 Task: Find connections with filter location Memmingen with filter topic #Marketswith filter profile language Spanish with filter current company SICK Sensor Intelligence with filter school Jodhpur National University, Jodhpur with filter industry Wholesale Photography Equipment and Supplies with filter service category Logo Design with filter keywords title Software Ninjaneer
Action: Mouse moved to (606, 68)
Screenshot: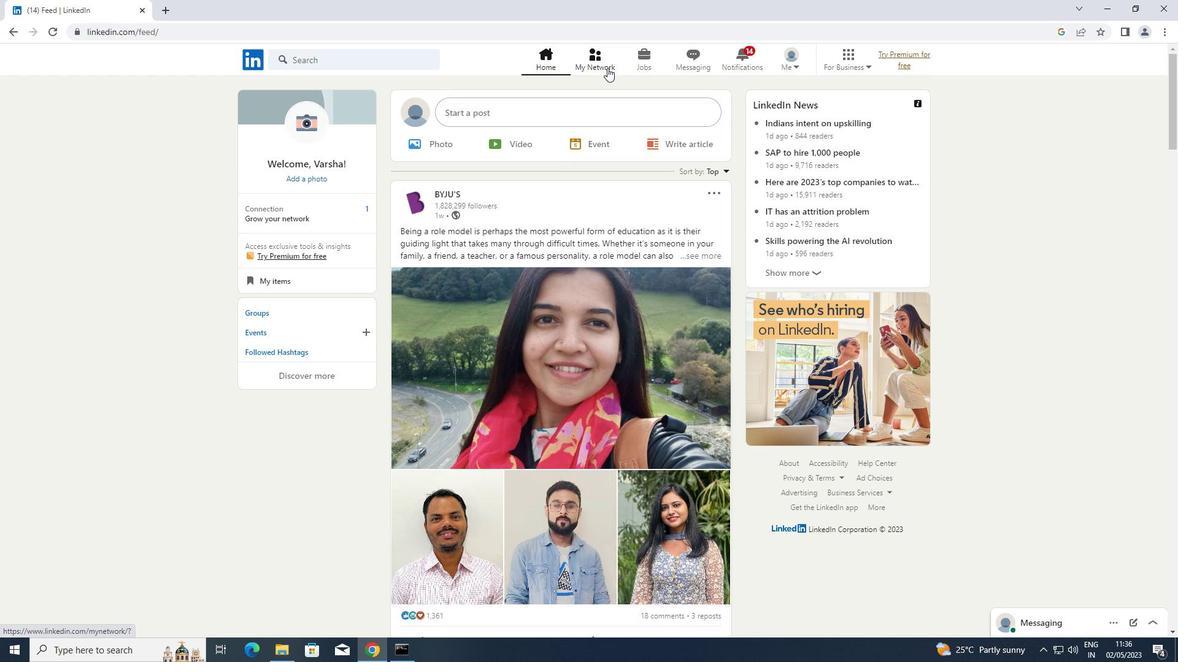 
Action: Mouse pressed left at (606, 68)
Screenshot: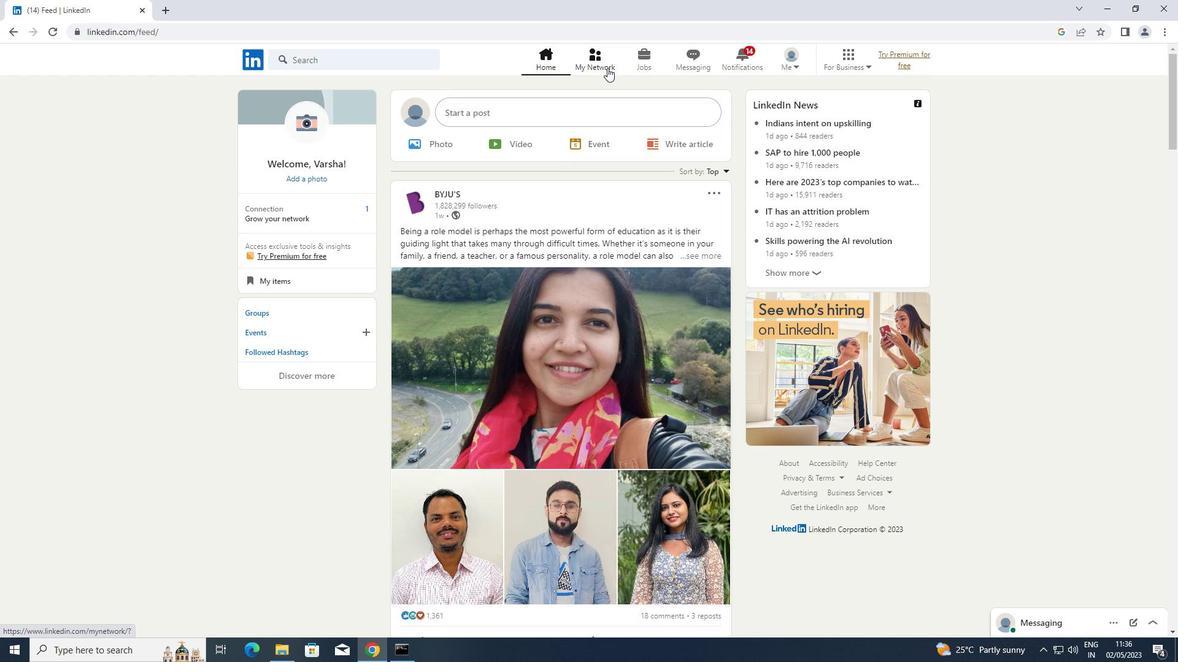 
Action: Mouse moved to (365, 117)
Screenshot: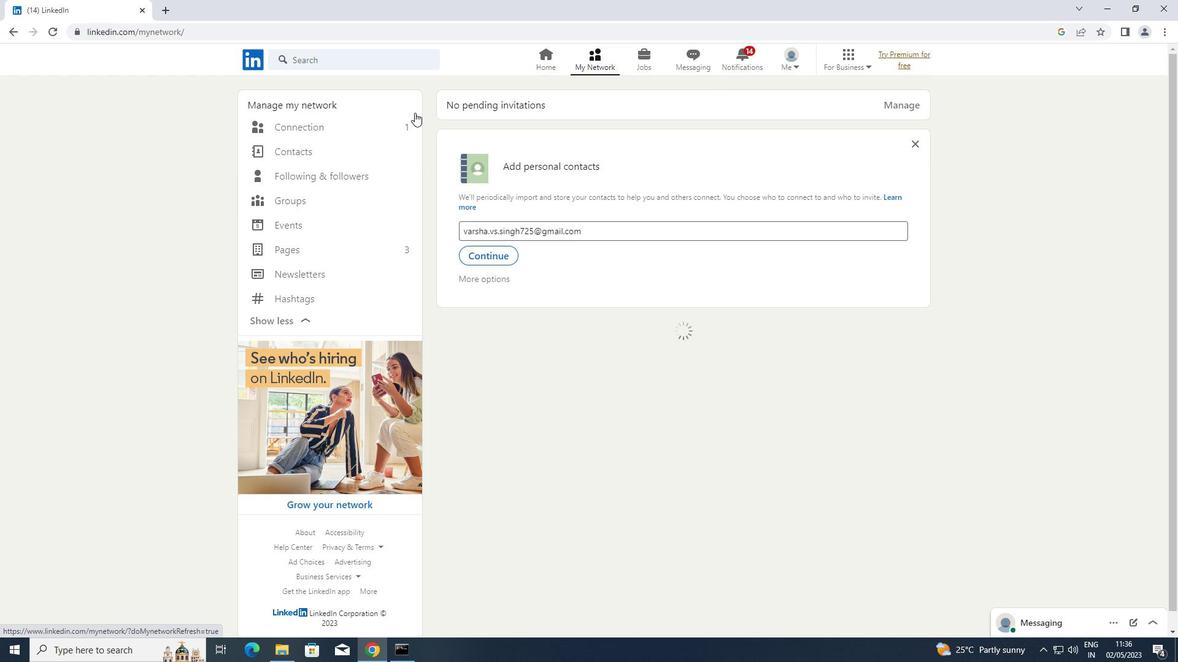 
Action: Mouse pressed left at (365, 117)
Screenshot: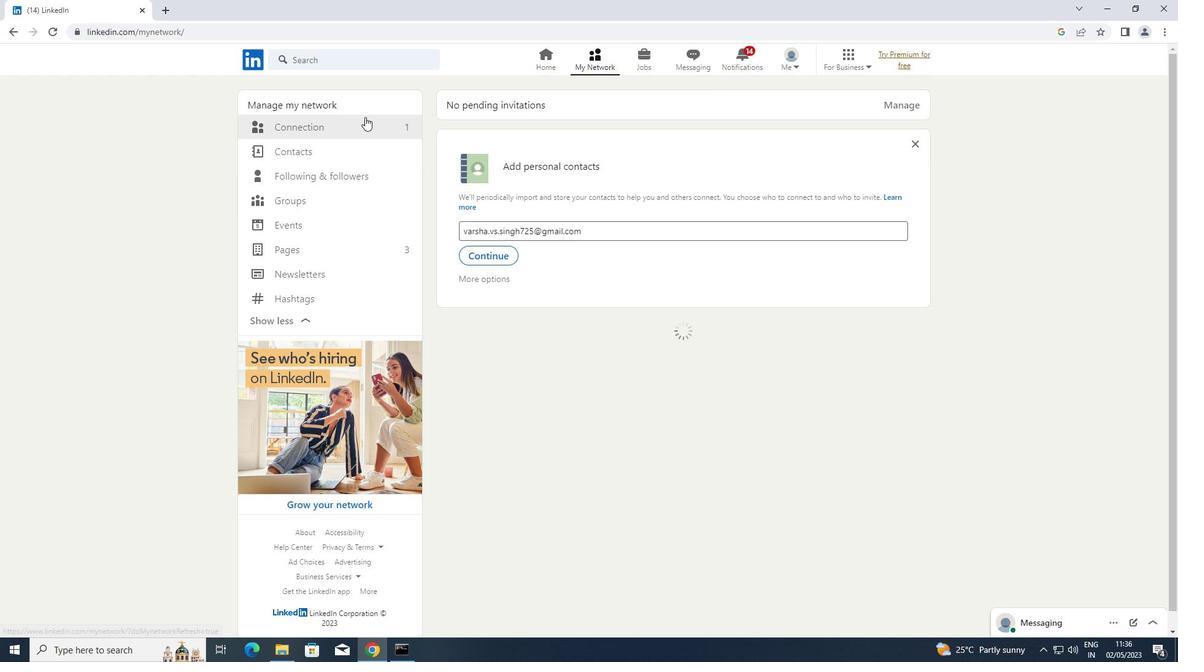 
Action: Mouse moved to (344, 126)
Screenshot: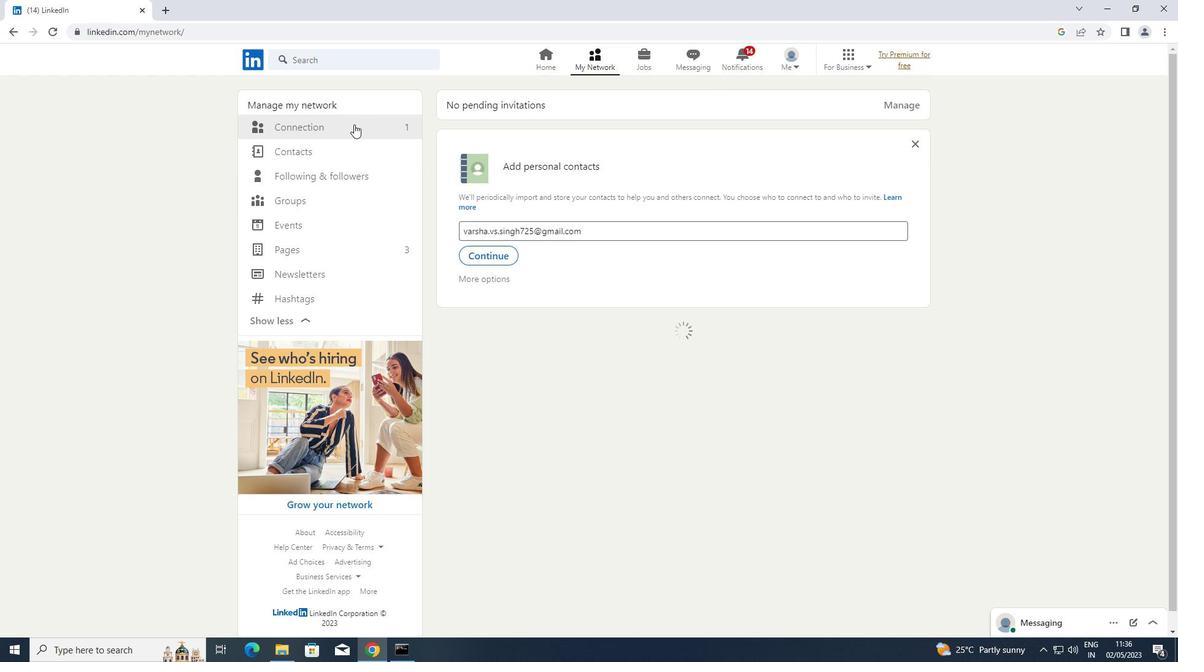 
Action: Mouse pressed left at (344, 126)
Screenshot: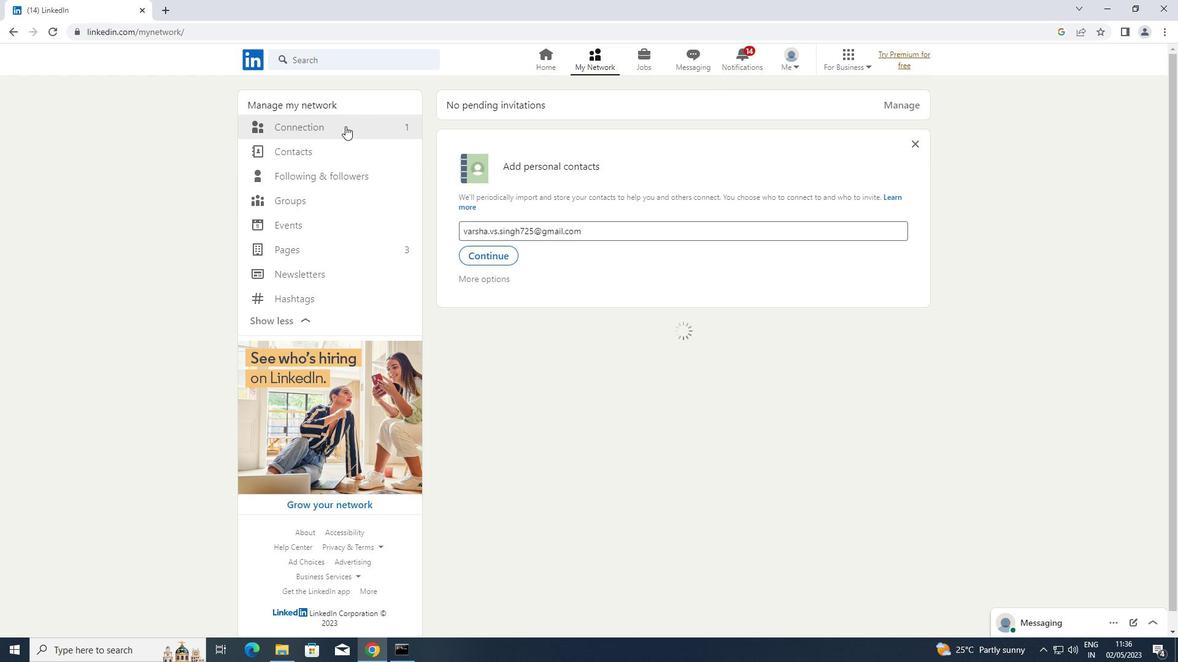 
Action: Mouse moved to (652, 123)
Screenshot: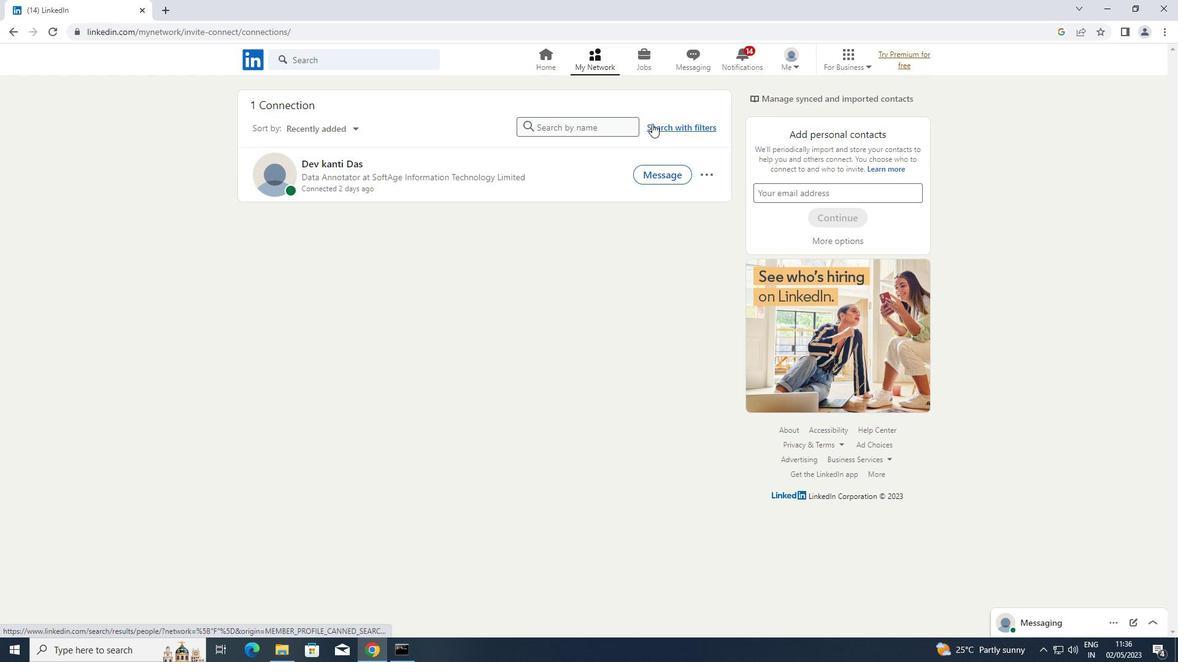 
Action: Mouse pressed left at (652, 123)
Screenshot: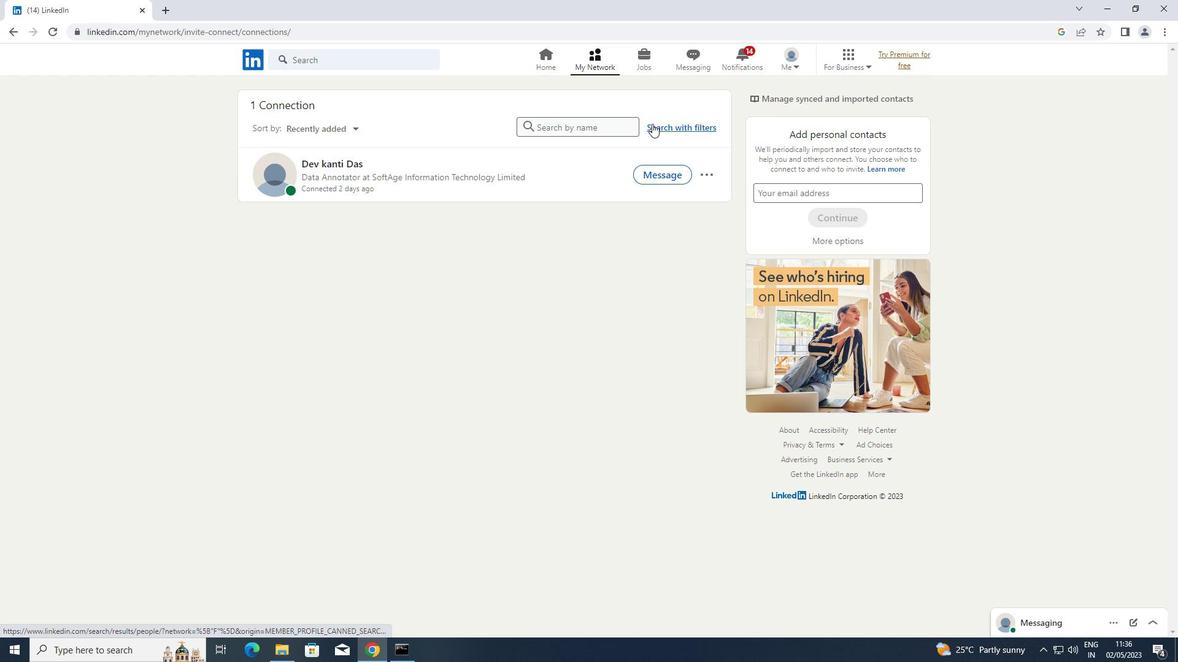 
Action: Mouse moved to (620, 96)
Screenshot: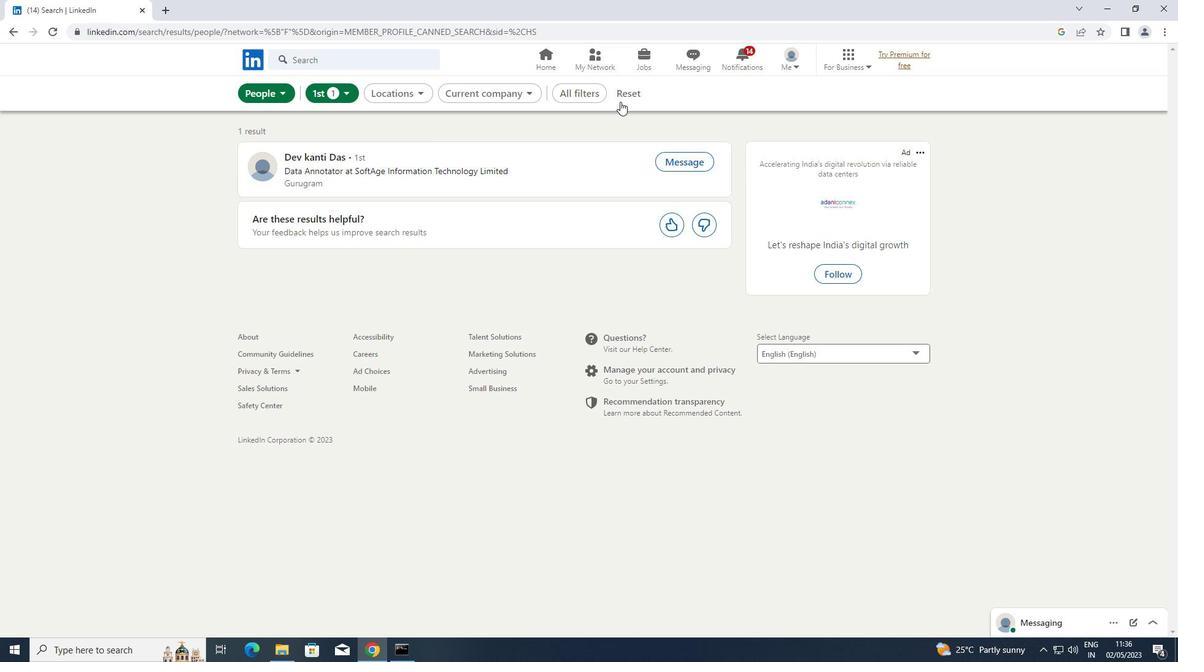 
Action: Mouse pressed left at (620, 96)
Screenshot: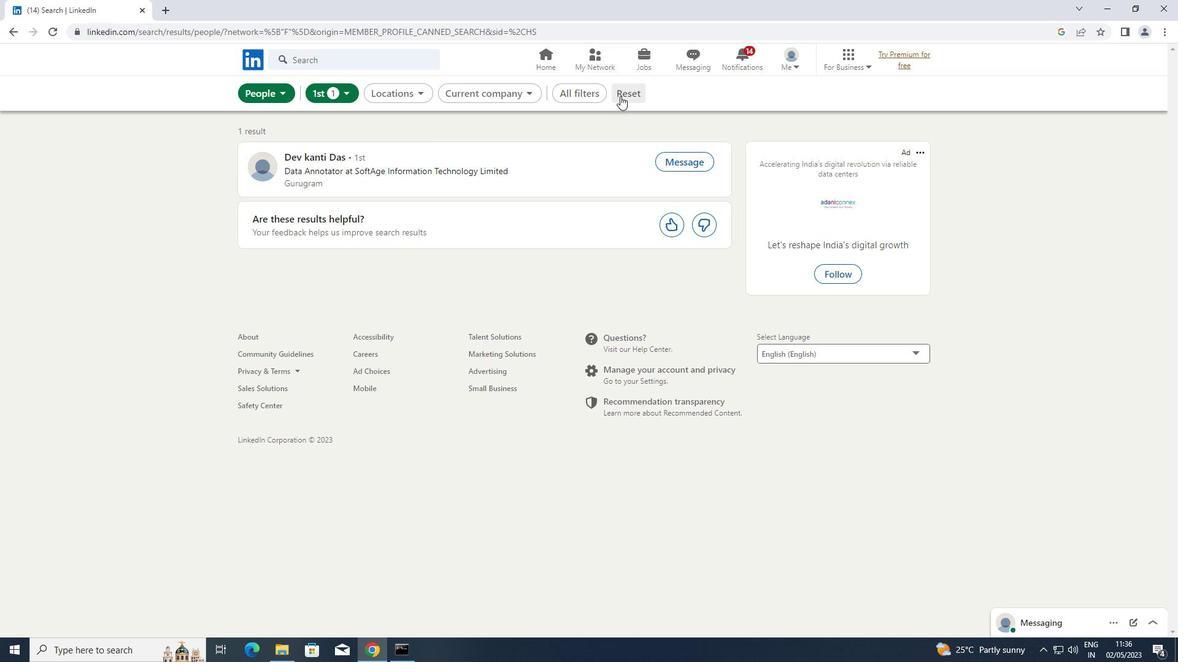 
Action: Mouse moved to (606, 94)
Screenshot: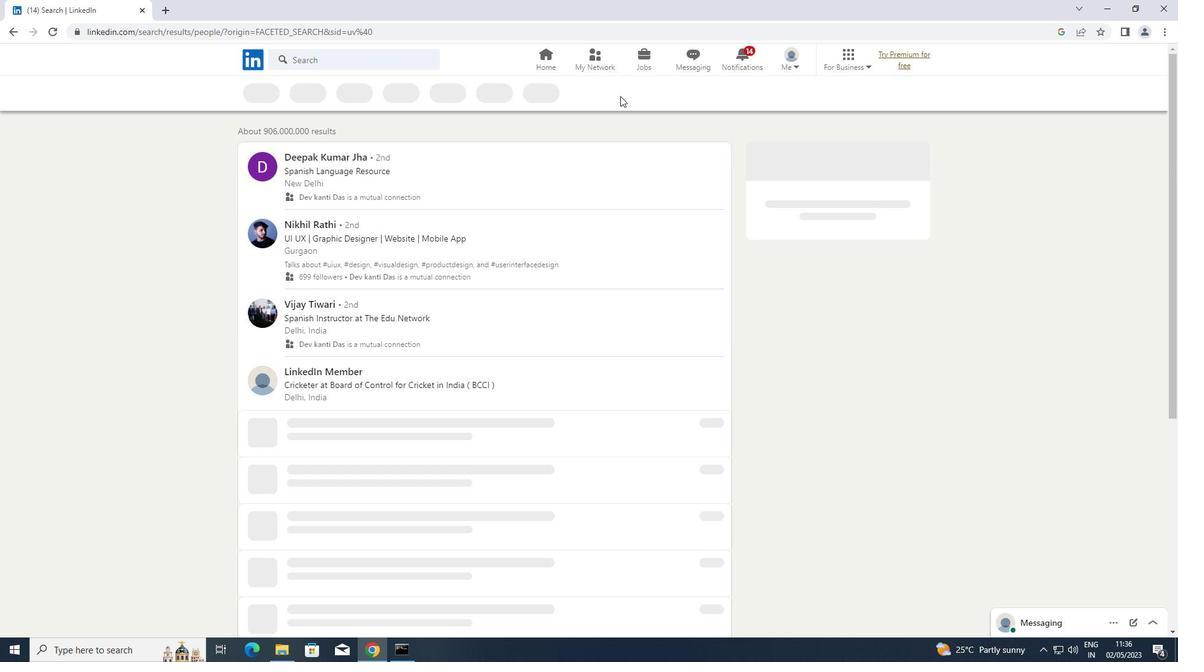 
Action: Mouse pressed left at (606, 94)
Screenshot: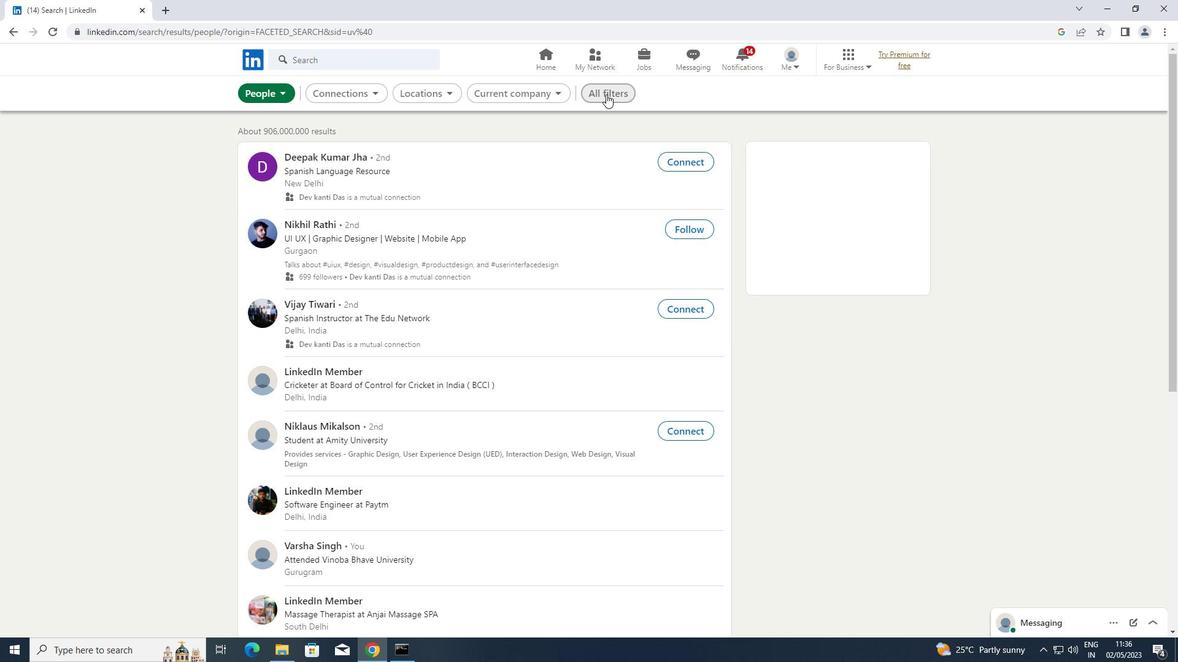 
Action: Mouse moved to (1032, 462)
Screenshot: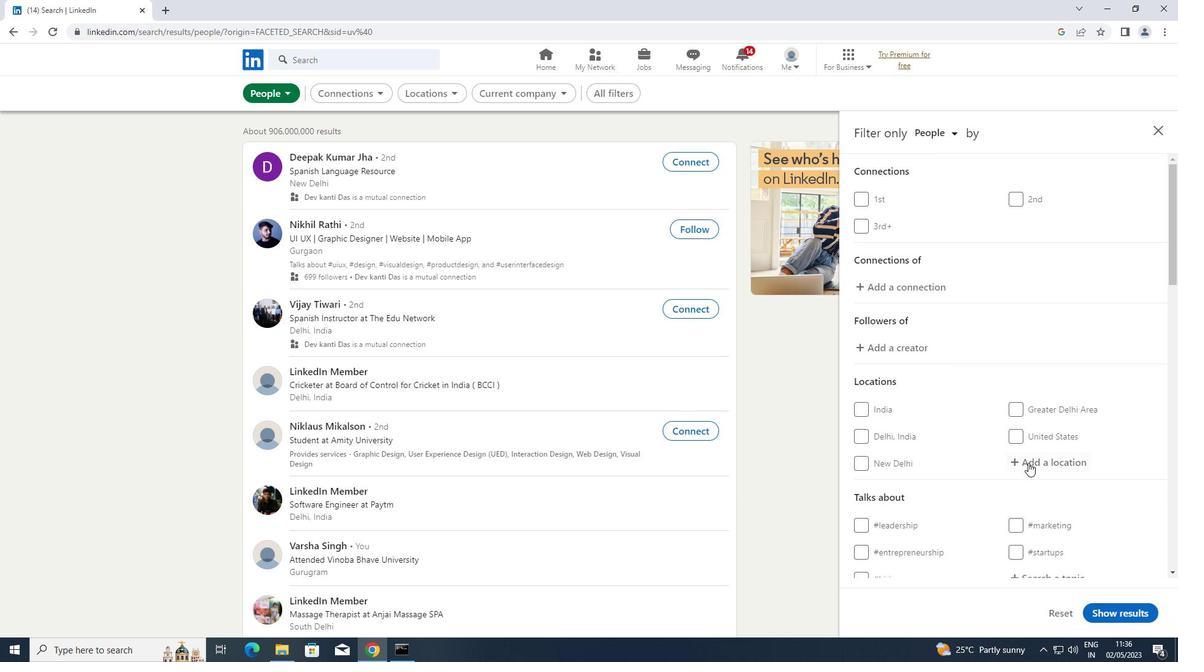
Action: Mouse pressed left at (1032, 462)
Screenshot: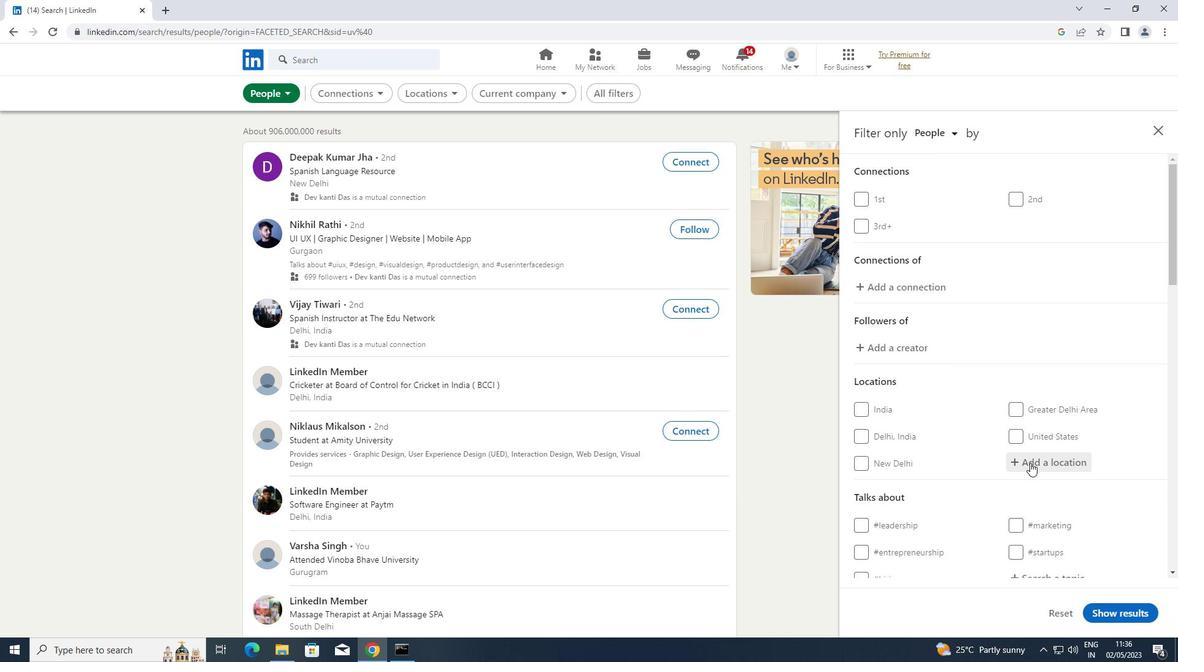 
Action: Key pressed <Key.shift>MEMMINGEN
Screenshot: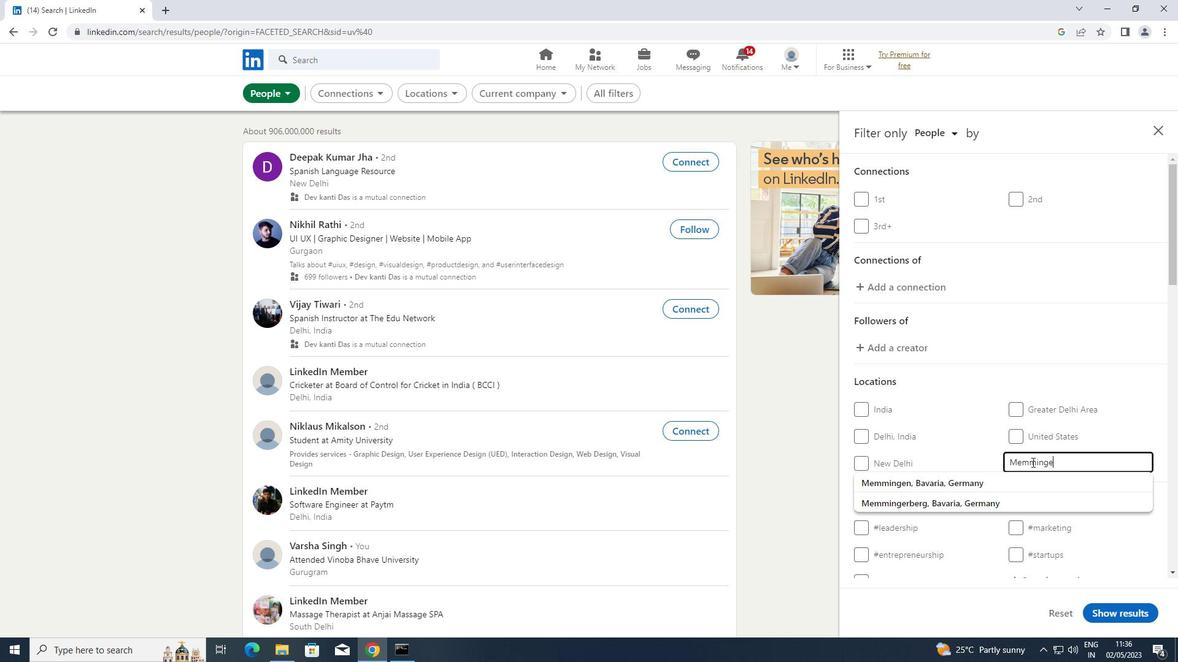
Action: Mouse scrolled (1032, 462) with delta (0, 0)
Screenshot: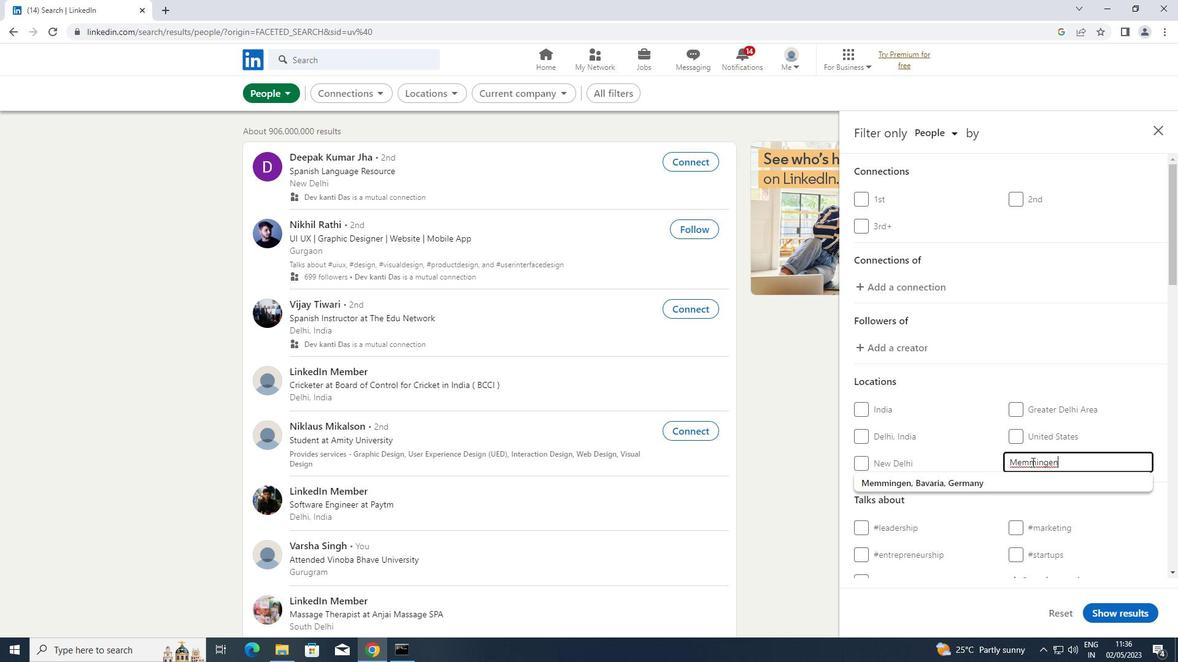 
Action: Mouse scrolled (1032, 462) with delta (0, 0)
Screenshot: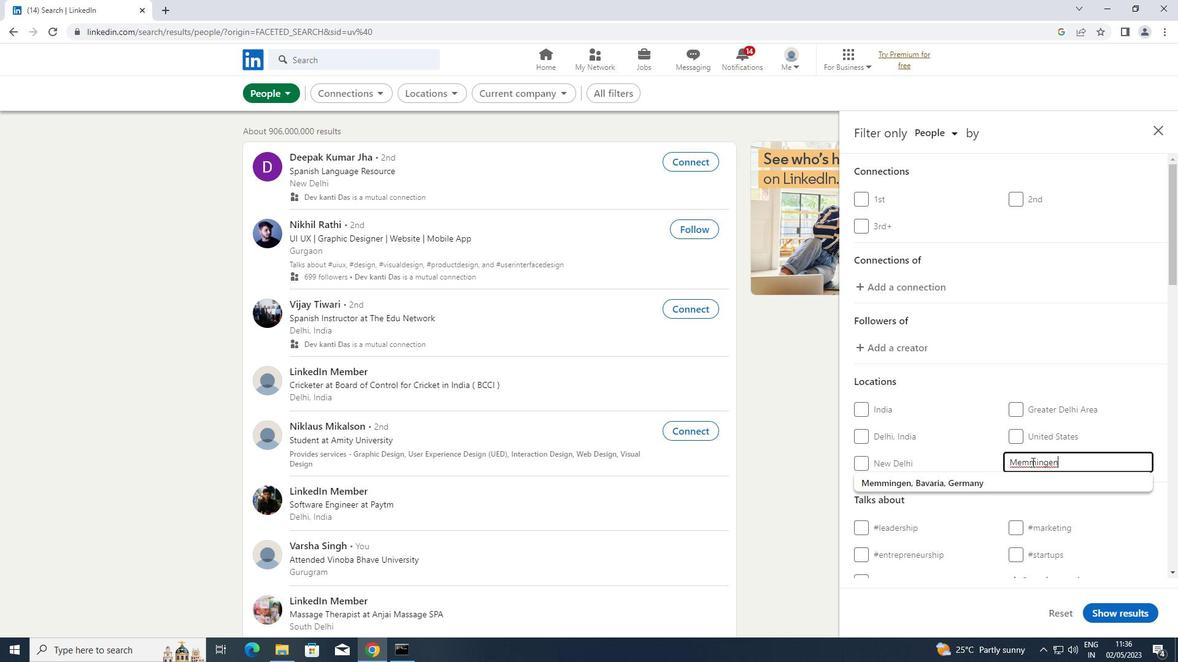 
Action: Mouse moved to (1035, 461)
Screenshot: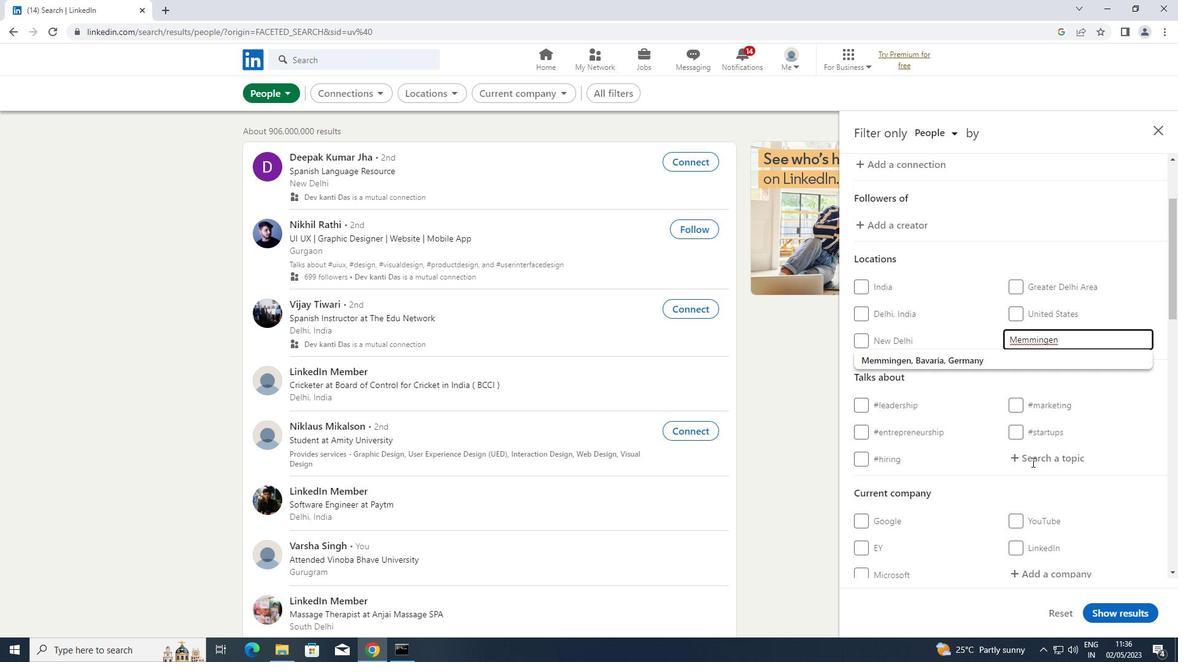 
Action: Mouse pressed left at (1035, 461)
Screenshot: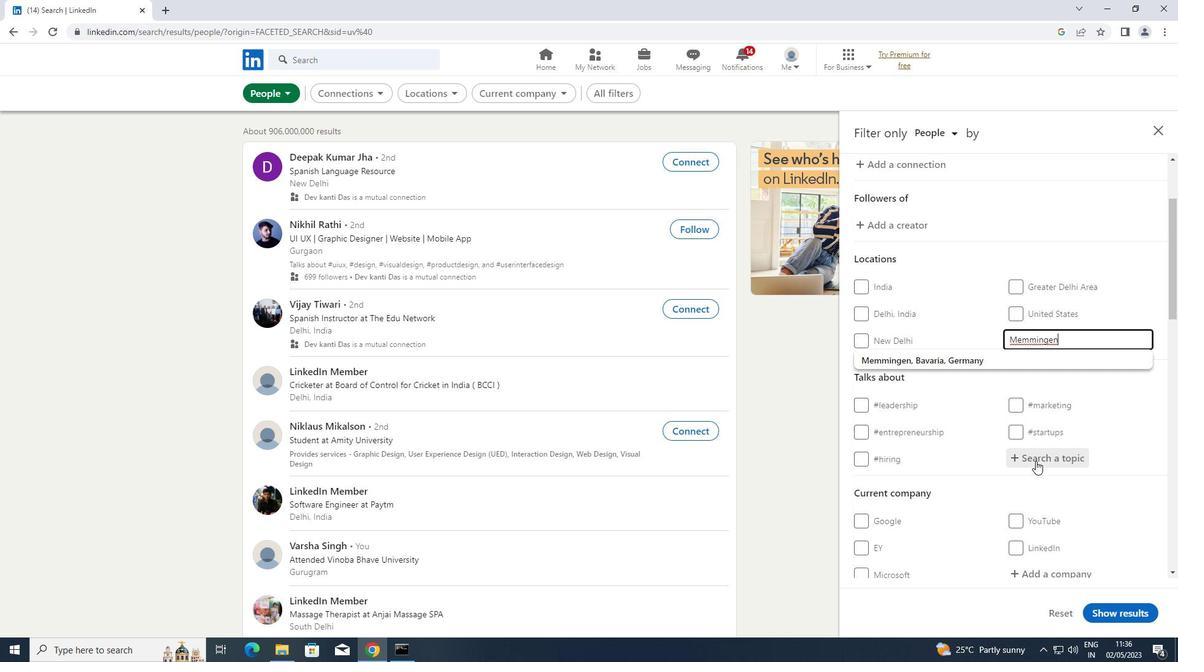 
Action: Key pressed <Key.shift>MARKE
Screenshot: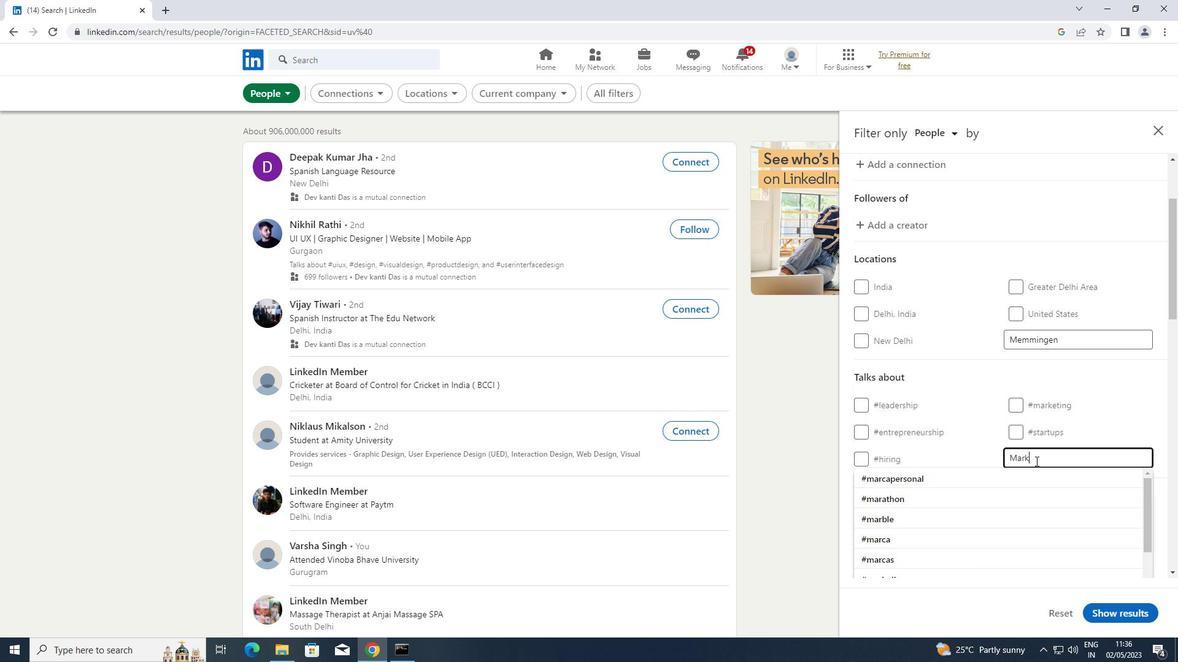 
Action: Mouse moved to (949, 519)
Screenshot: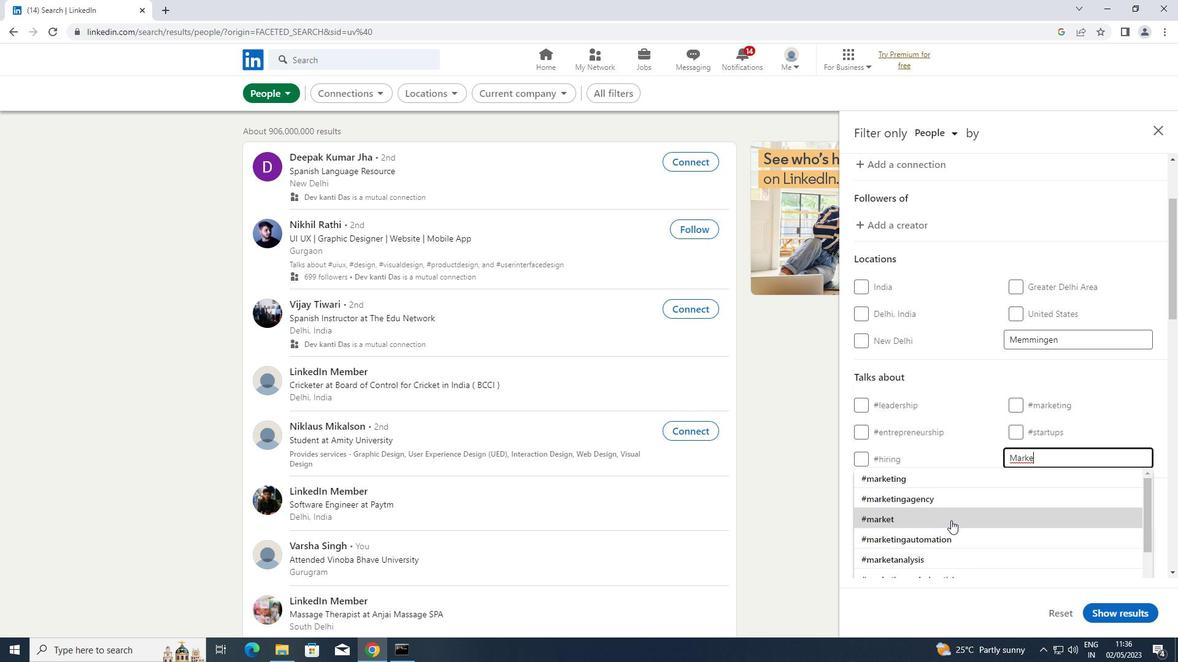 
Action: Key pressed TS
Screenshot: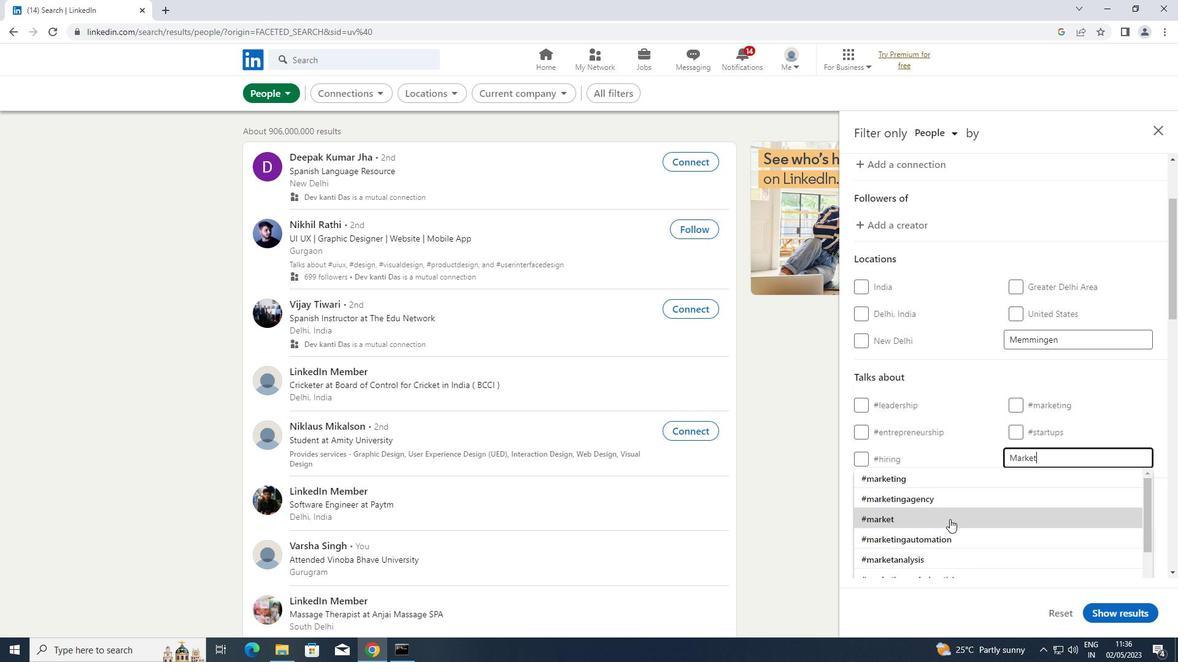 
Action: Mouse moved to (917, 475)
Screenshot: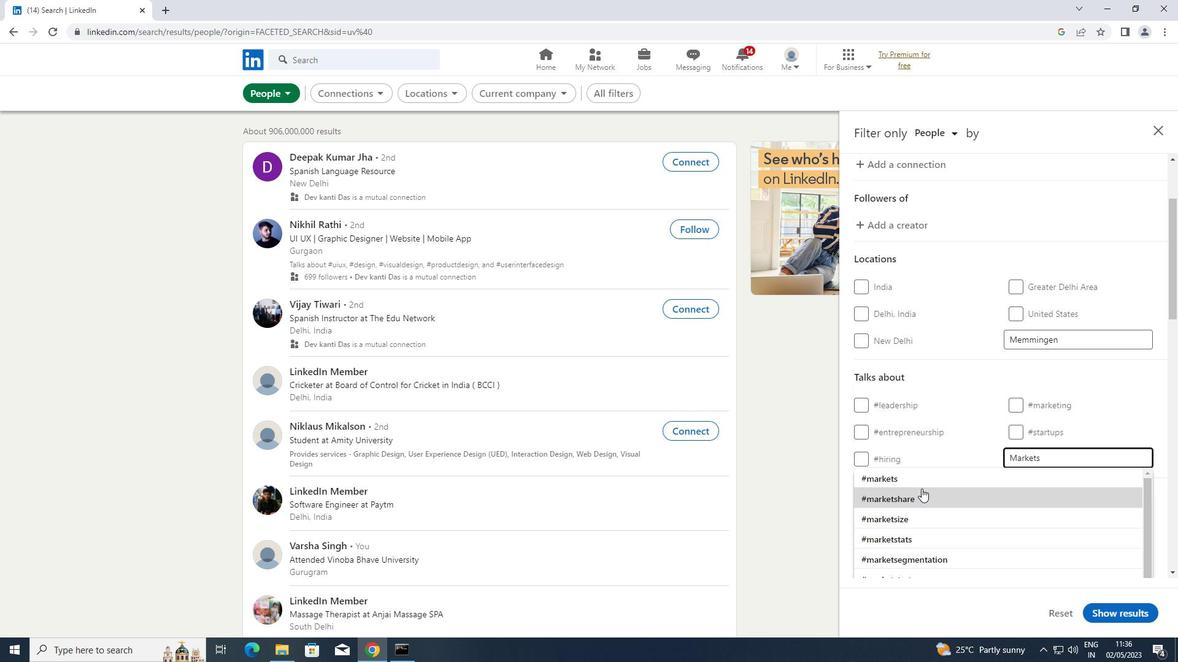 
Action: Mouse pressed left at (917, 475)
Screenshot: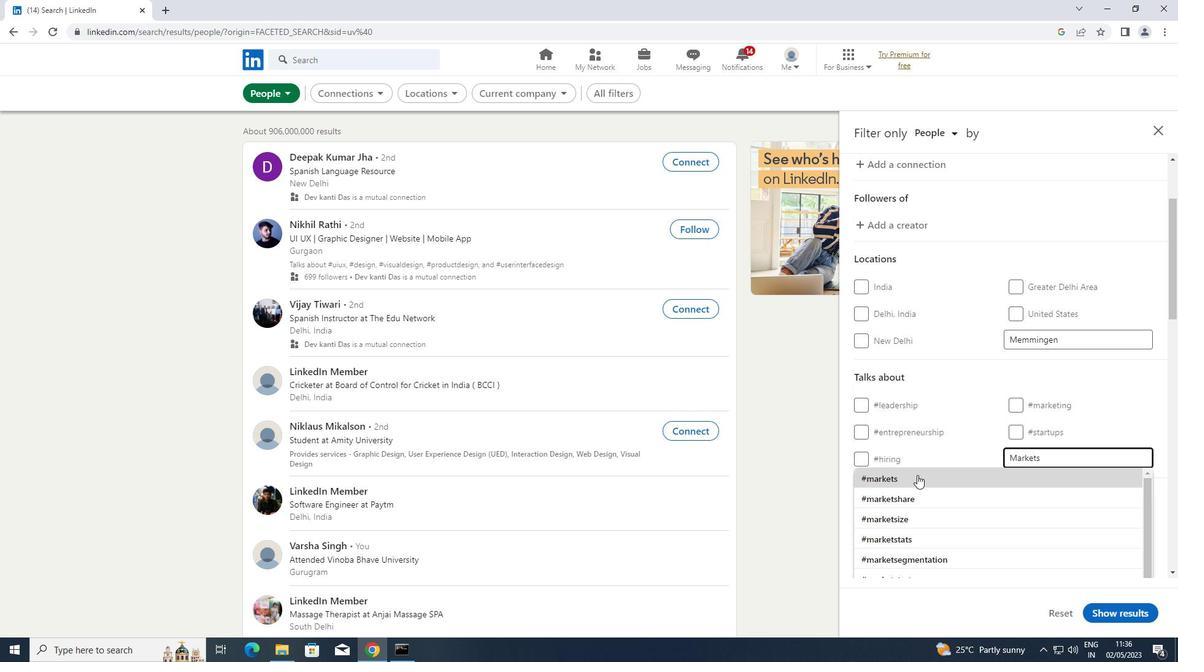 
Action: Mouse moved to (917, 472)
Screenshot: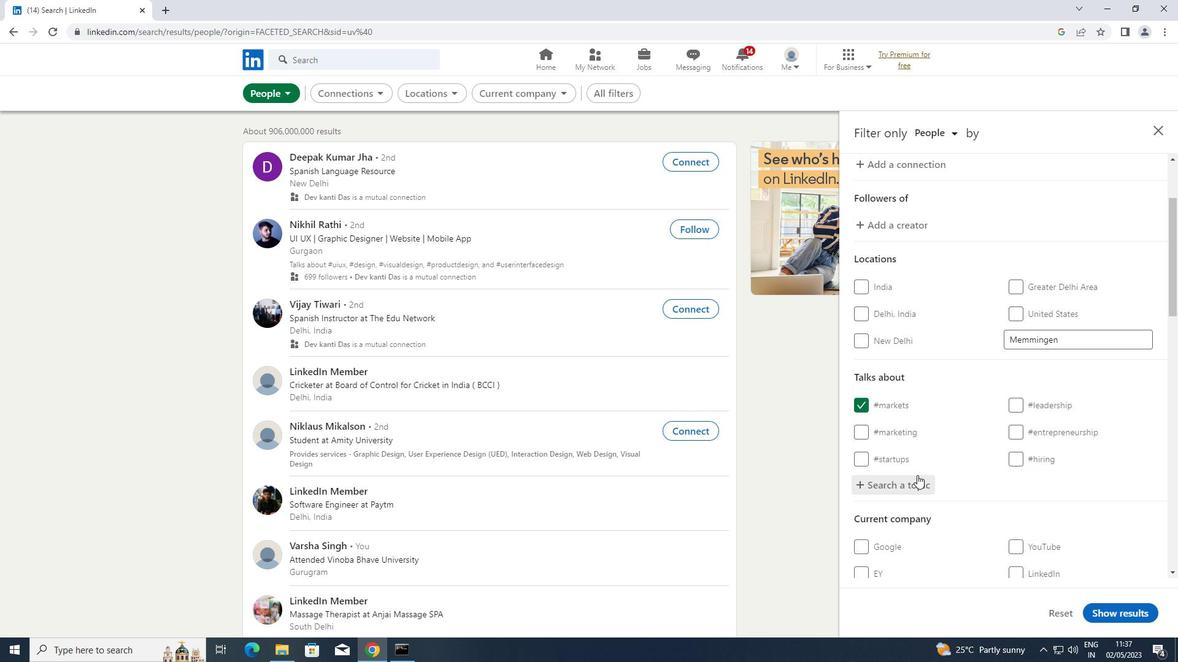 
Action: Mouse scrolled (917, 471) with delta (0, 0)
Screenshot: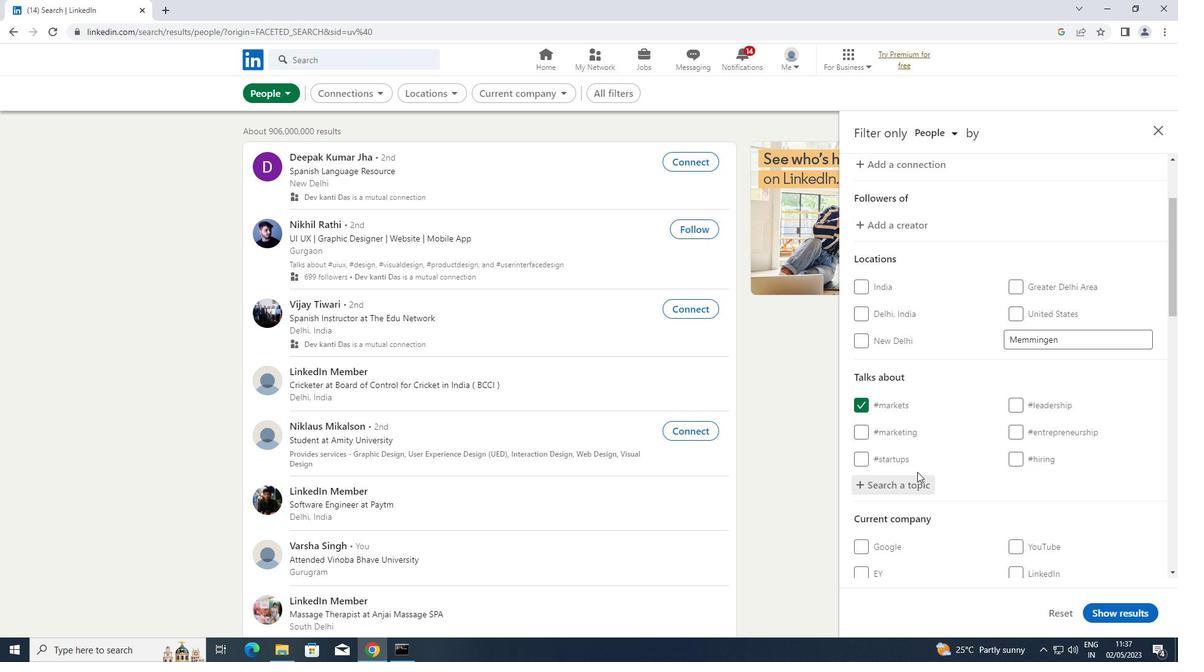 
Action: Mouse scrolled (917, 471) with delta (0, 0)
Screenshot: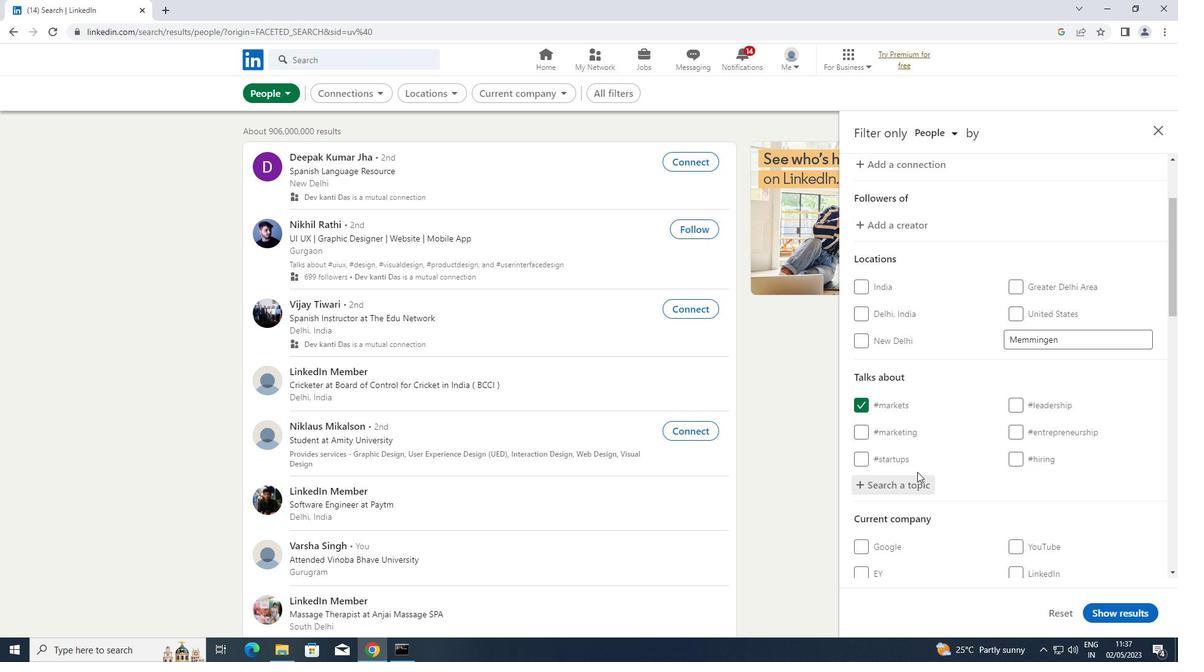 
Action: Mouse scrolled (917, 471) with delta (0, 0)
Screenshot: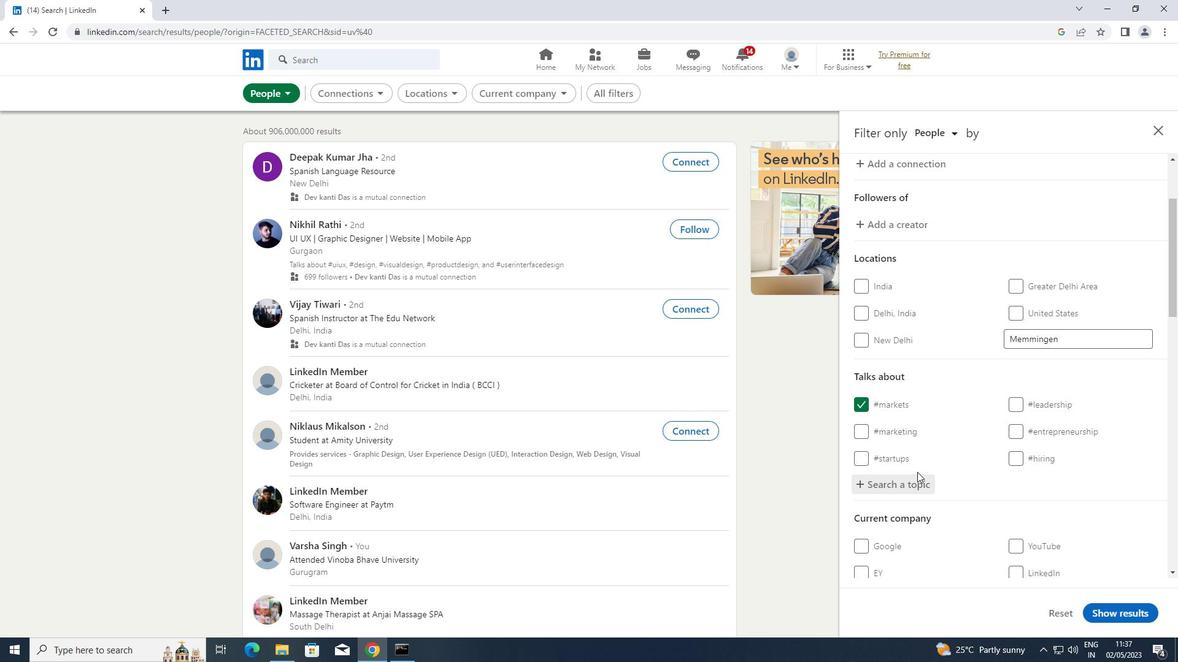
Action: Mouse scrolled (917, 471) with delta (0, 0)
Screenshot: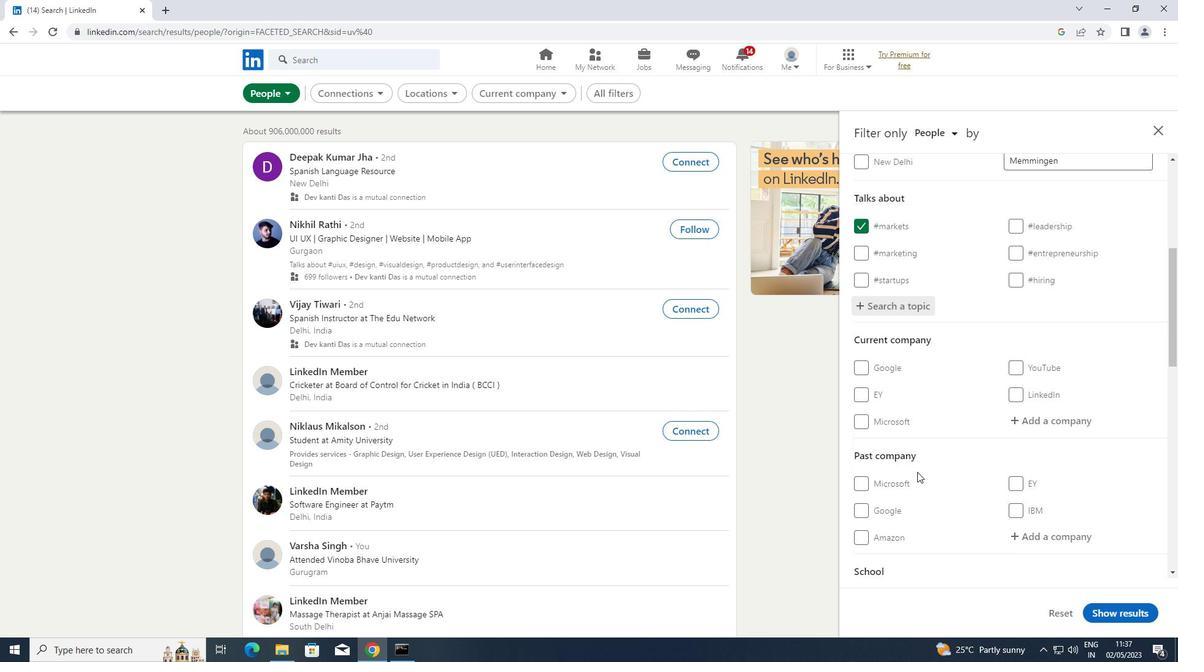 
Action: Mouse scrolled (917, 471) with delta (0, 0)
Screenshot: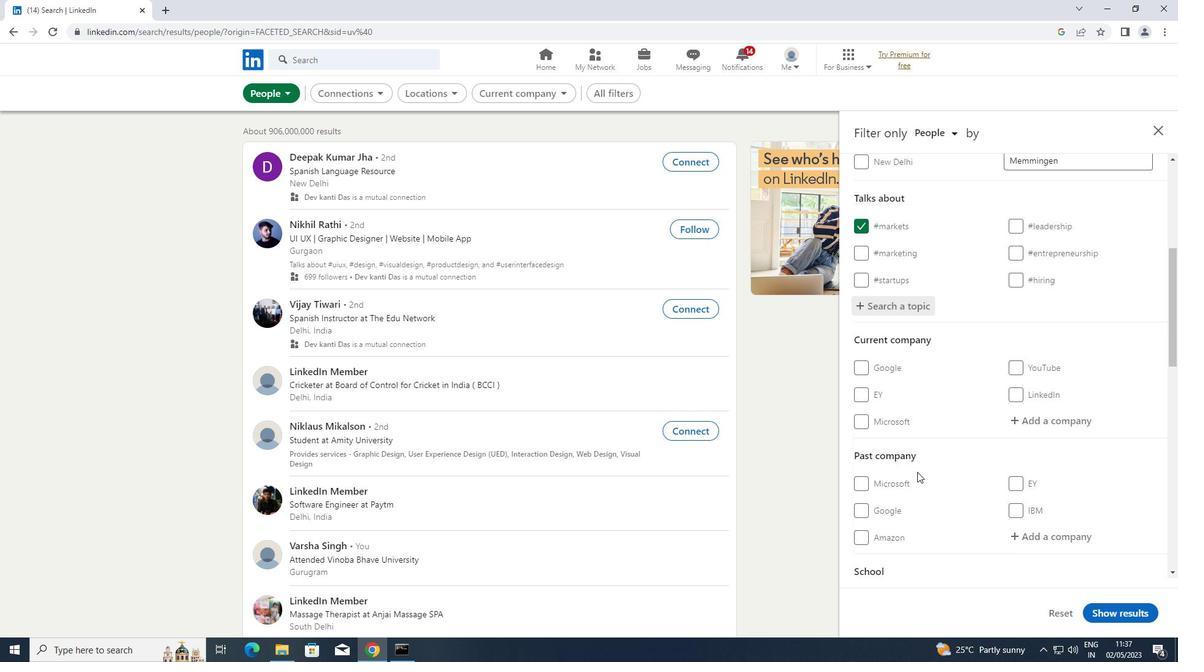 
Action: Mouse scrolled (917, 471) with delta (0, 0)
Screenshot: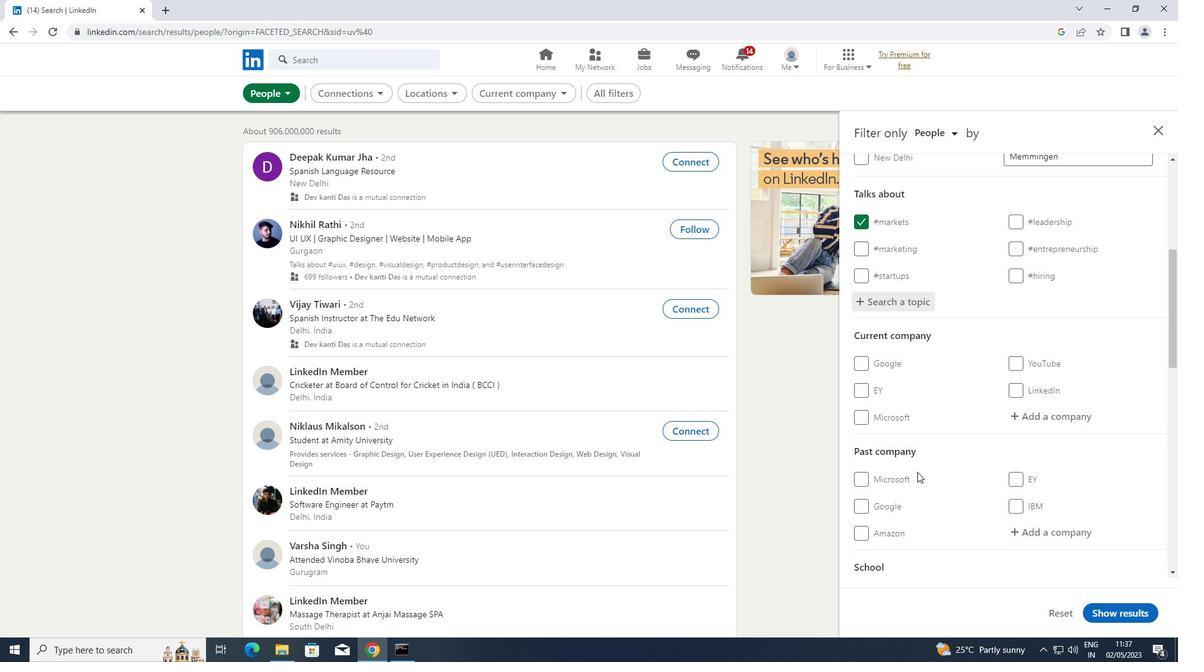 
Action: Mouse scrolled (917, 471) with delta (0, 0)
Screenshot: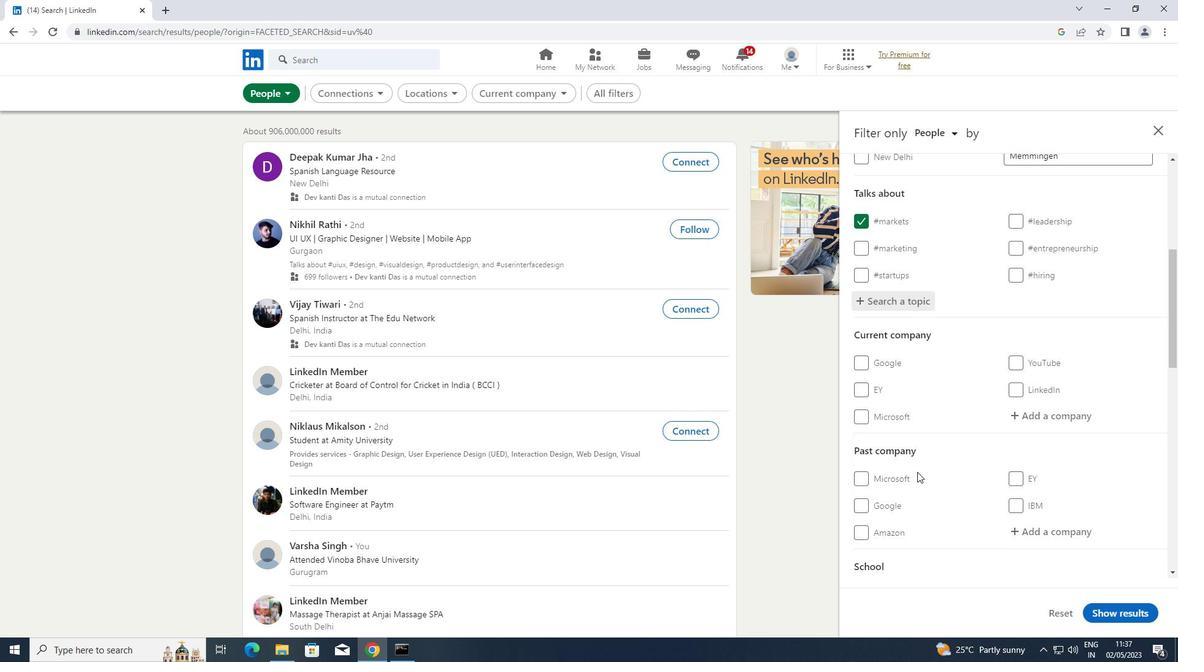 
Action: Mouse scrolled (917, 471) with delta (0, 0)
Screenshot: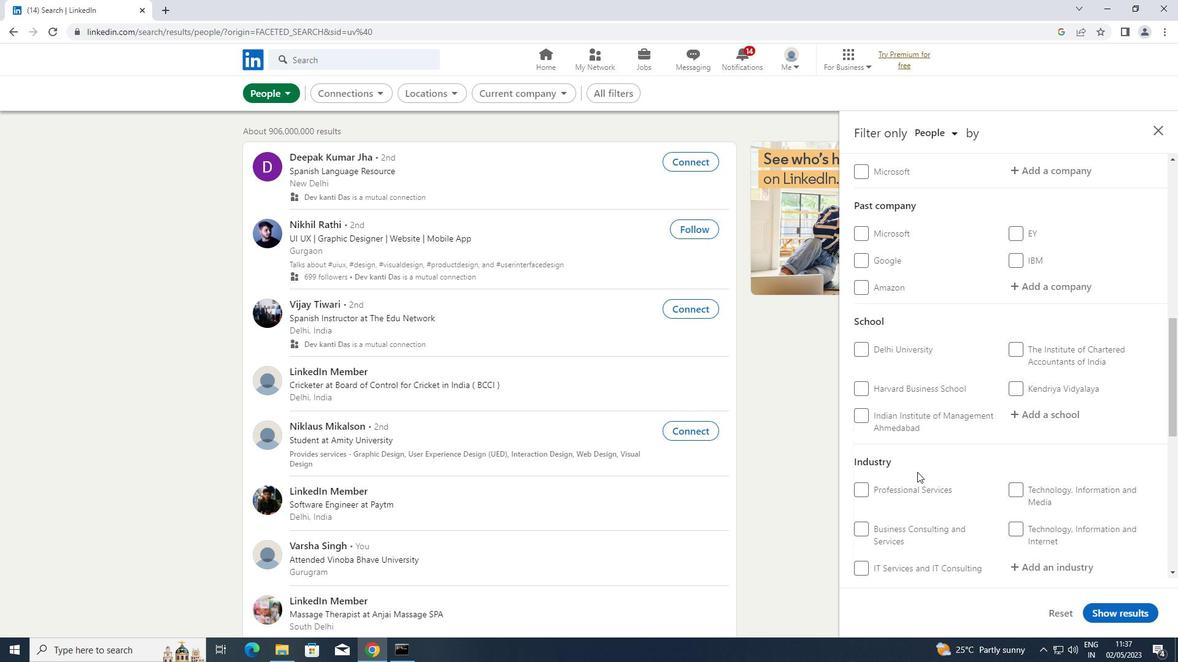
Action: Mouse scrolled (917, 471) with delta (0, 0)
Screenshot: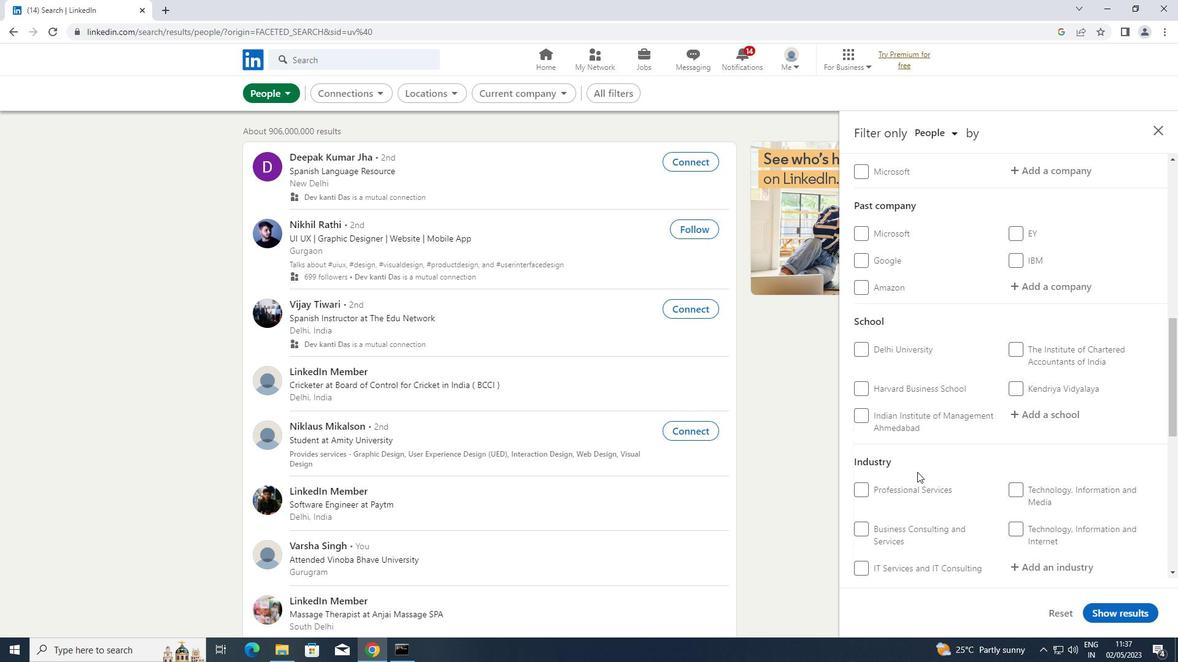 
Action: Mouse scrolled (917, 471) with delta (0, 0)
Screenshot: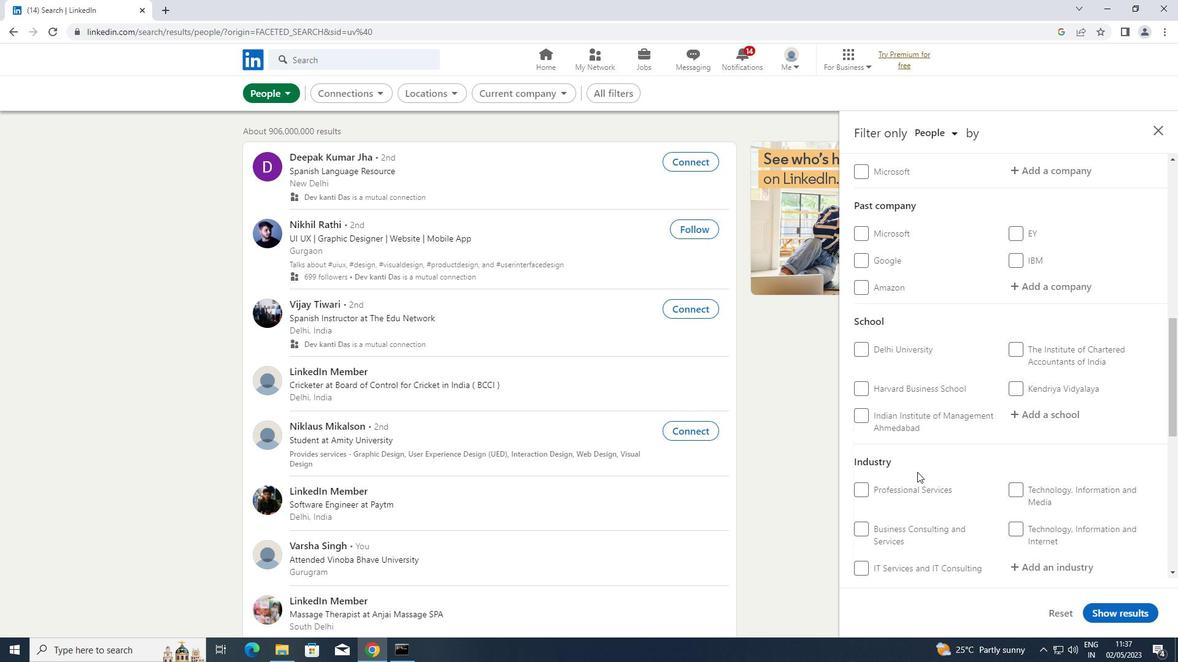 
Action: Mouse scrolled (917, 471) with delta (0, 0)
Screenshot: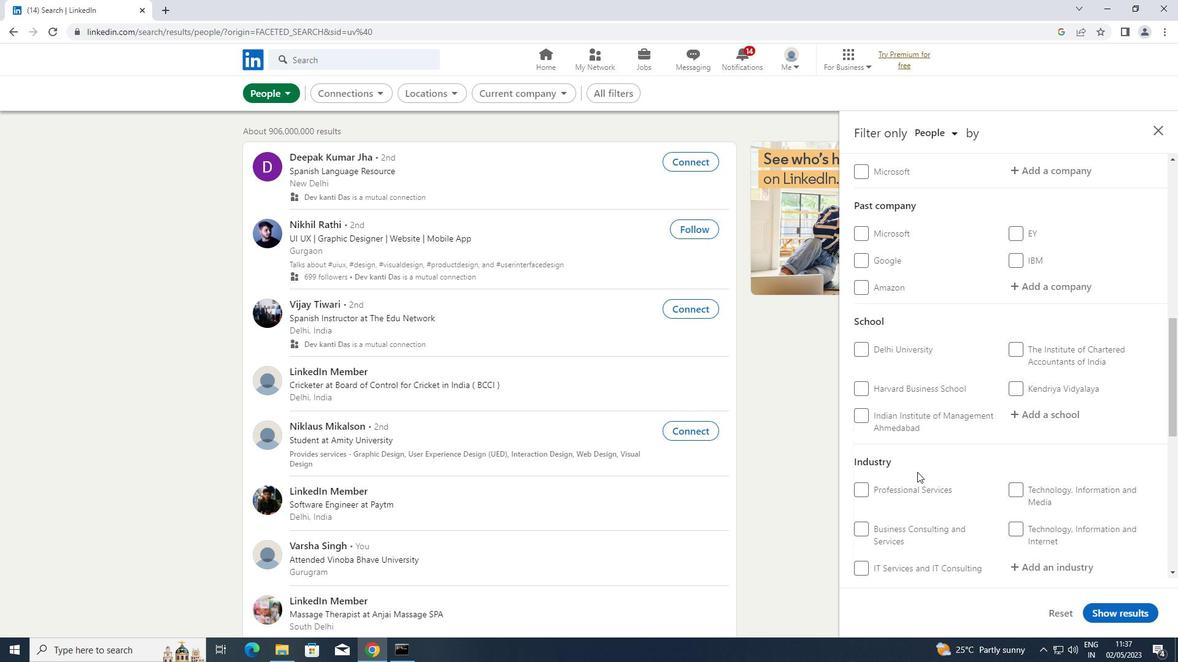 
Action: Mouse moved to (865, 410)
Screenshot: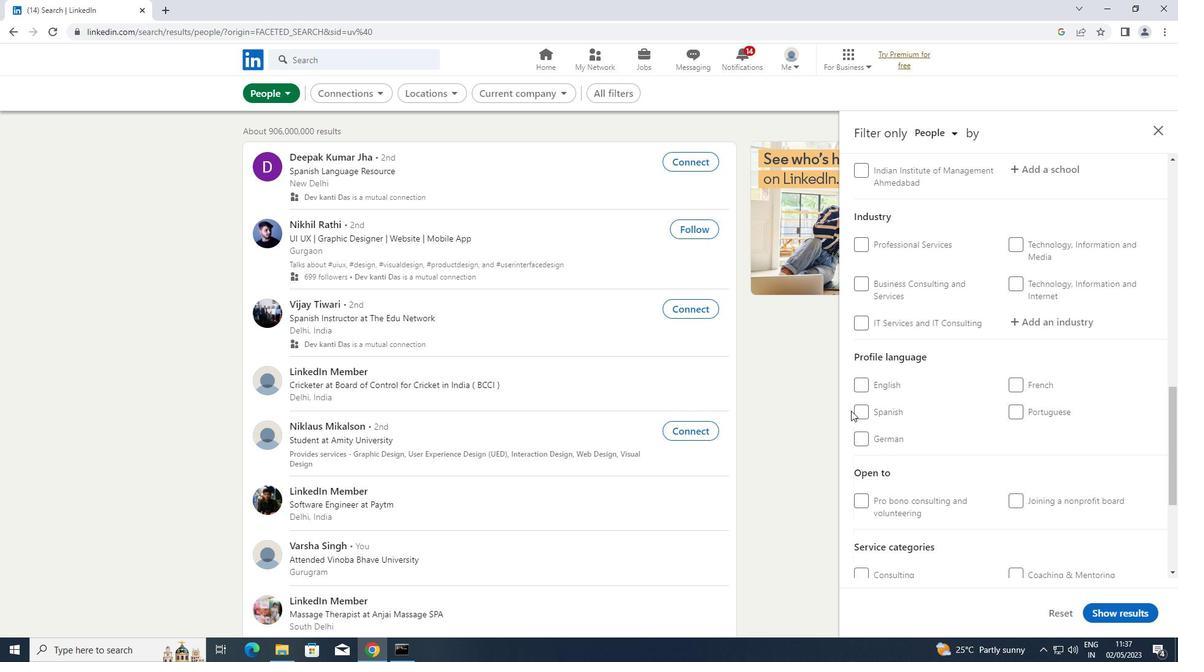 
Action: Mouse pressed left at (865, 410)
Screenshot: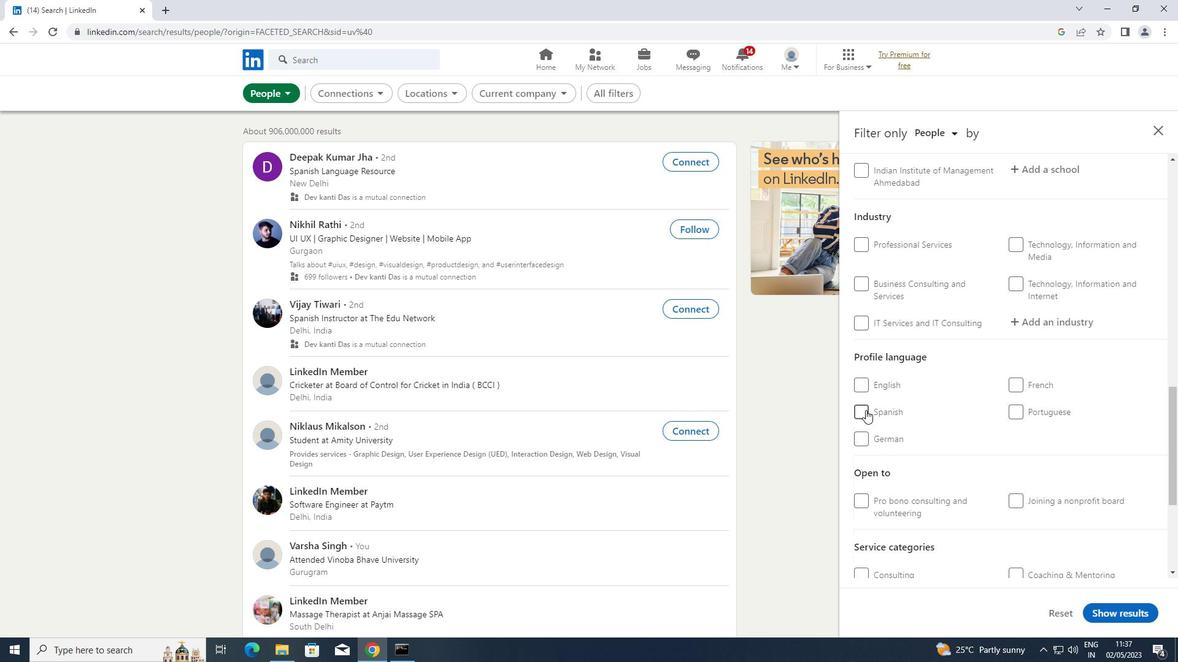 
Action: Mouse moved to (913, 416)
Screenshot: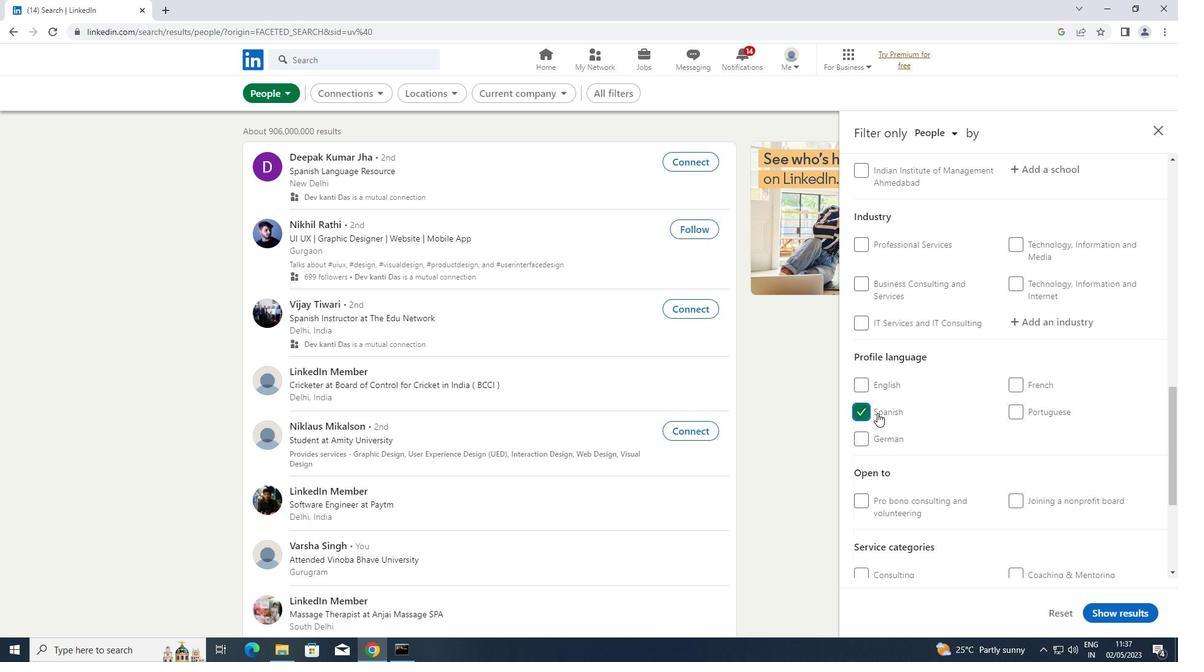 
Action: Mouse scrolled (913, 416) with delta (0, 0)
Screenshot: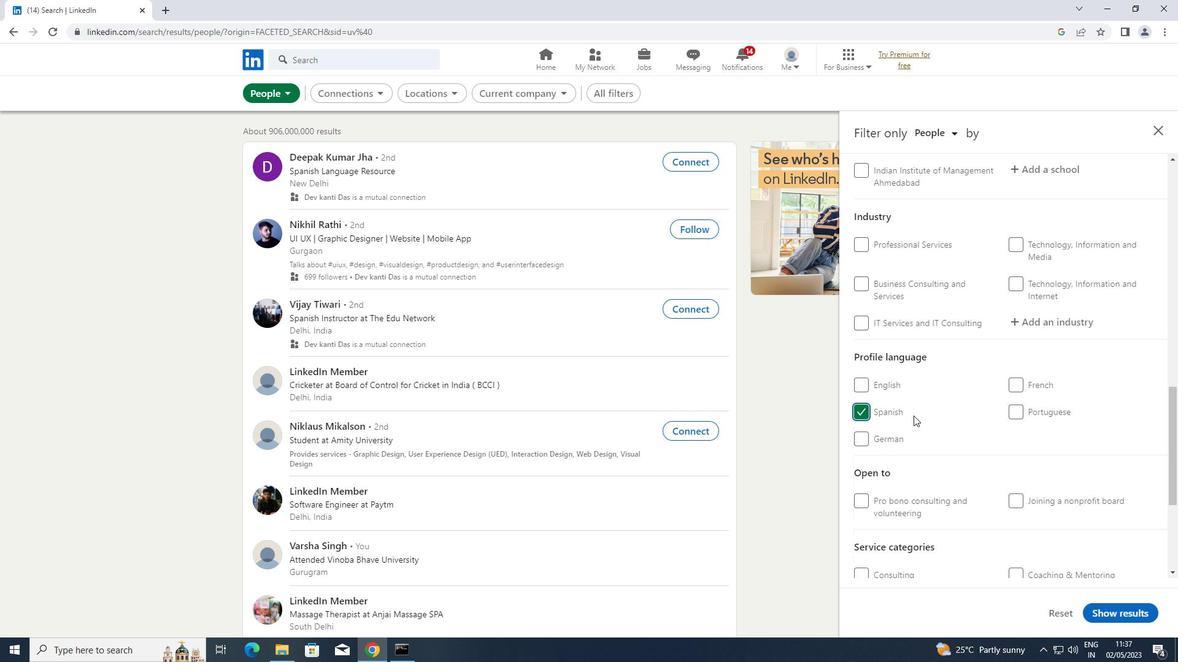 
Action: Mouse scrolled (913, 416) with delta (0, 0)
Screenshot: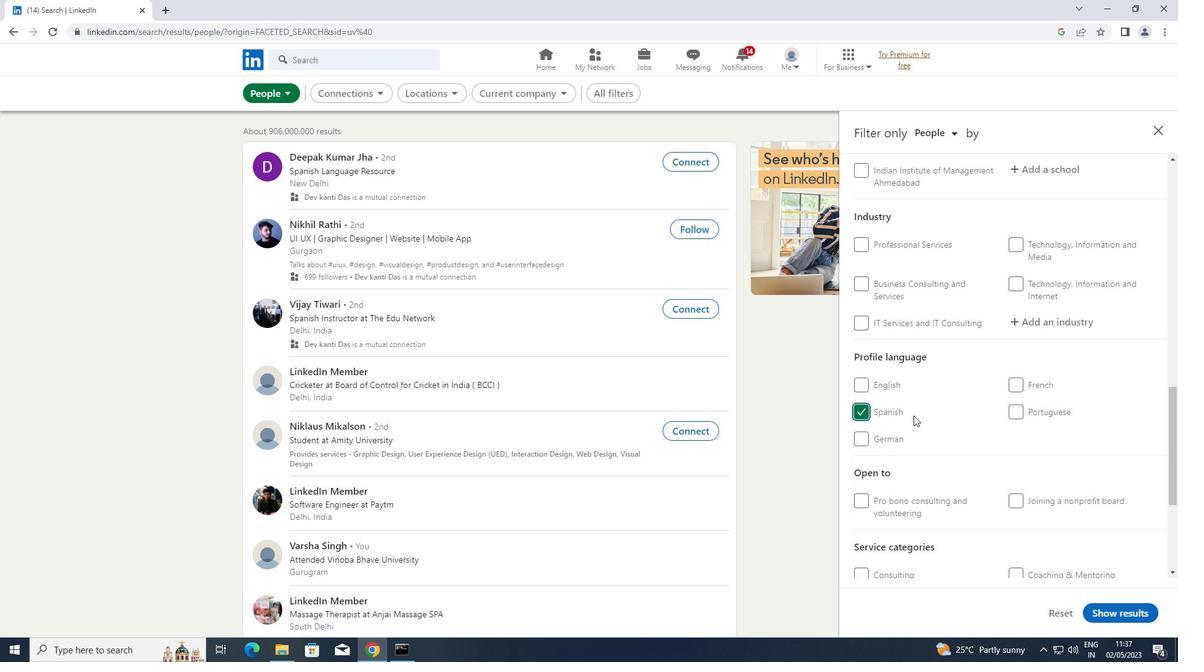 
Action: Mouse scrolled (913, 416) with delta (0, 0)
Screenshot: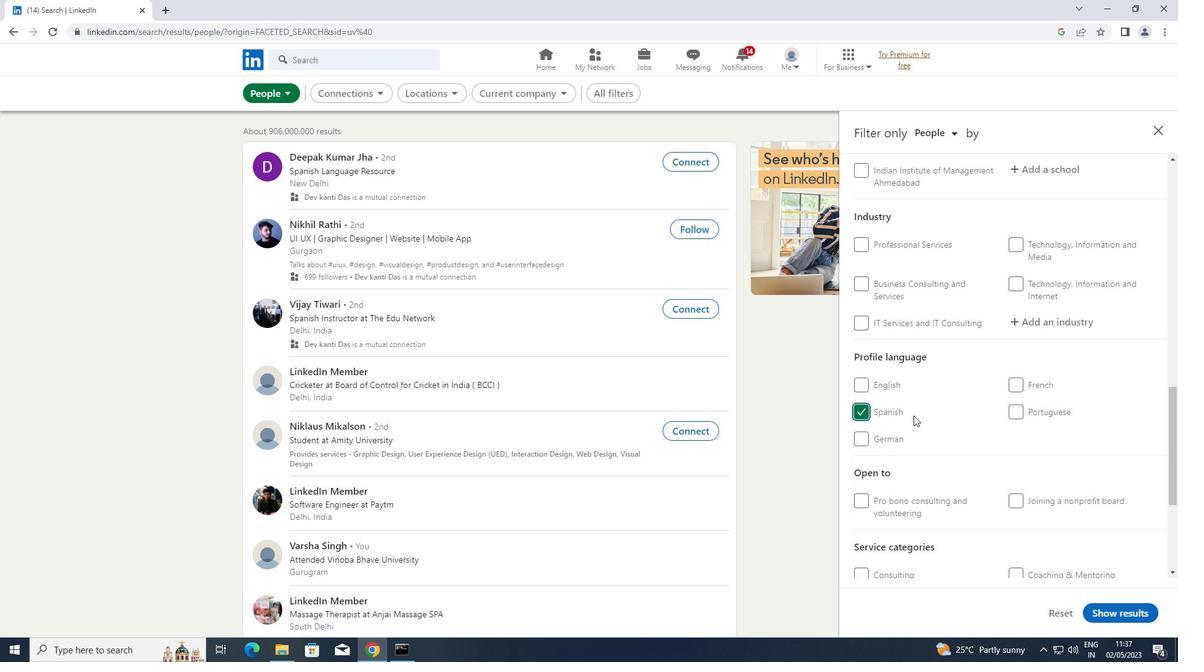 
Action: Mouse scrolled (913, 416) with delta (0, 0)
Screenshot: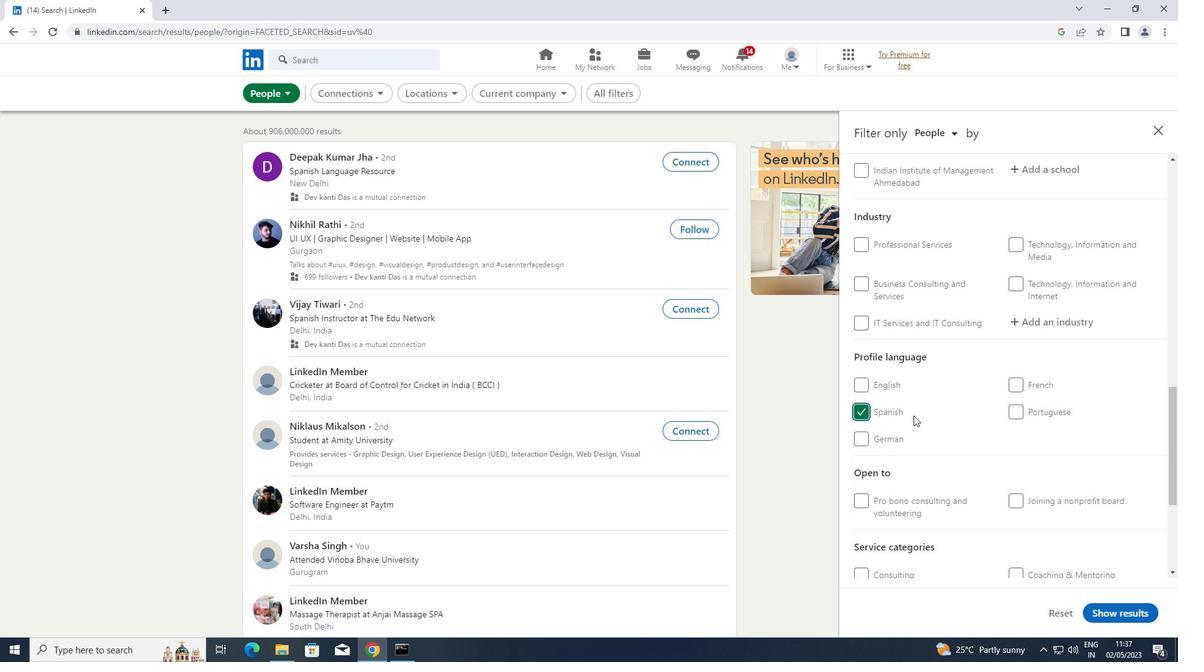
Action: Mouse moved to (915, 416)
Screenshot: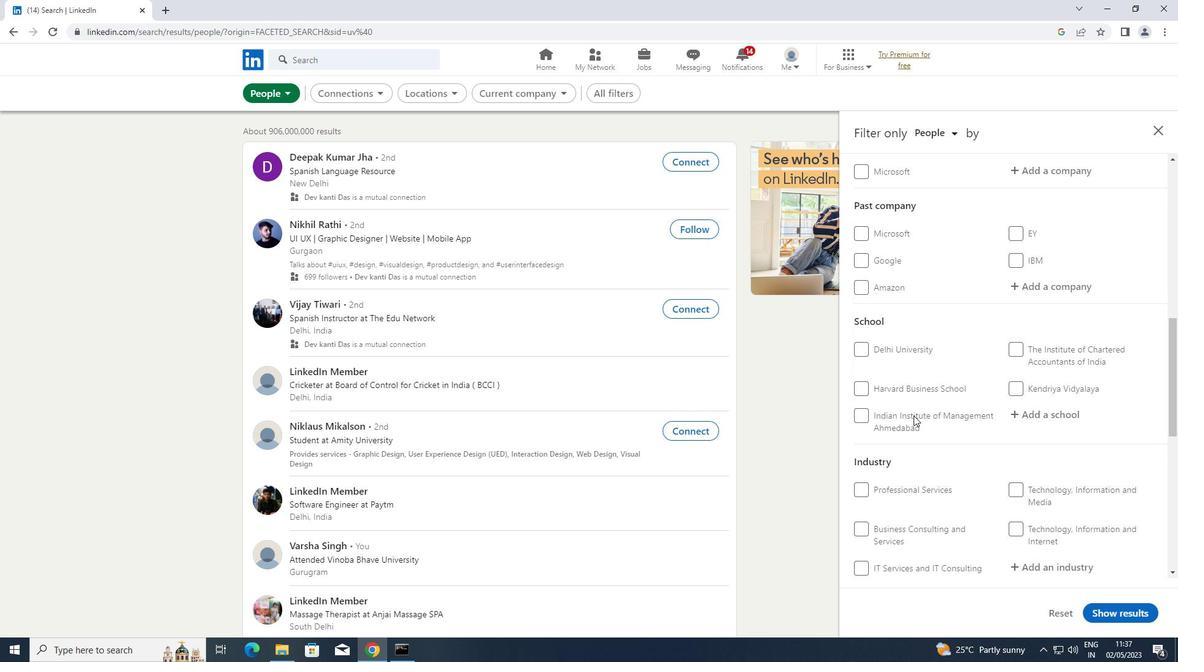
Action: Mouse scrolled (915, 416) with delta (0, 0)
Screenshot: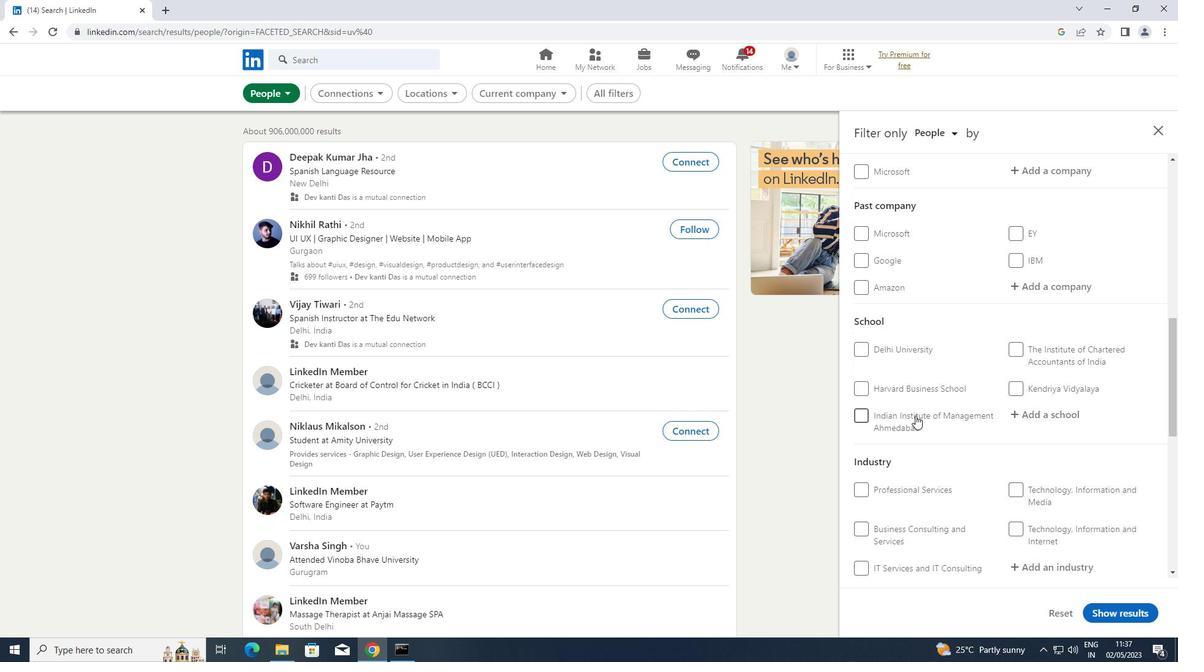 
Action: Mouse moved to (1036, 358)
Screenshot: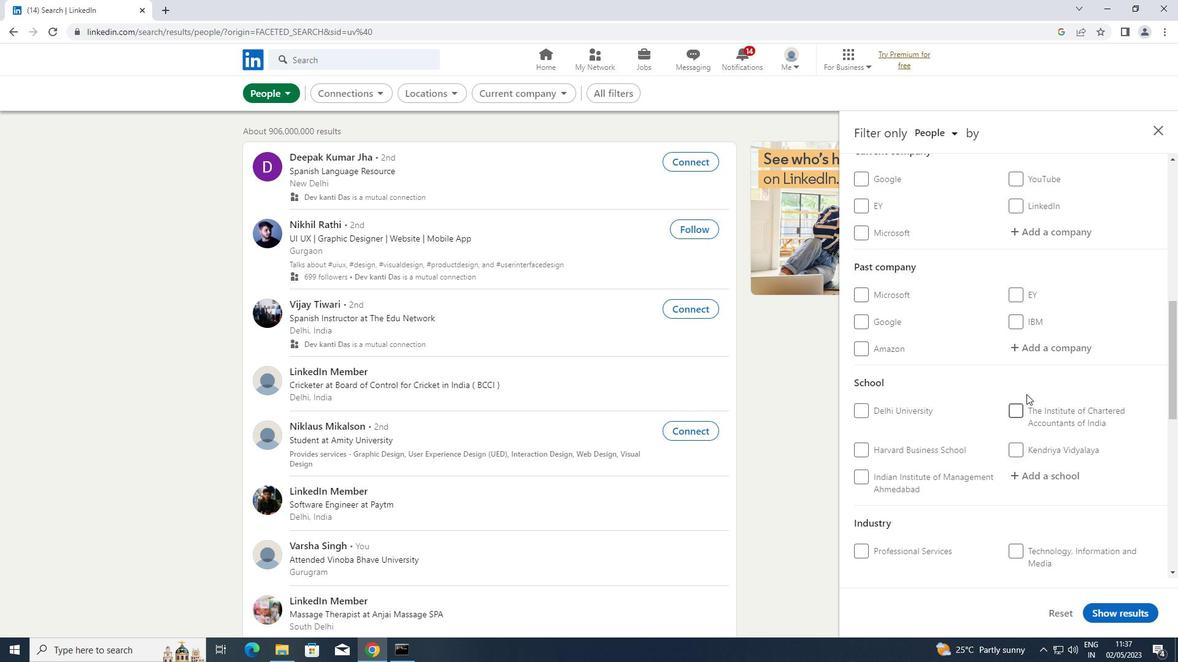 
Action: Mouse scrolled (1036, 358) with delta (0, 0)
Screenshot: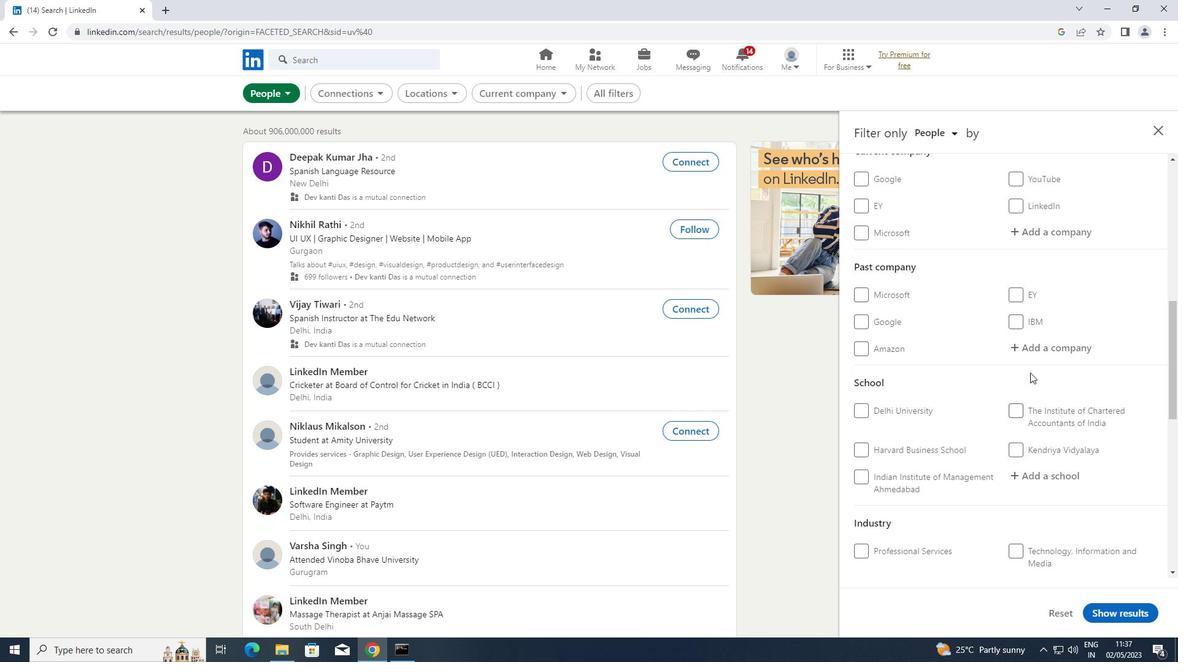 
Action: Mouse scrolled (1036, 358) with delta (0, 0)
Screenshot: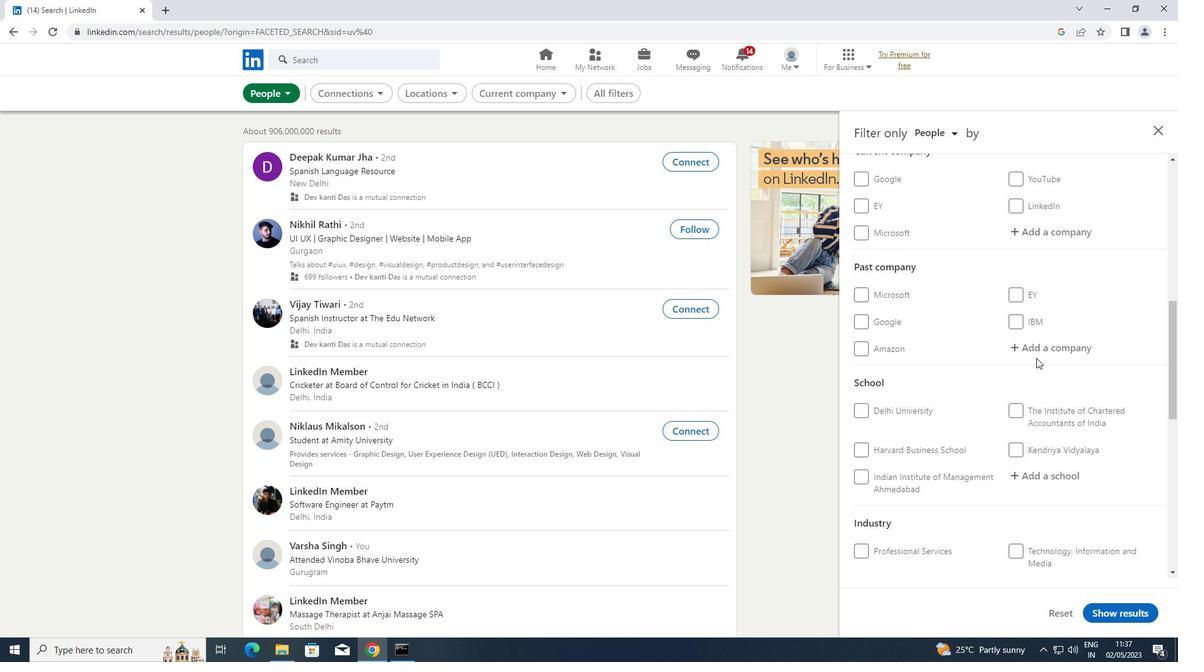 
Action: Mouse moved to (1040, 349)
Screenshot: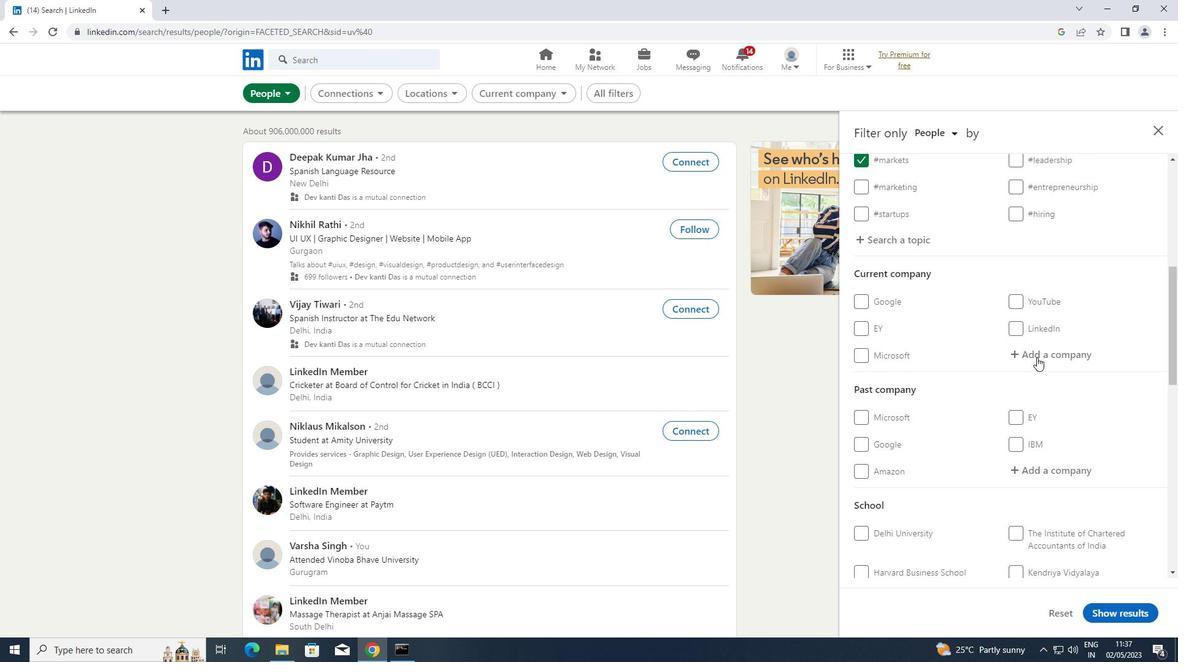 
Action: Mouse pressed left at (1040, 349)
Screenshot: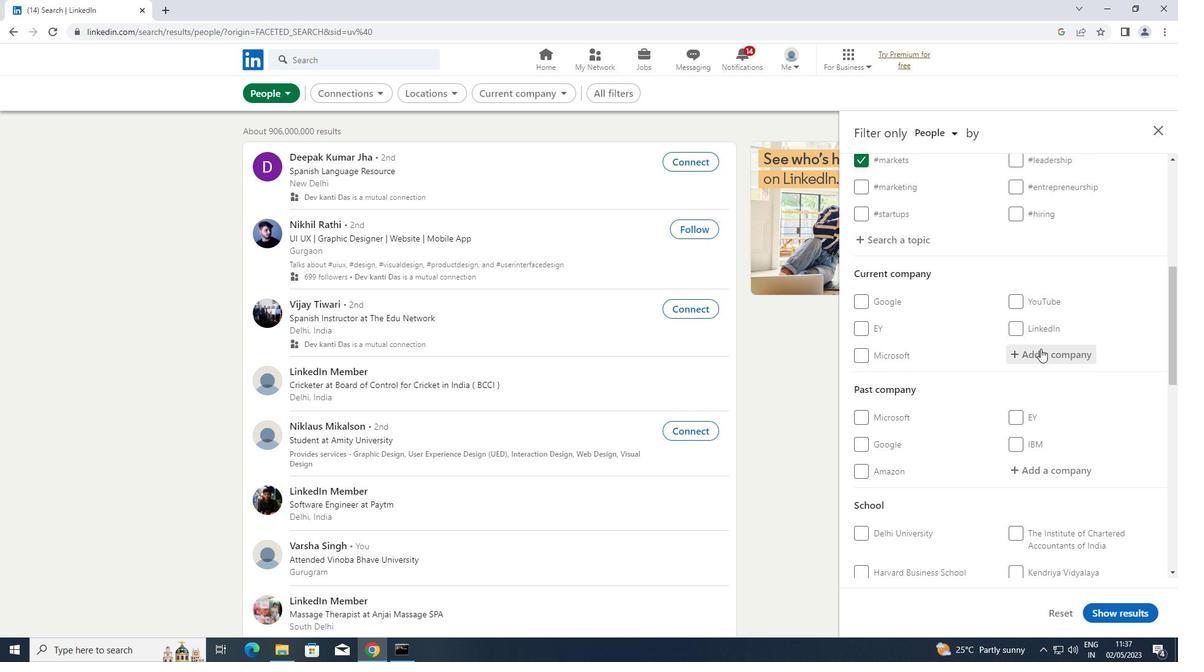 
Action: Key pressed <Key.shift>SICK<Key.space>
Screenshot: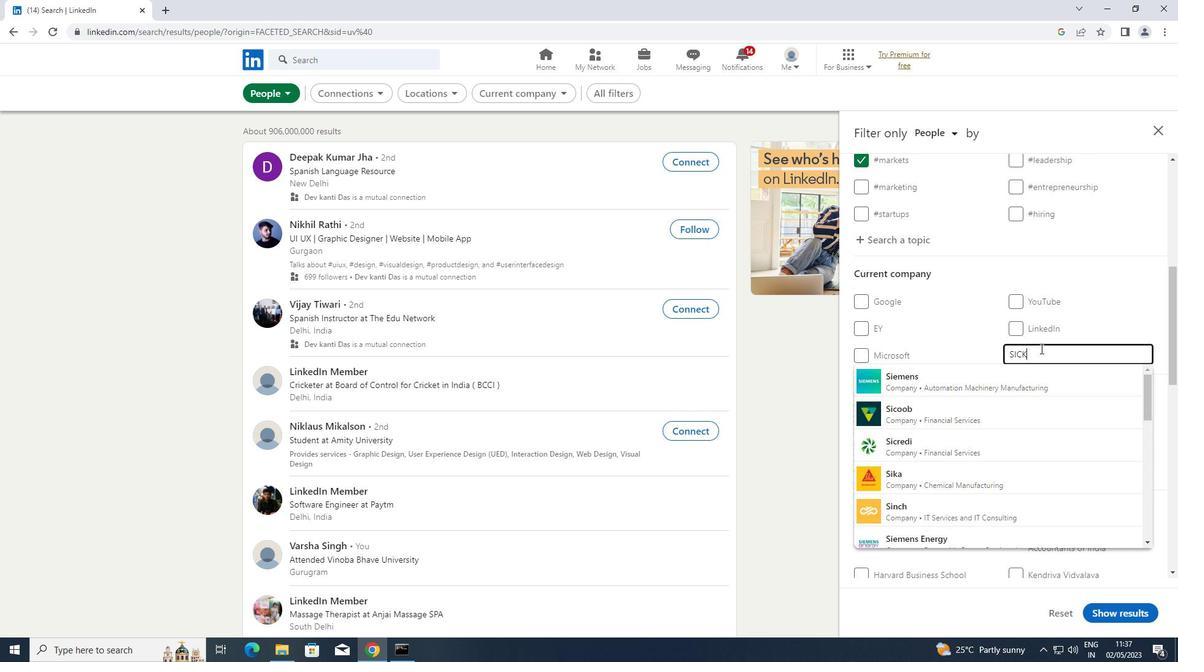 
Action: Mouse moved to (1005, 378)
Screenshot: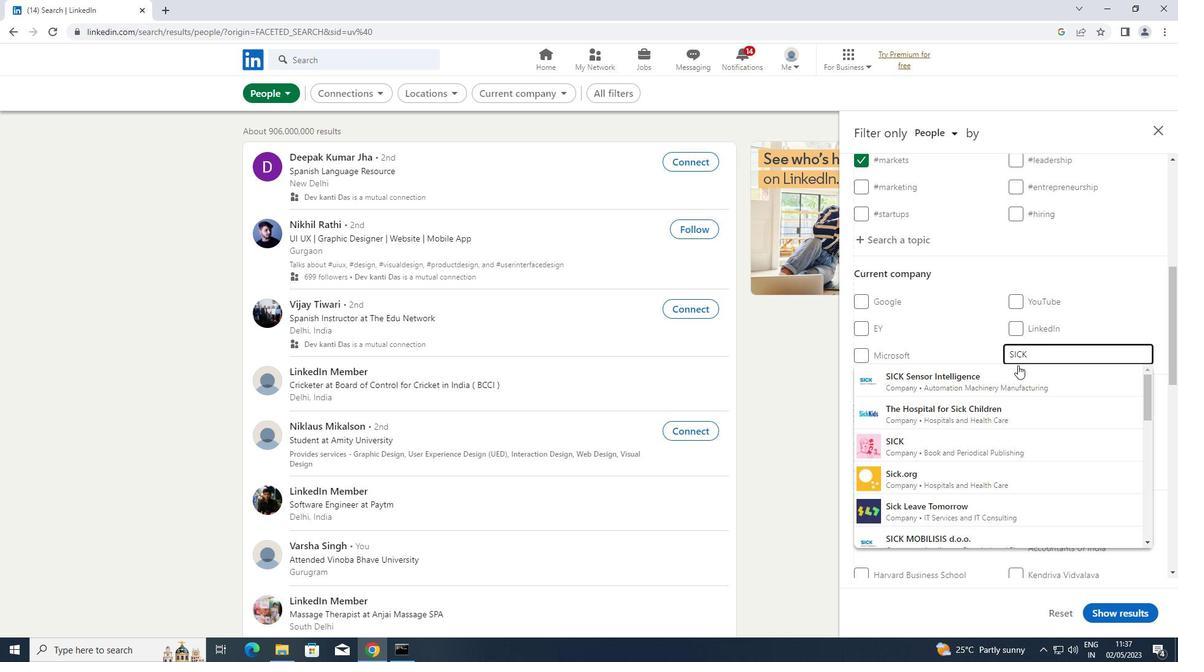 
Action: Mouse pressed left at (1005, 378)
Screenshot: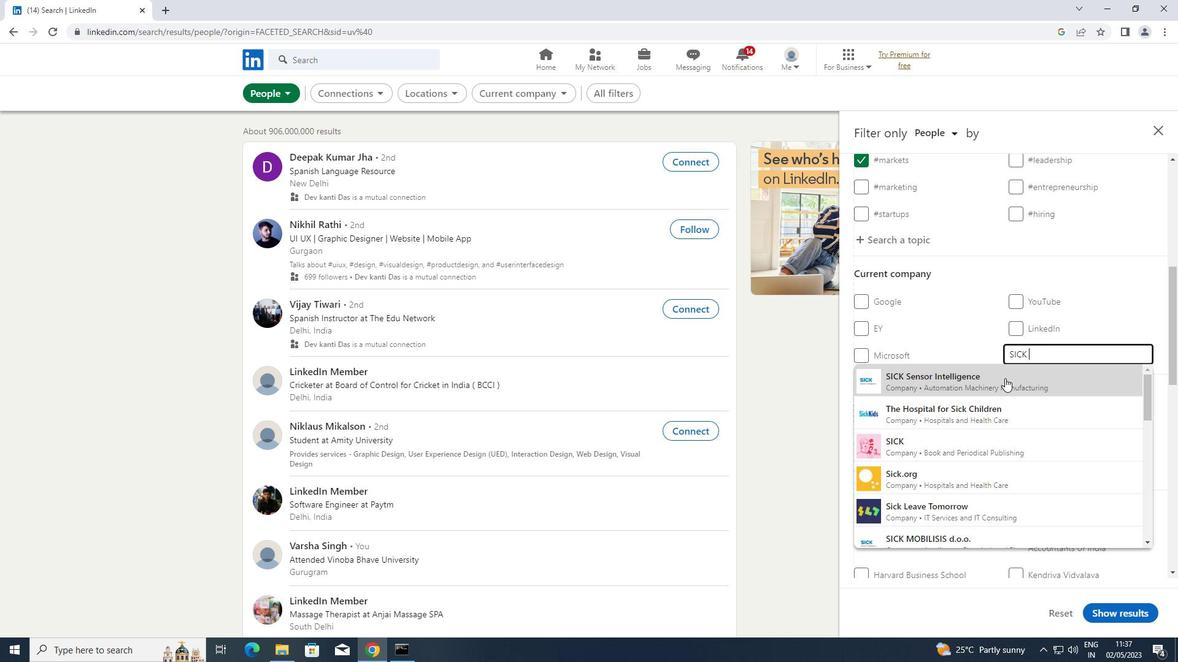 
Action: Mouse moved to (1004, 378)
Screenshot: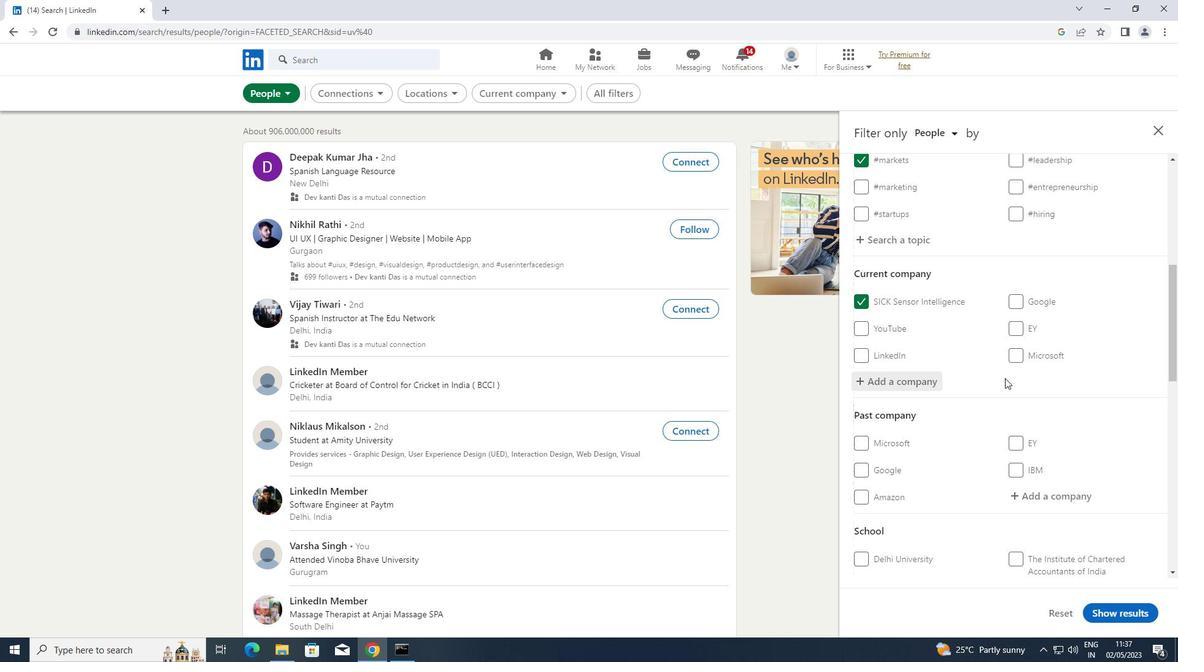 
Action: Mouse scrolled (1004, 378) with delta (0, 0)
Screenshot: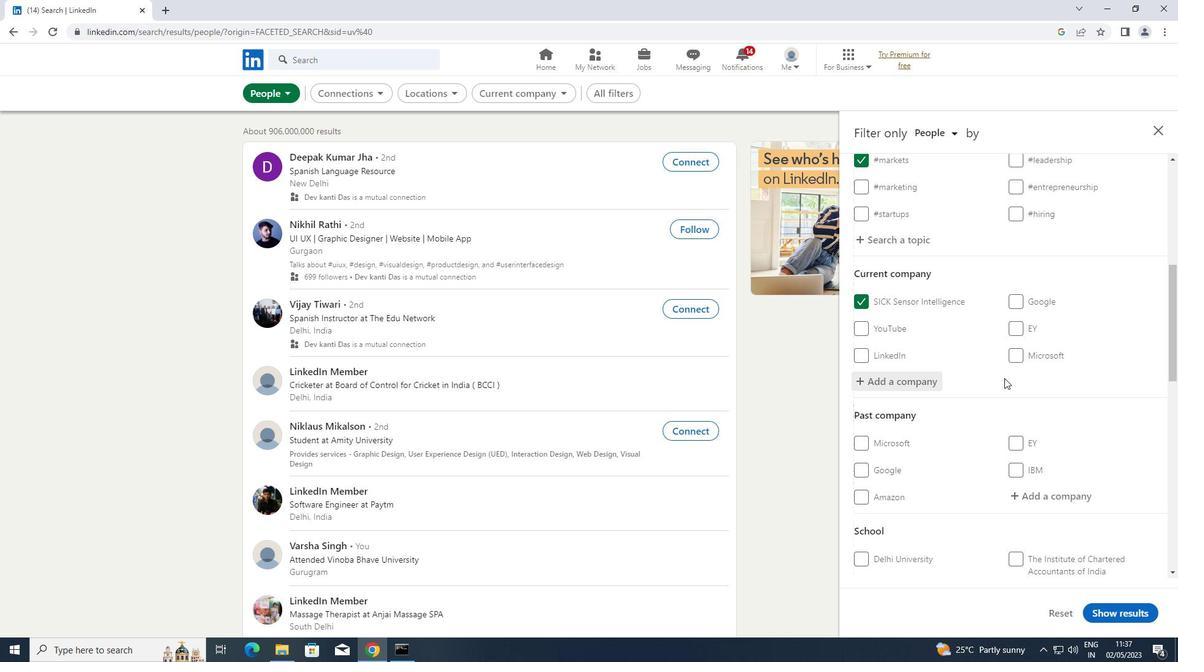 
Action: Mouse scrolled (1004, 378) with delta (0, 0)
Screenshot: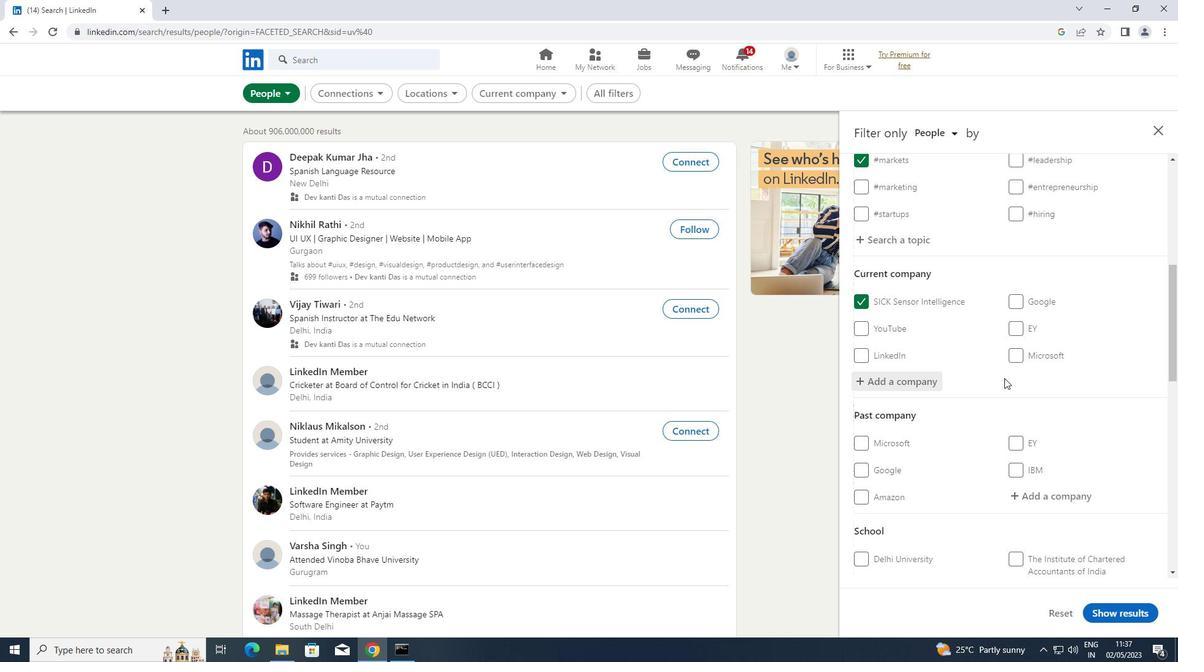 
Action: Mouse scrolled (1004, 378) with delta (0, 0)
Screenshot: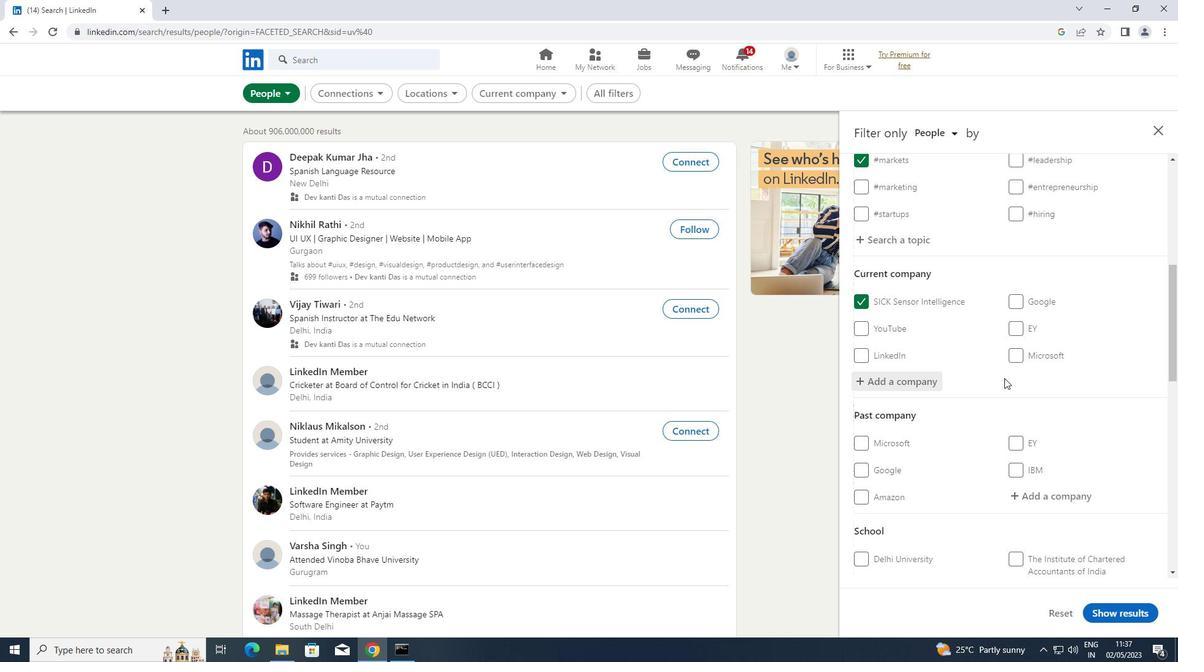 
Action: Mouse moved to (1047, 438)
Screenshot: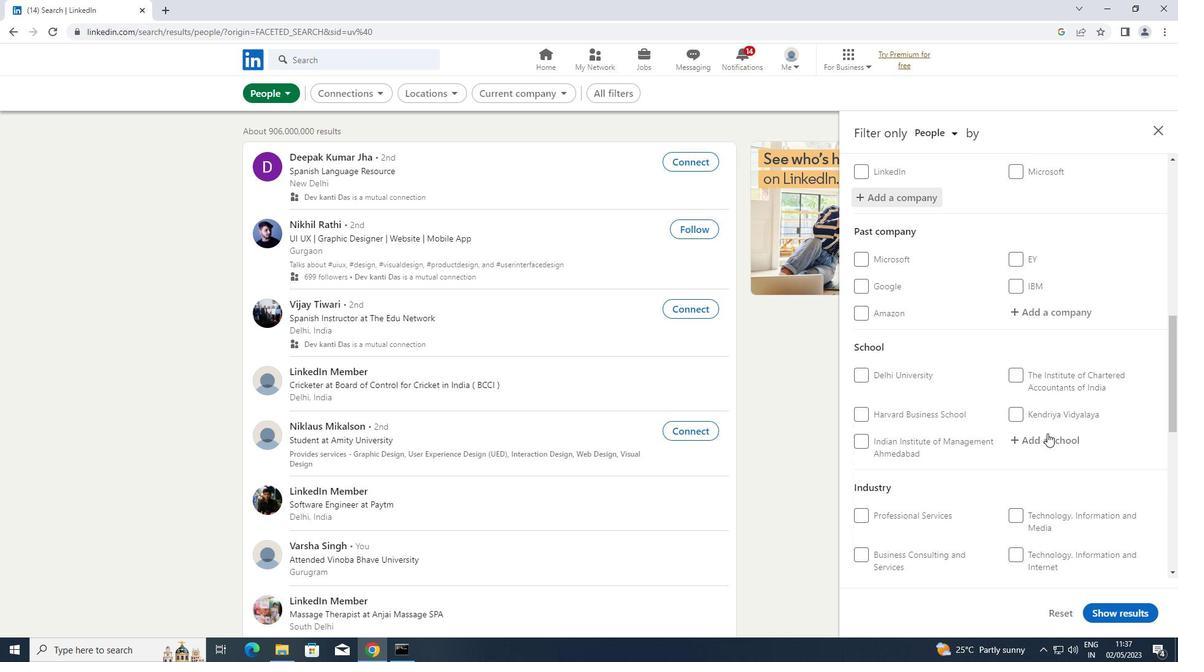 
Action: Mouse pressed left at (1047, 438)
Screenshot: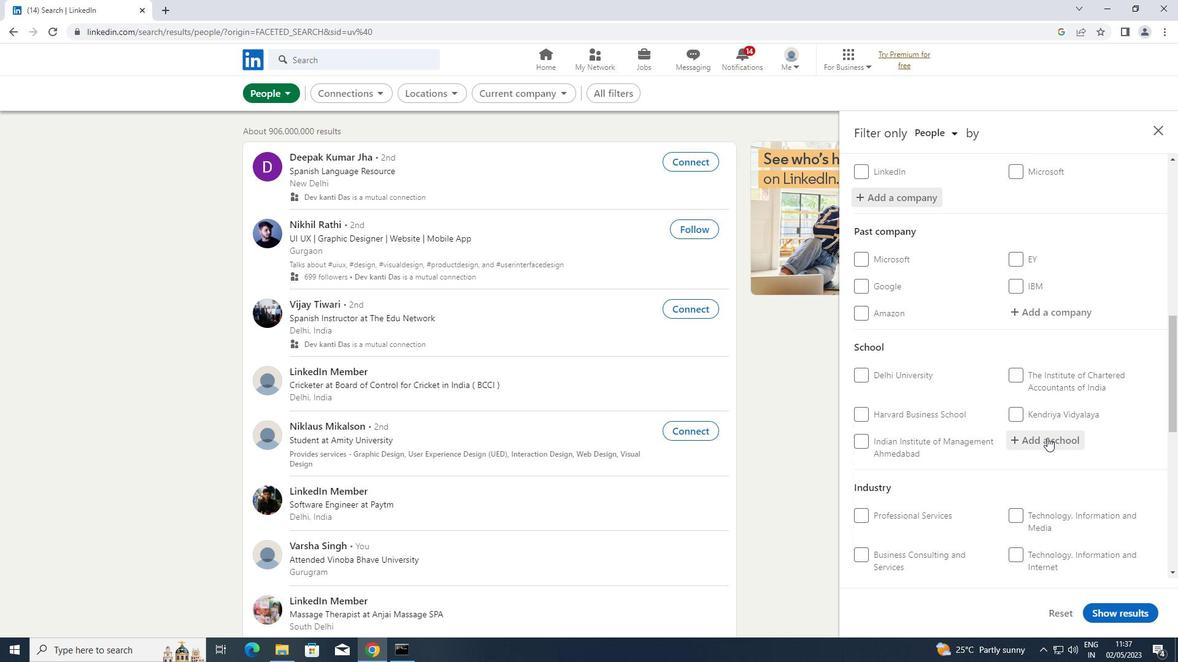 
Action: Key pressed <Key.shift>JODHPUR
Screenshot: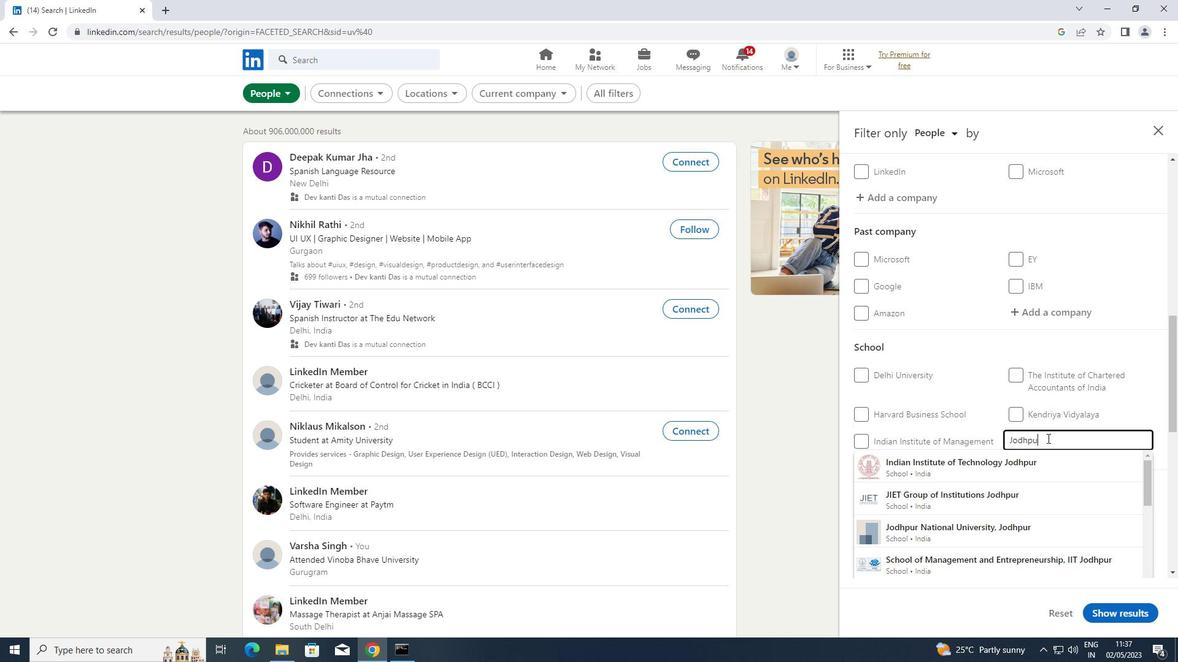 
Action: Mouse moved to (994, 462)
Screenshot: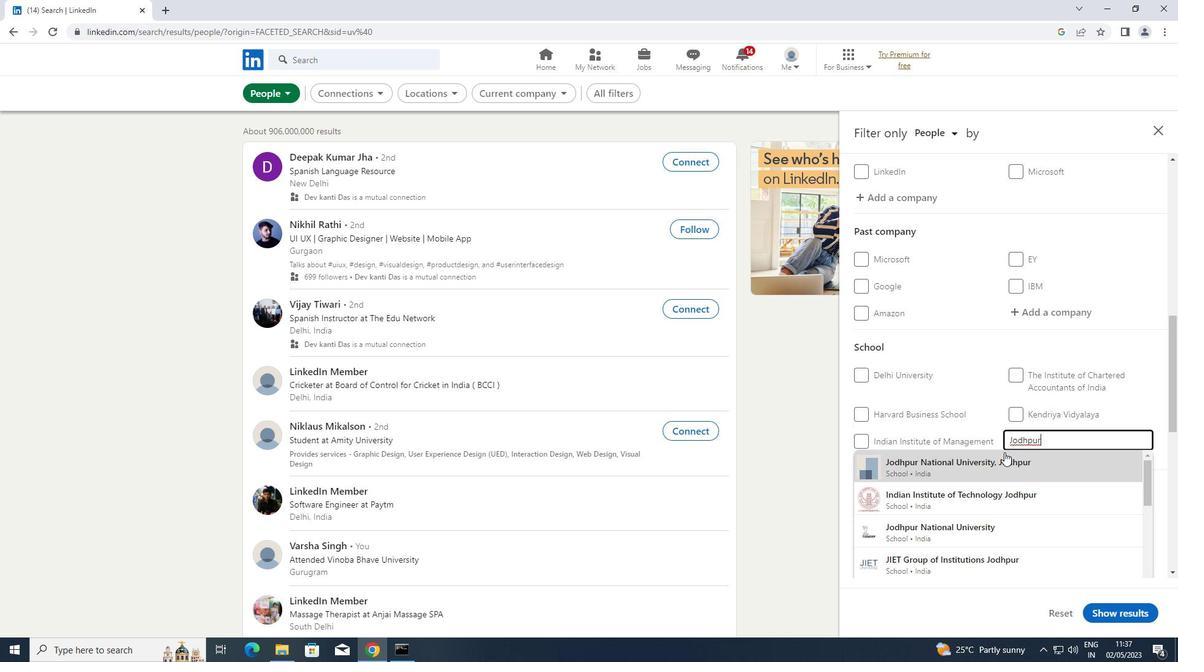 
Action: Mouse pressed left at (994, 462)
Screenshot: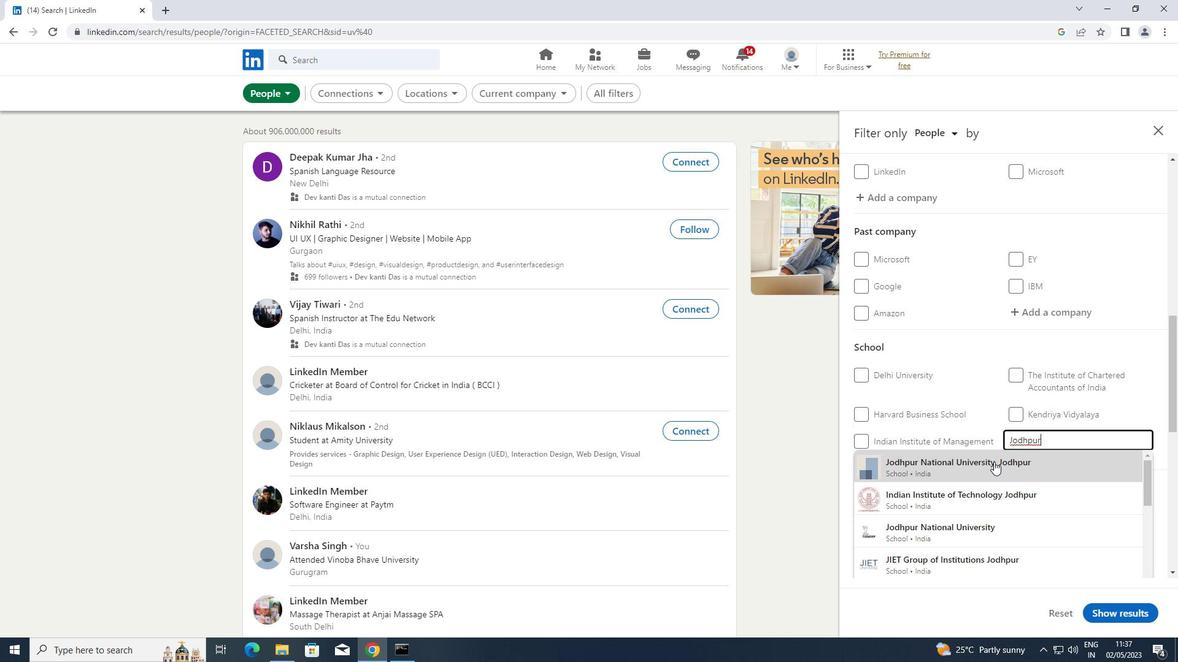 
Action: Mouse moved to (991, 461)
Screenshot: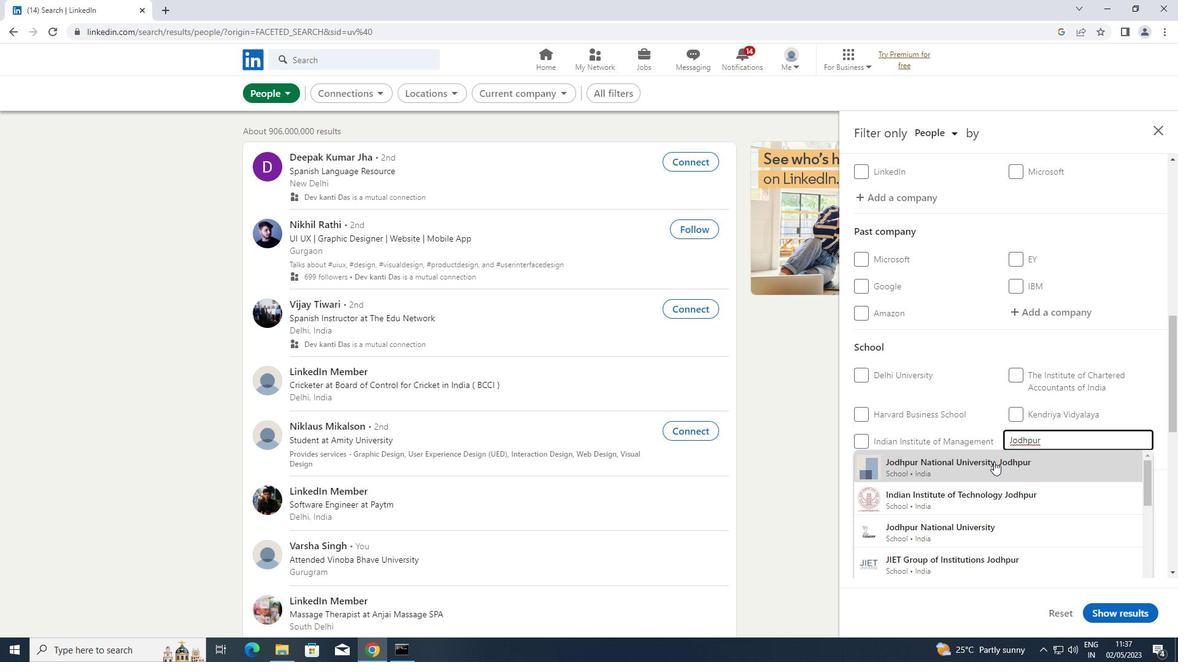 
Action: Mouse scrolled (991, 460) with delta (0, 0)
Screenshot: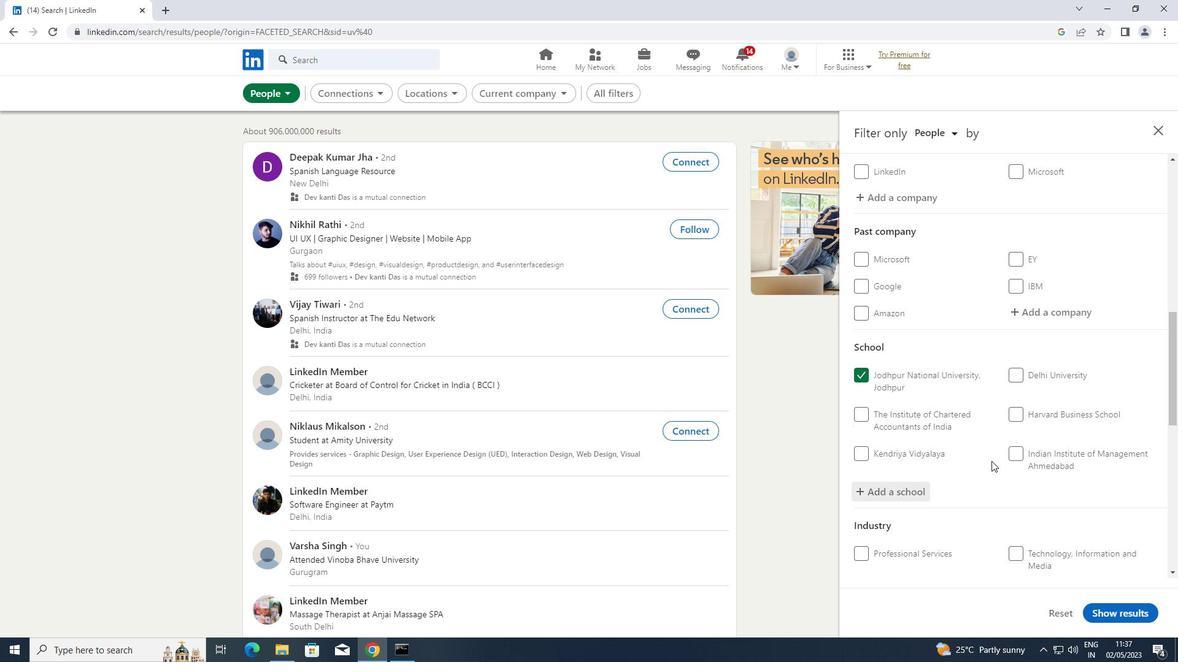 
Action: Mouse scrolled (991, 460) with delta (0, 0)
Screenshot: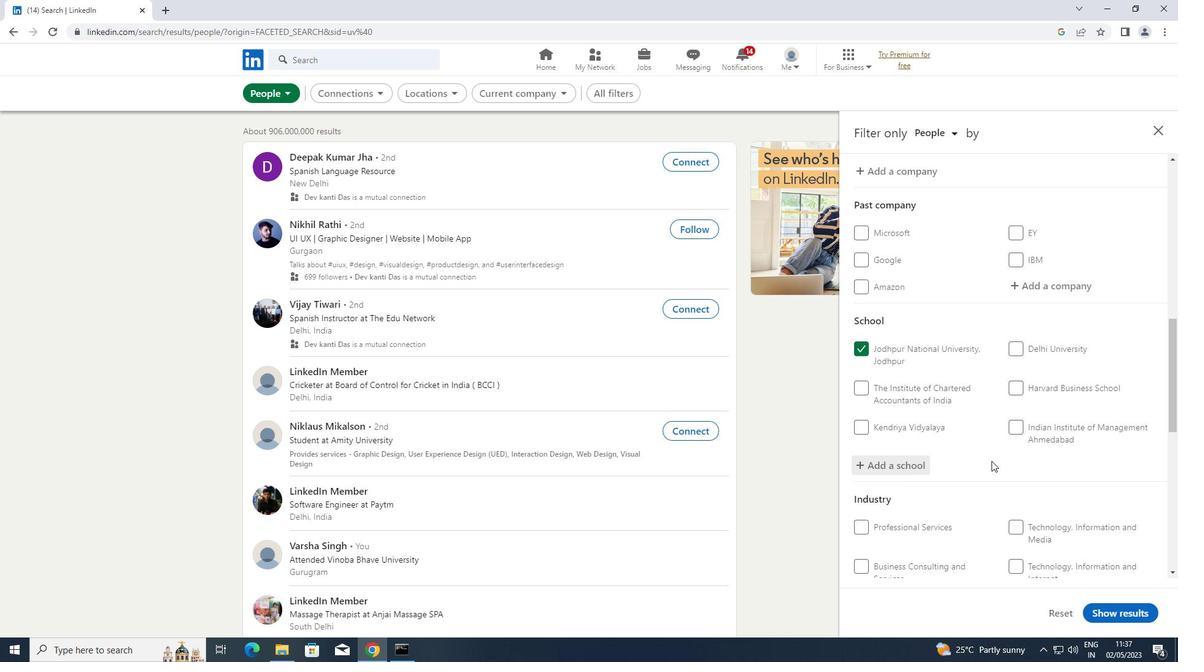
Action: Mouse scrolled (991, 460) with delta (0, 0)
Screenshot: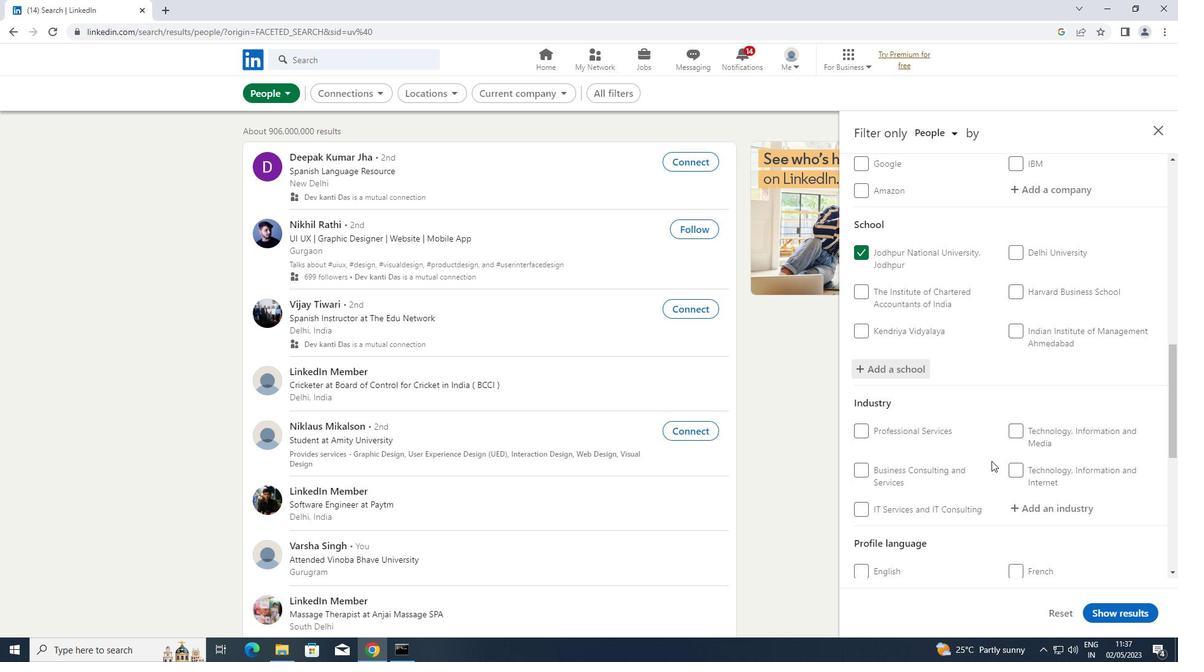 
Action: Mouse moved to (1037, 448)
Screenshot: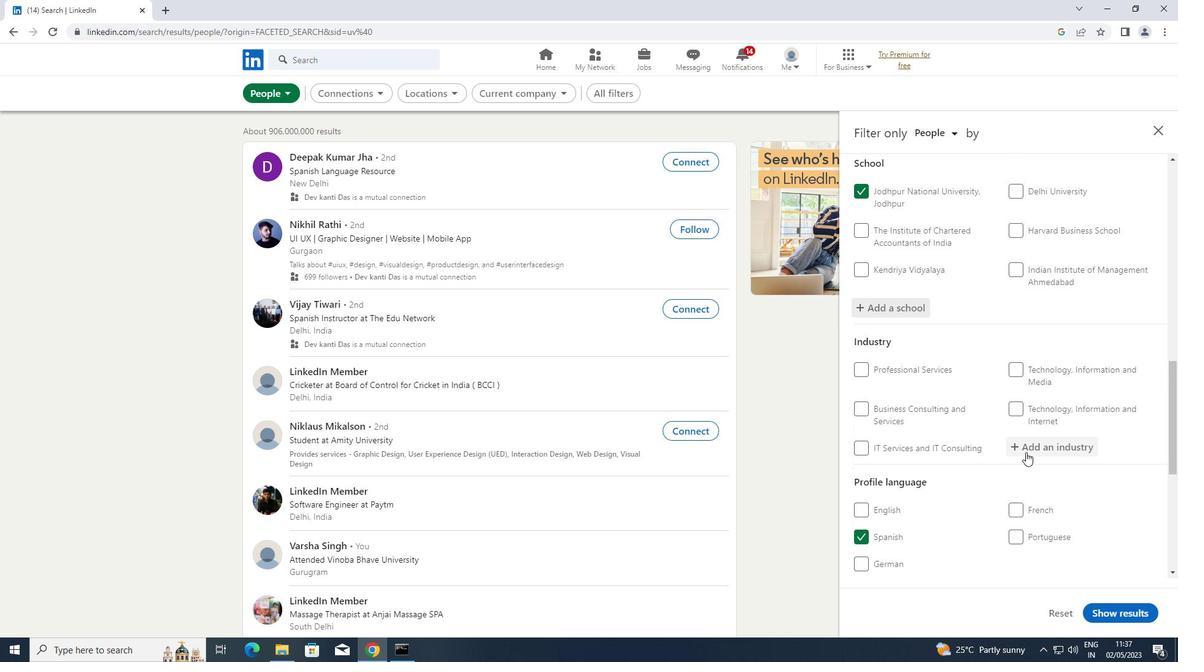 
Action: Mouse pressed left at (1037, 448)
Screenshot: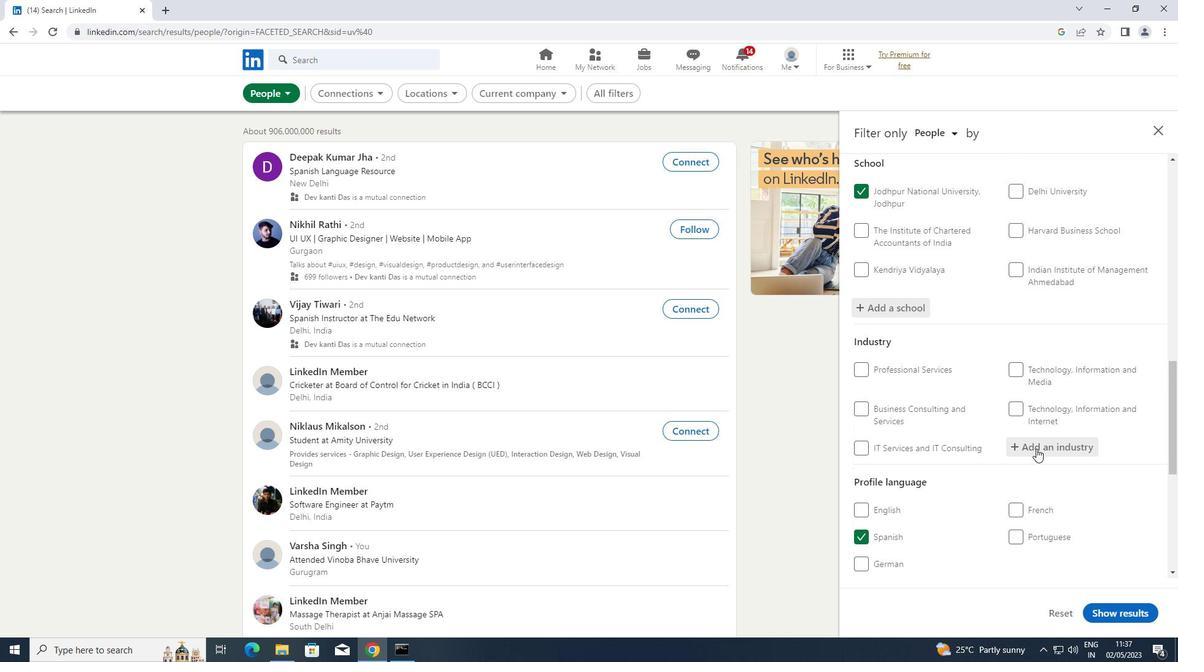 
Action: Key pressed <Key.shift>WHOLESALE<Key.space><Key.shift>PHT<Key.backspace>O
Screenshot: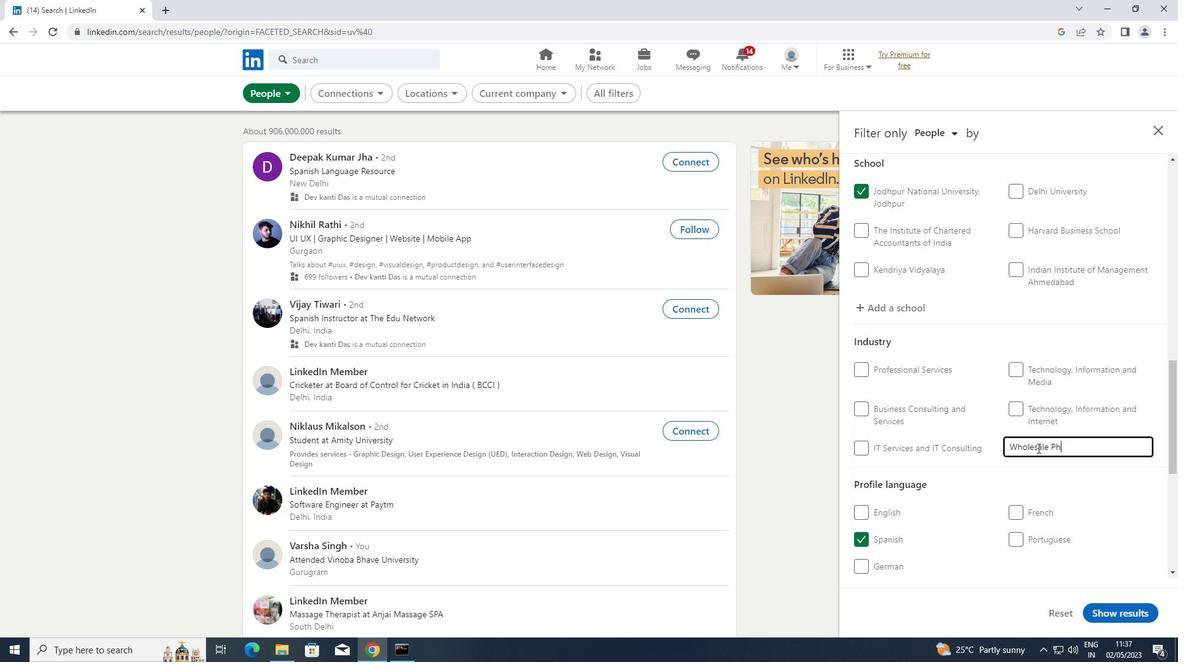 
Action: Mouse moved to (990, 470)
Screenshot: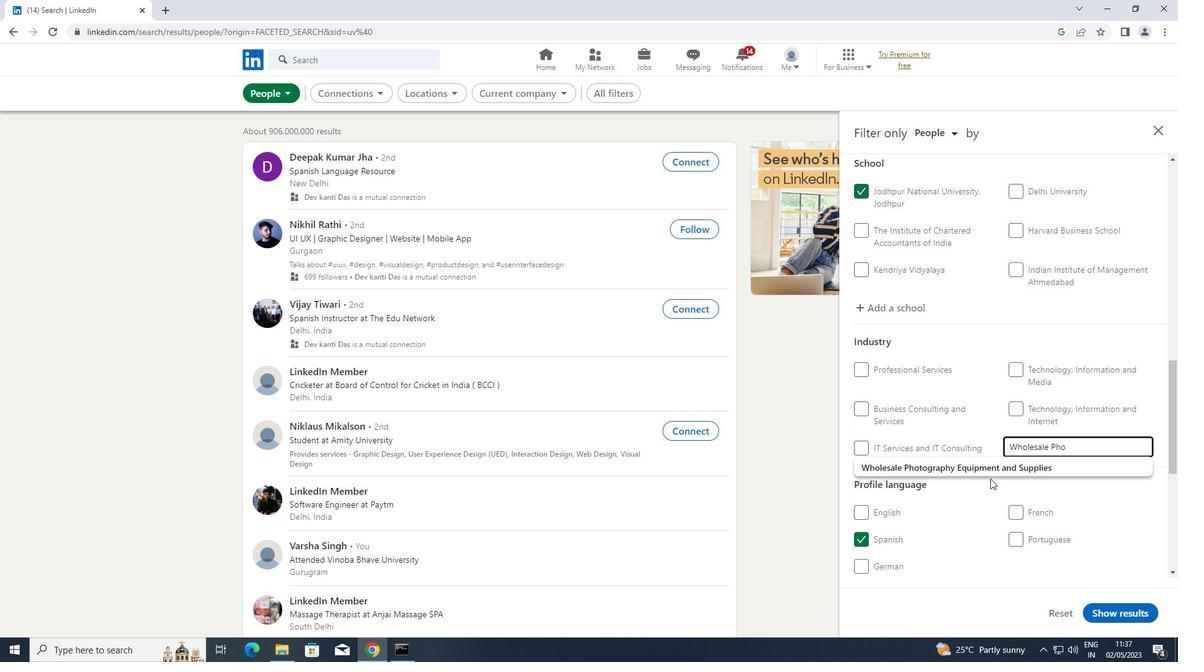 
Action: Mouse pressed left at (990, 470)
Screenshot: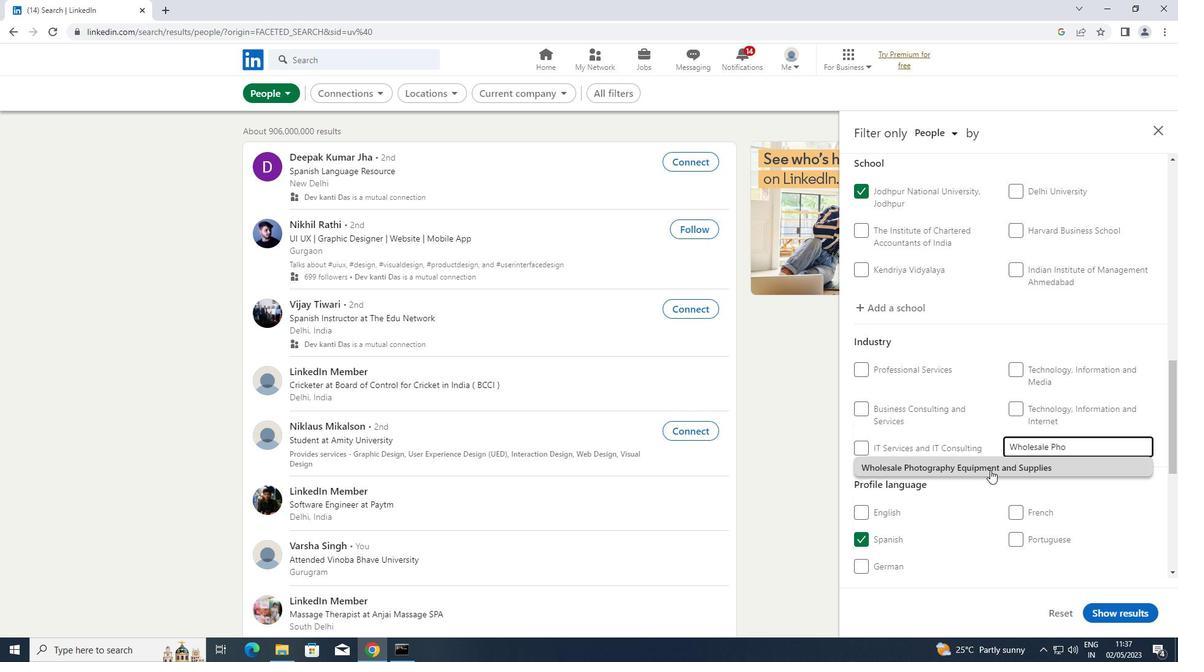 
Action: Mouse scrolled (990, 470) with delta (0, 0)
Screenshot: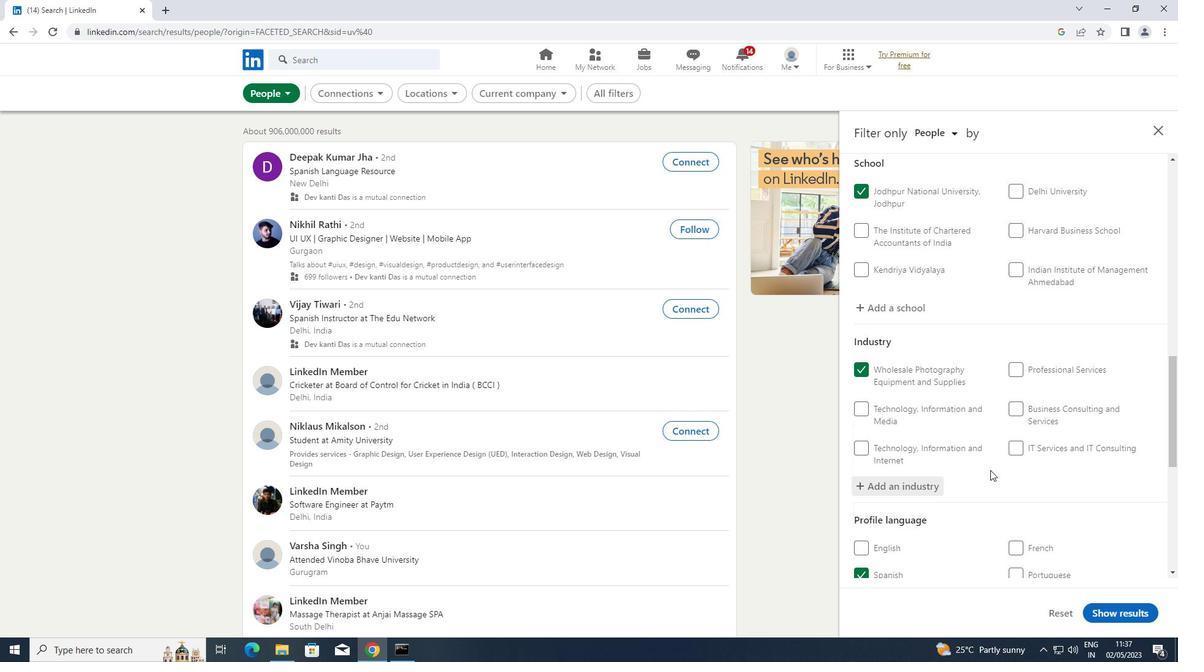 
Action: Mouse scrolled (990, 470) with delta (0, 0)
Screenshot: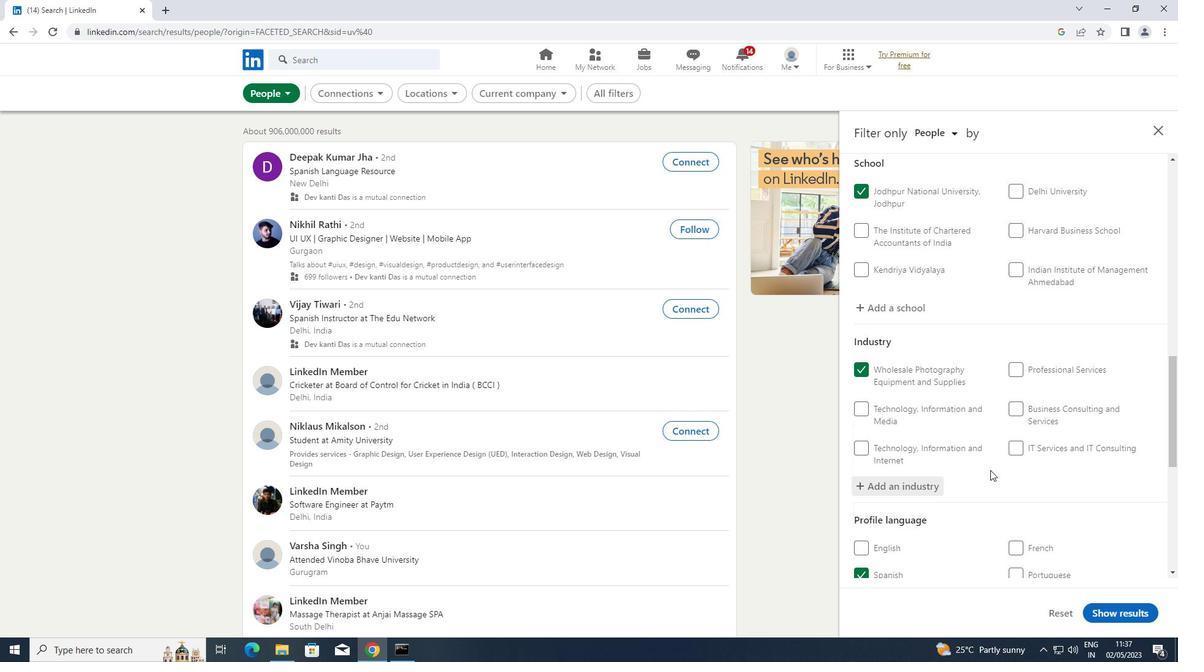 
Action: Mouse moved to (990, 467)
Screenshot: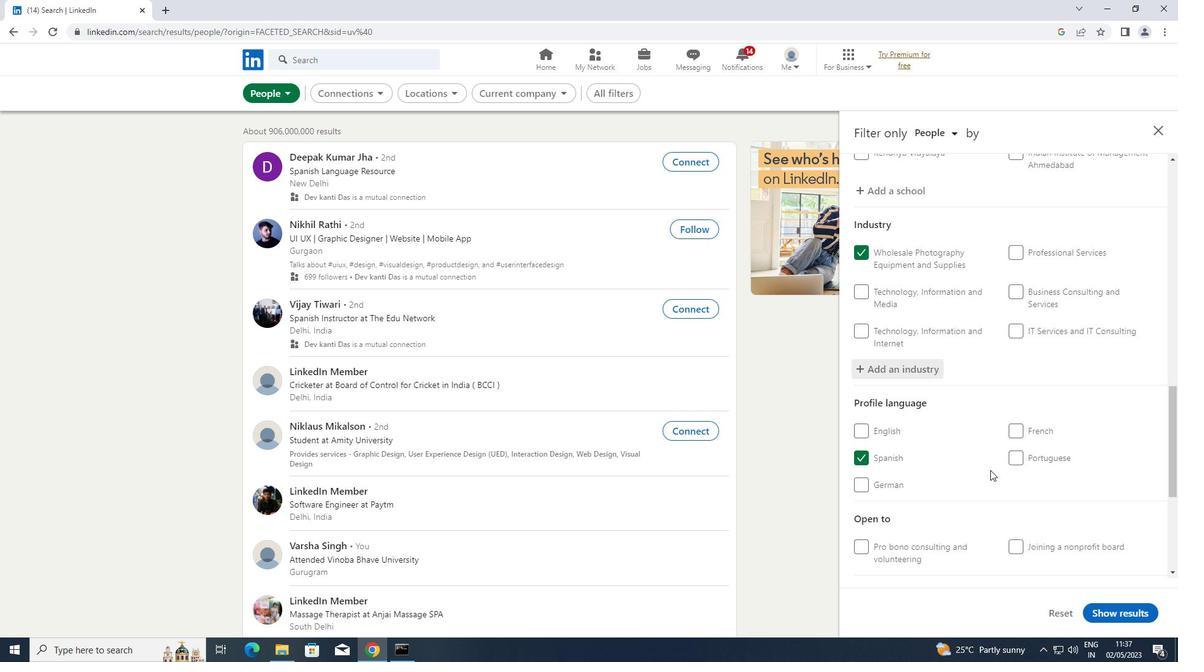 
Action: Mouse scrolled (990, 466) with delta (0, 0)
Screenshot: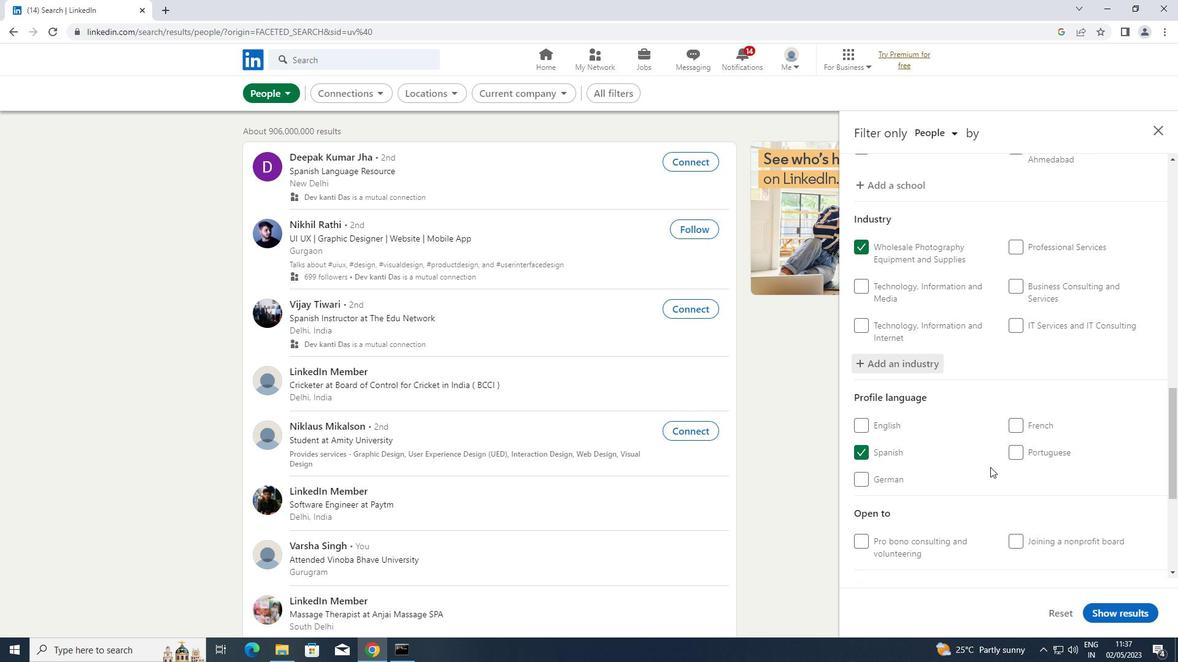 
Action: Mouse scrolled (990, 466) with delta (0, 0)
Screenshot: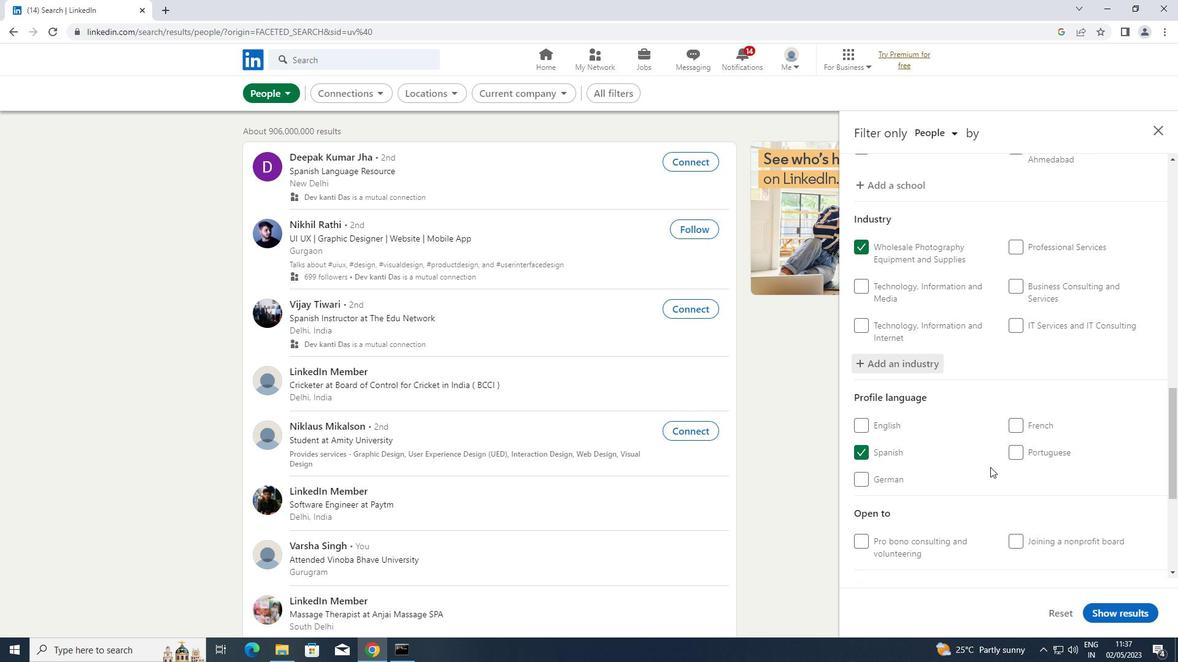 
Action: Mouse moved to (995, 464)
Screenshot: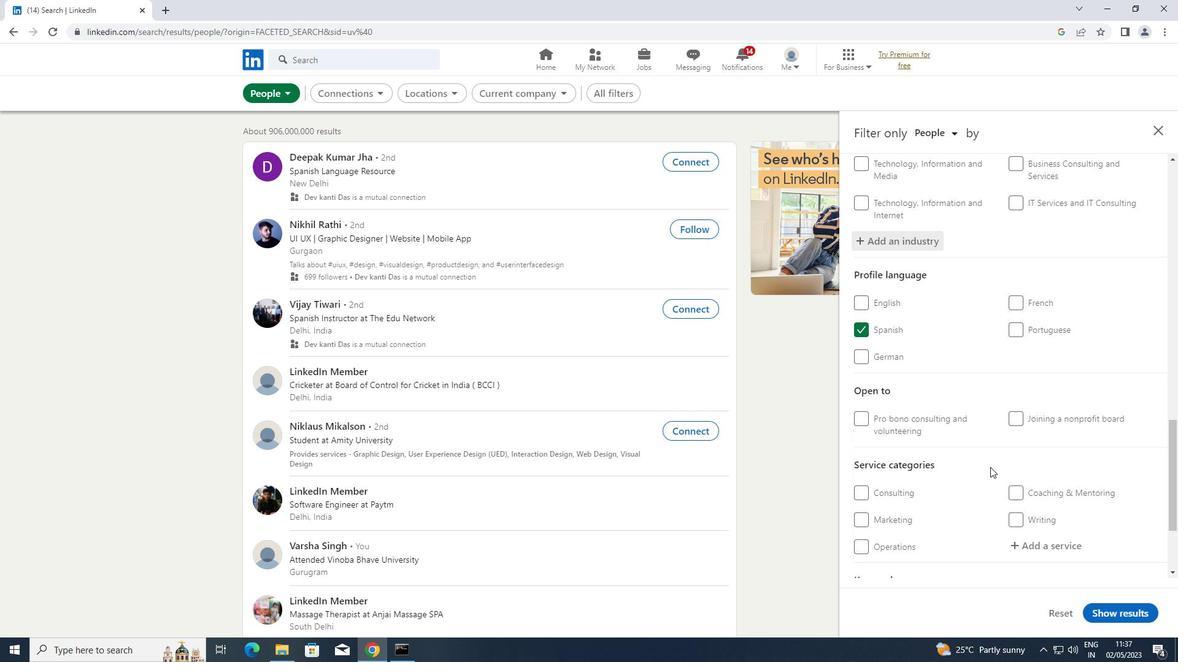 
Action: Mouse scrolled (995, 463) with delta (0, 0)
Screenshot: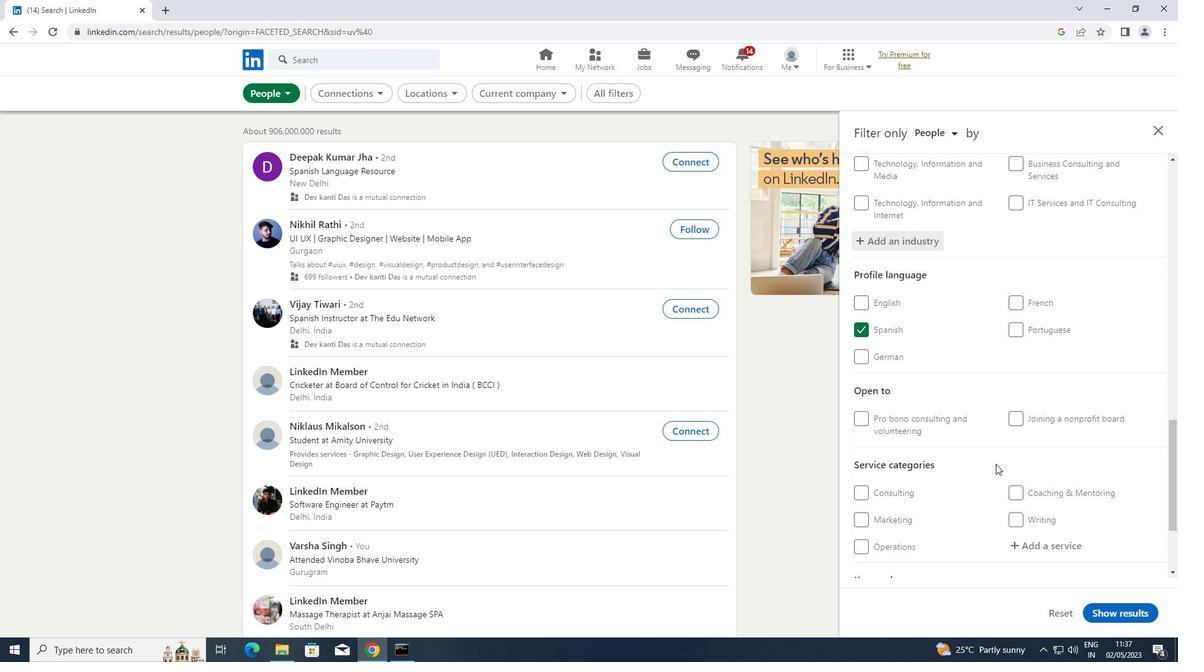 
Action: Mouse moved to (1025, 476)
Screenshot: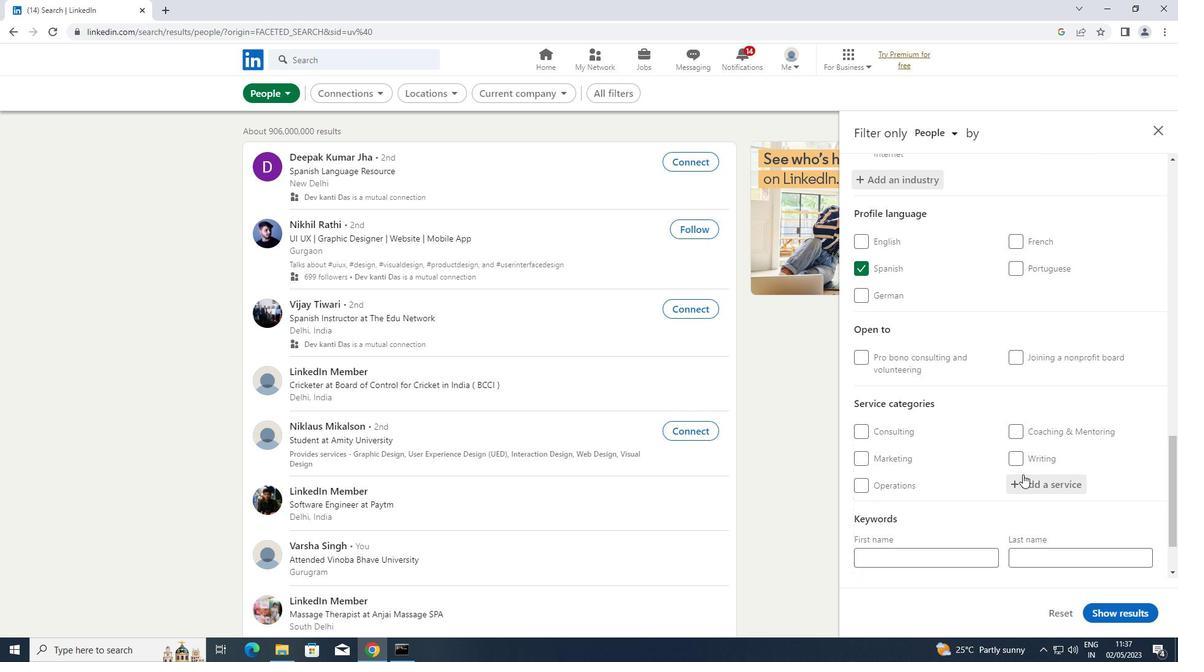 
Action: Mouse pressed left at (1025, 476)
Screenshot: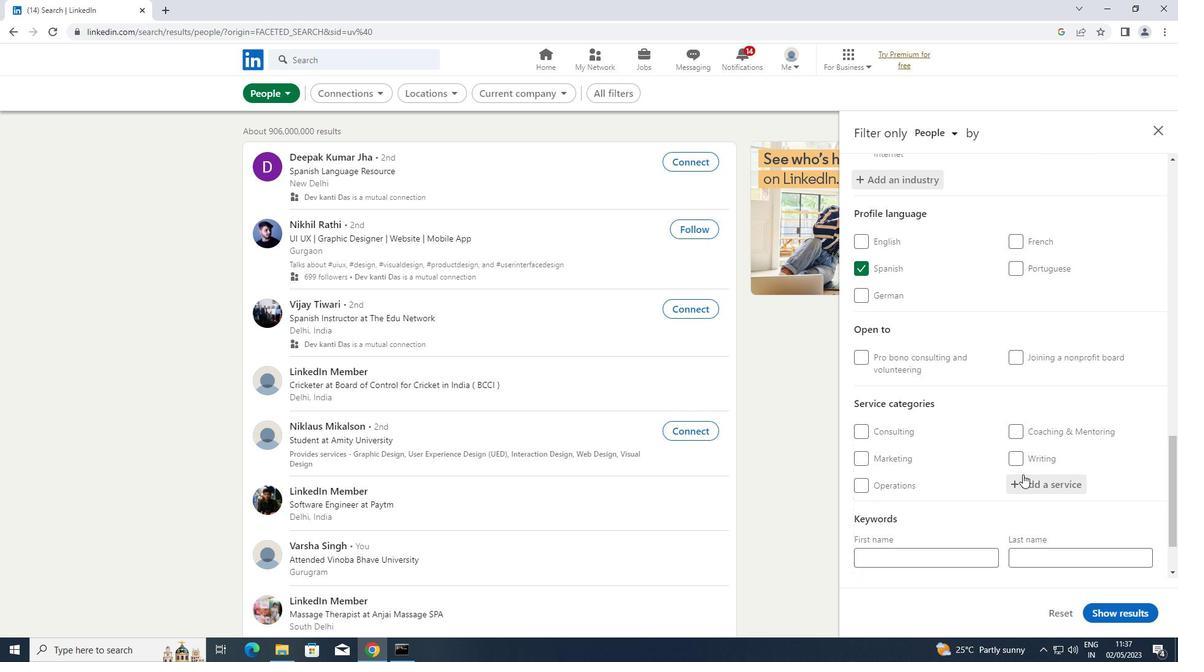 
Action: Key pressed <Key.shift>LOGO<Key.space>
Screenshot: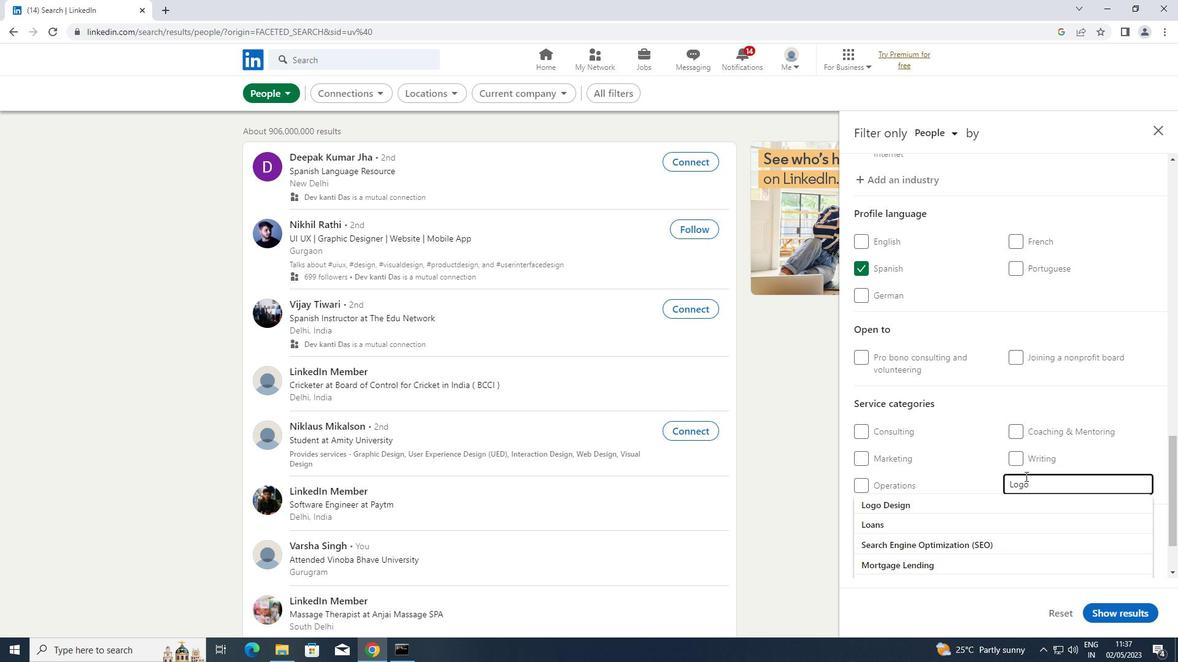 
Action: Mouse moved to (945, 500)
Screenshot: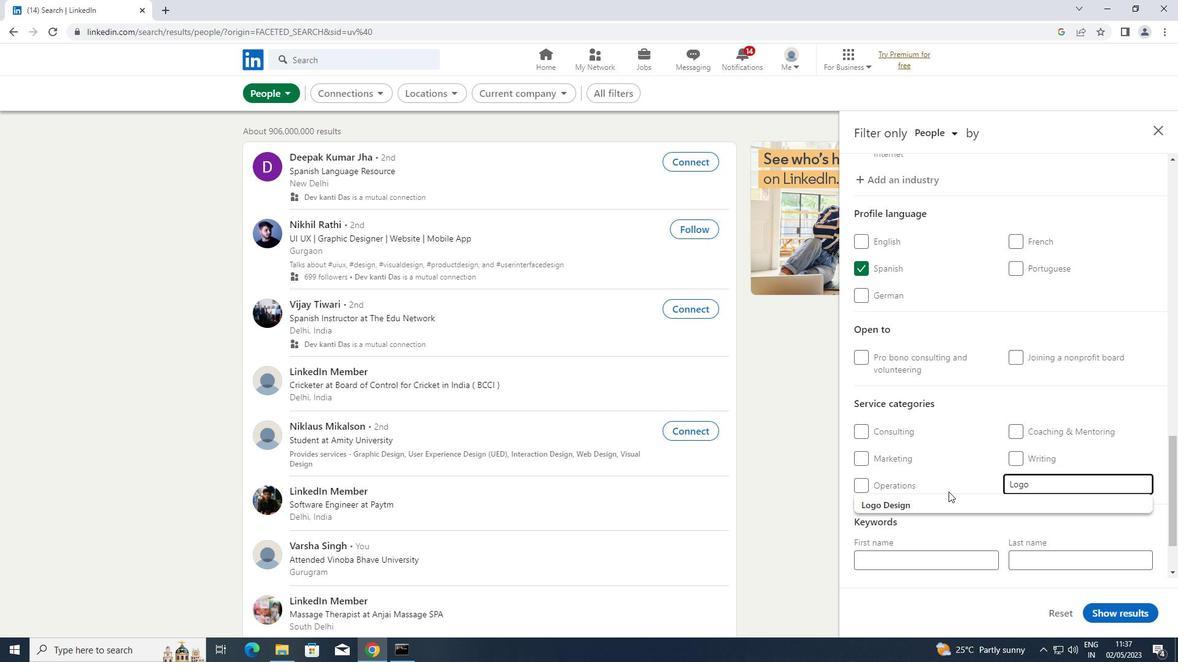 
Action: Mouse pressed left at (945, 500)
Screenshot: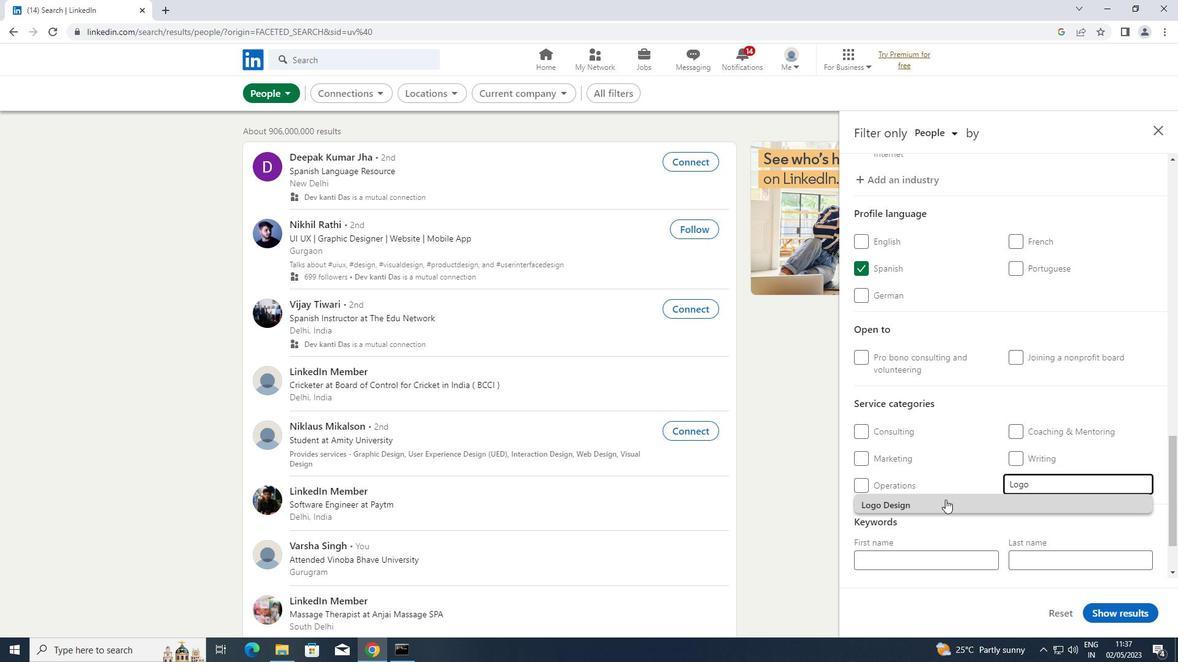 
Action: Mouse scrolled (945, 500) with delta (0, 0)
Screenshot: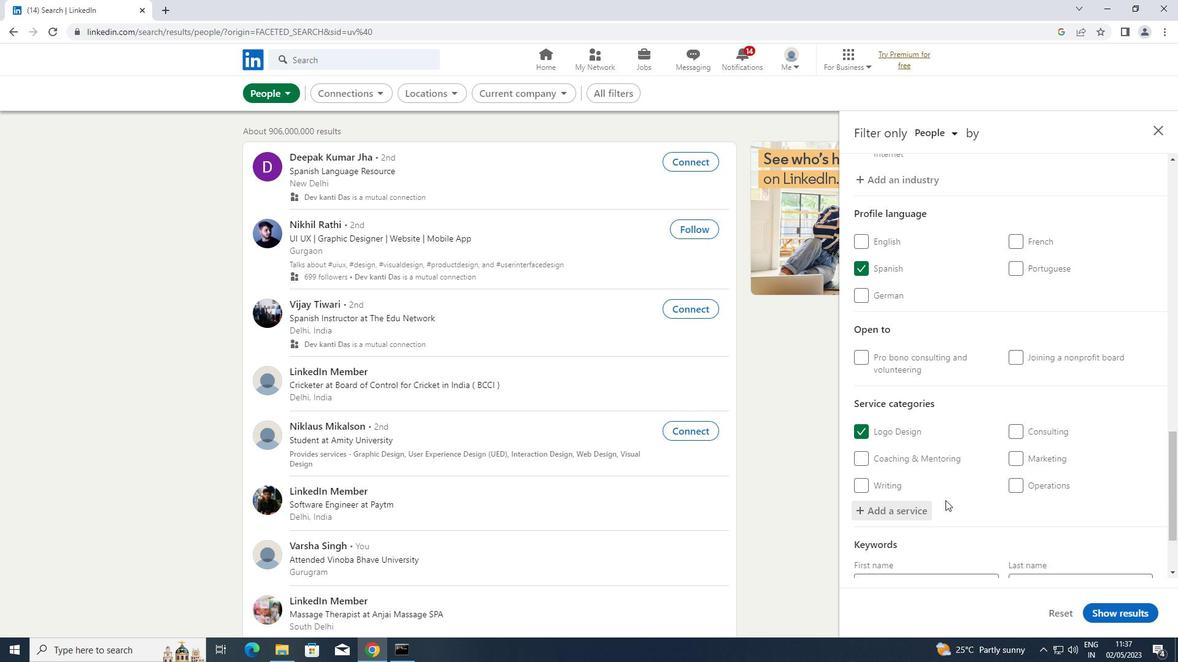 
Action: Mouse scrolled (945, 500) with delta (0, 0)
Screenshot: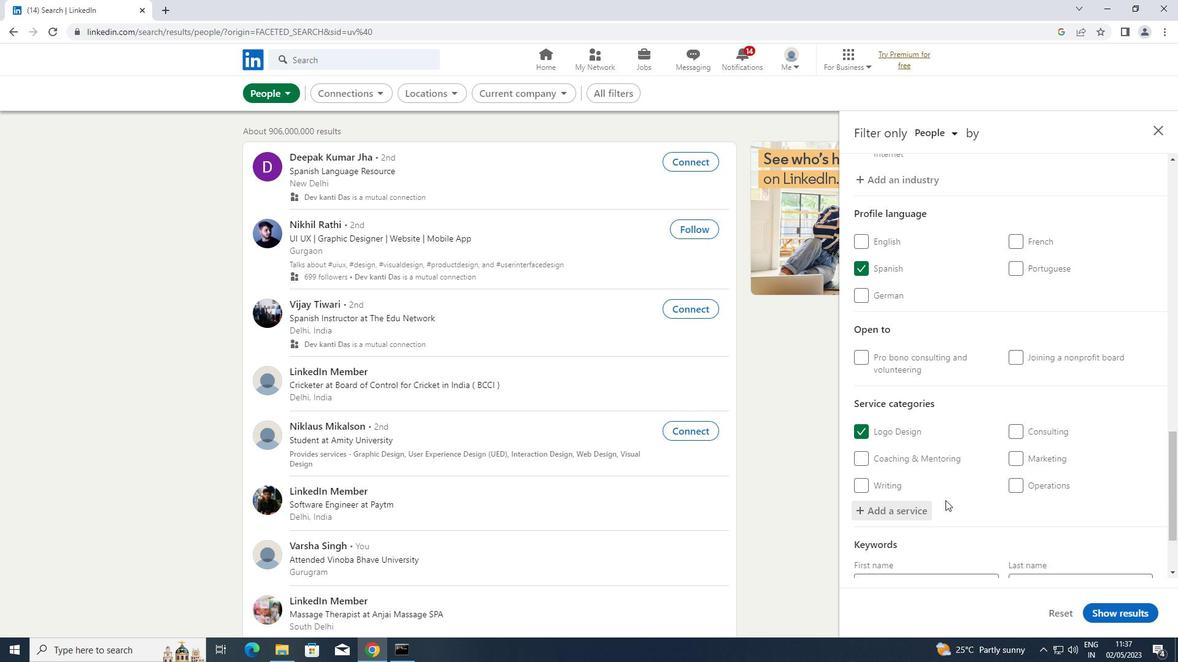 
Action: Mouse scrolled (945, 500) with delta (0, 0)
Screenshot: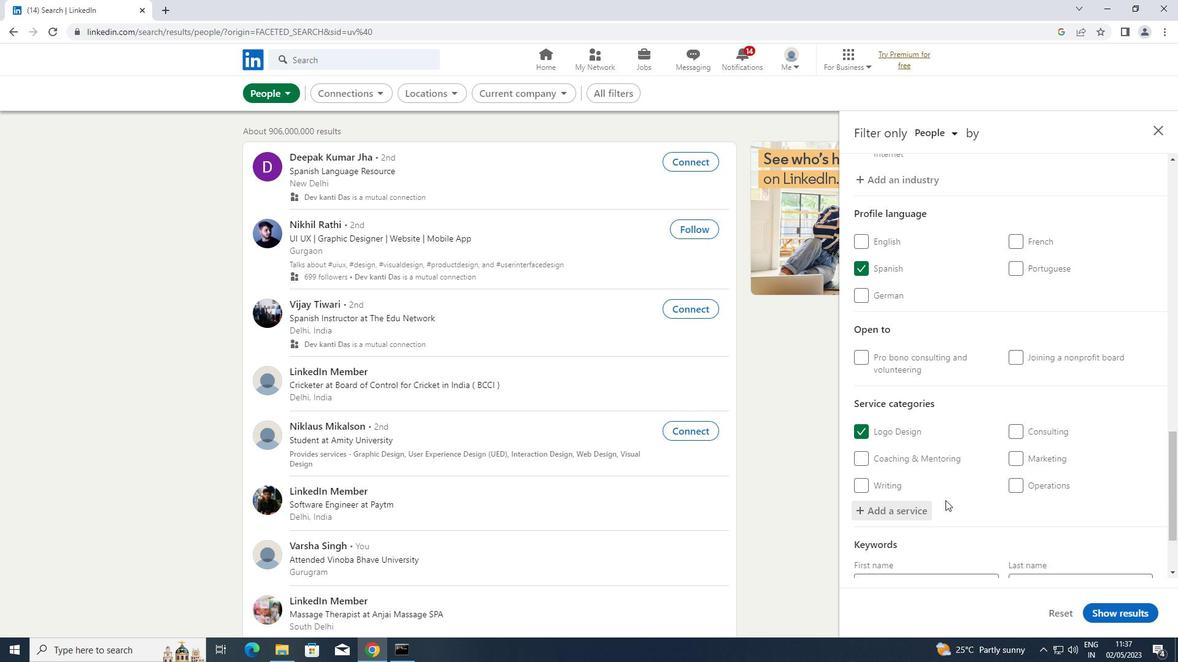 
Action: Mouse scrolled (945, 500) with delta (0, 0)
Screenshot: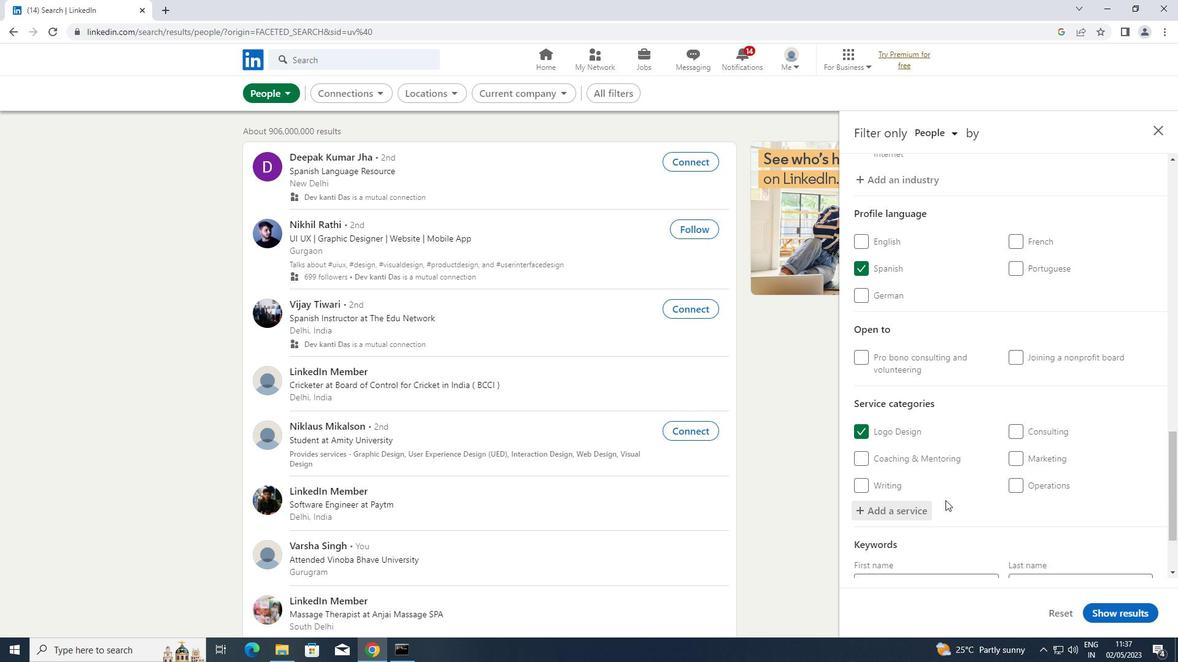 
Action: Mouse scrolled (945, 500) with delta (0, 0)
Screenshot: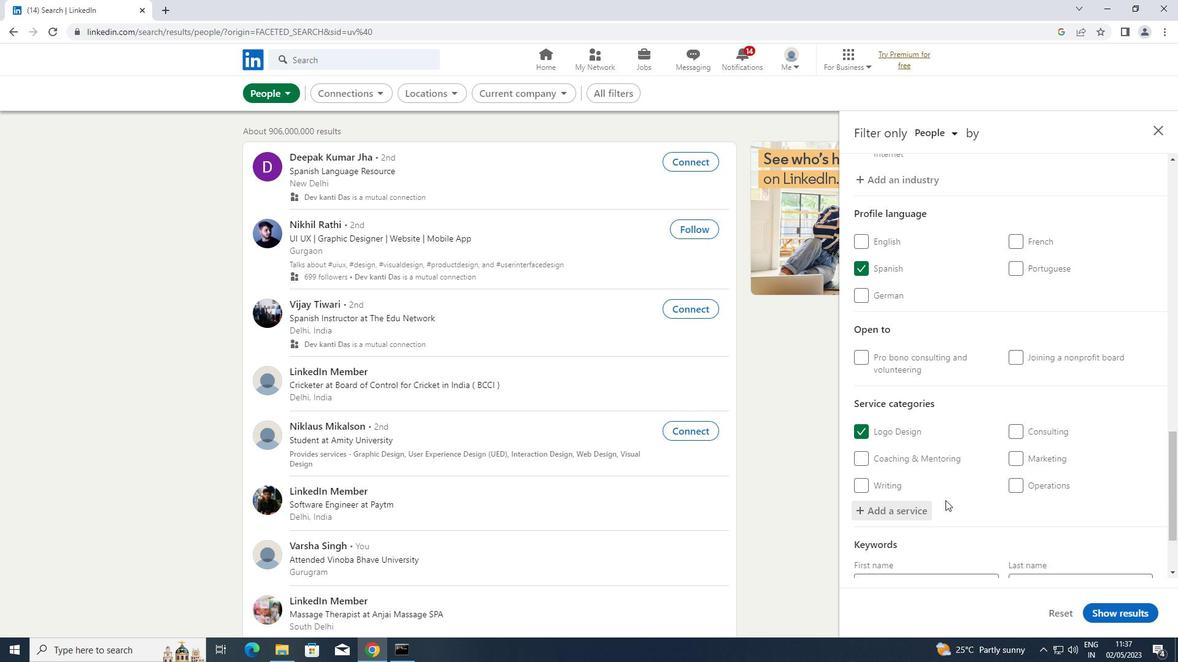 
Action: Mouse moved to (923, 517)
Screenshot: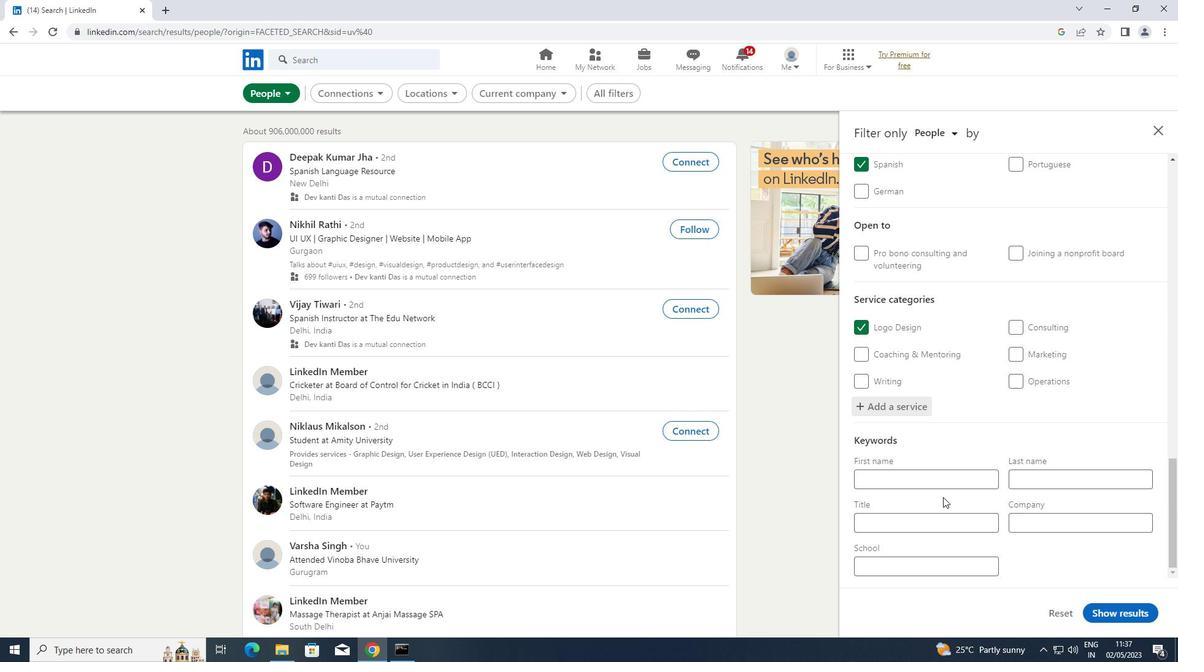
Action: Mouse pressed left at (923, 517)
Screenshot: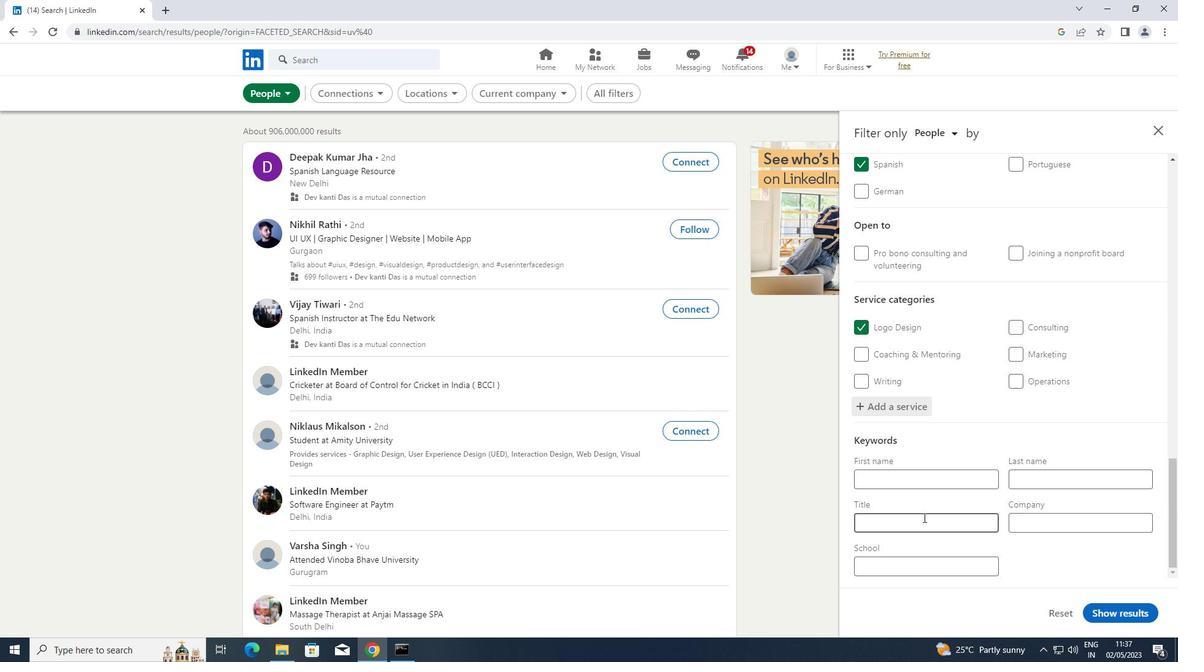 
Action: Key pressed <Key.shift>SOFTWARE<Key.space><Key.shift>NINJANEER
Screenshot: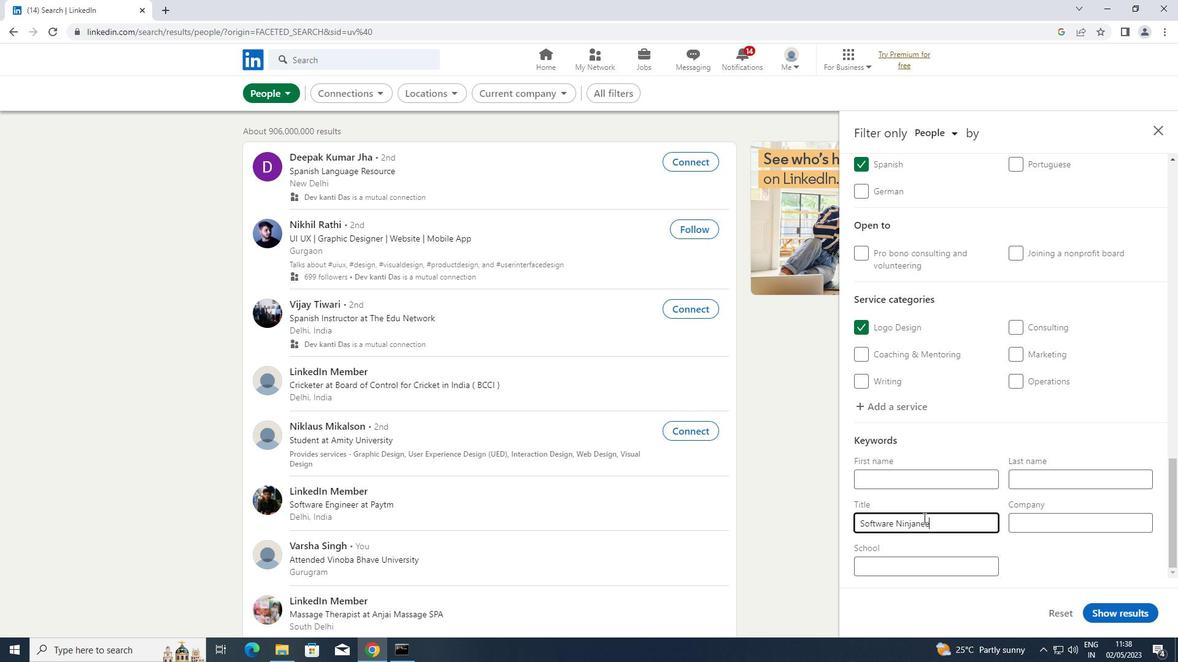 
Action: Mouse moved to (1113, 616)
Screenshot: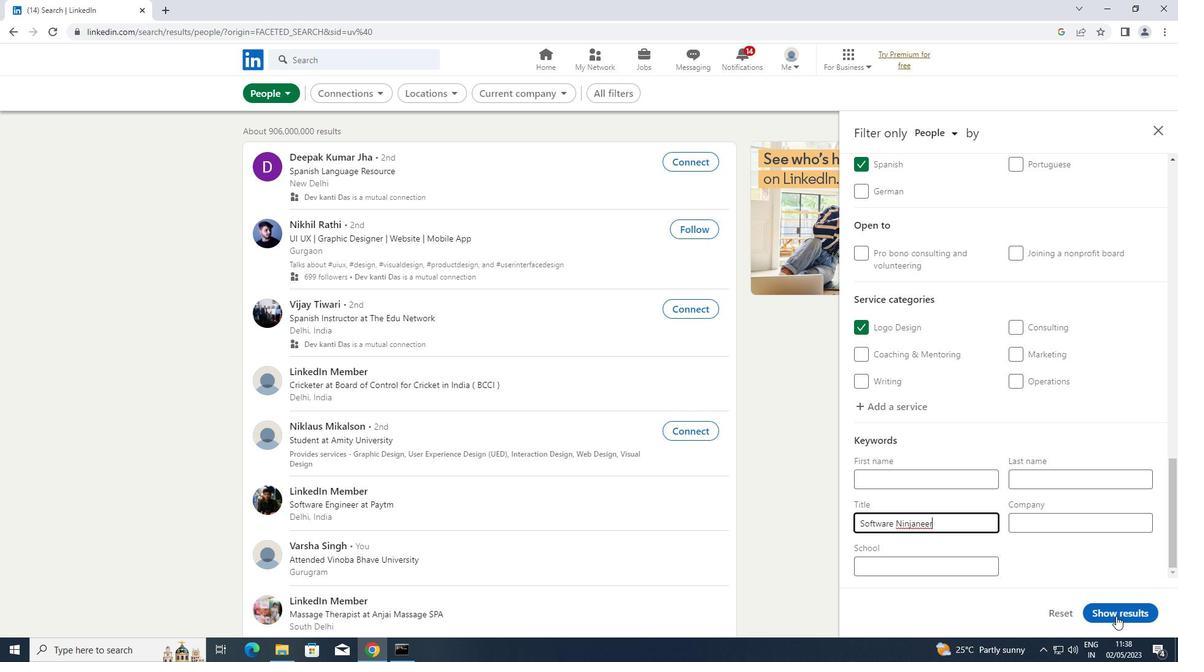 
Action: Mouse pressed left at (1113, 616)
Screenshot: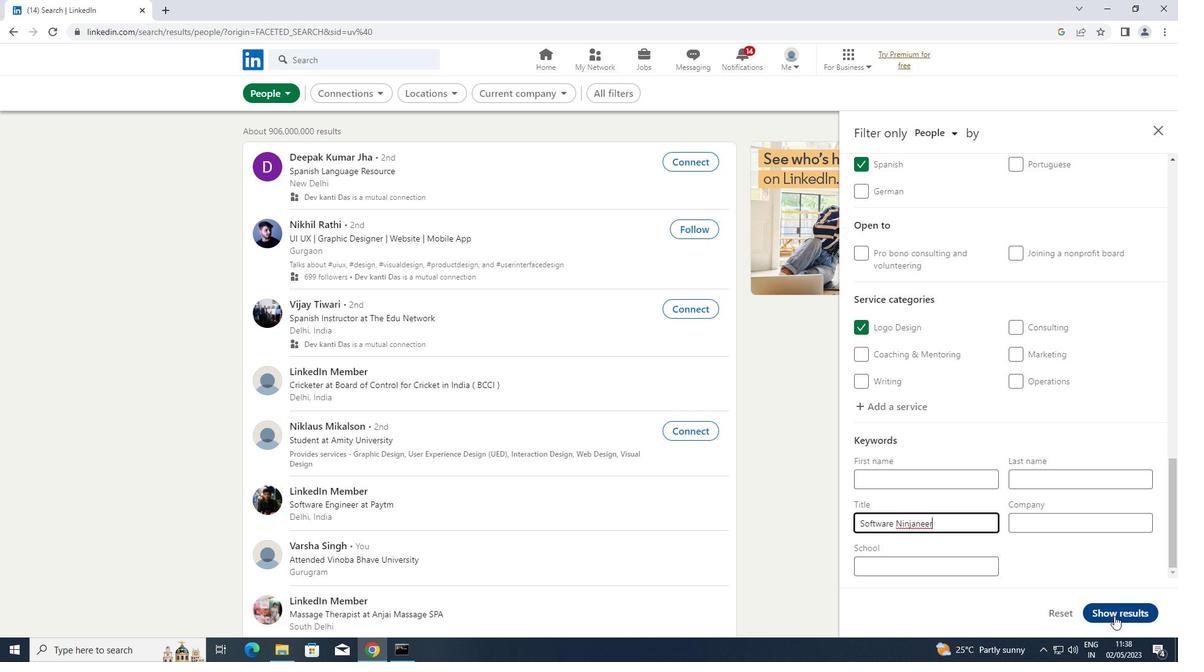 
